 Task: Search one way flight ticket for 2 adults, 2 infants in seat and 1 infant on lap in first from Provo: Provo Municipal Airport to Gillette: Gillette Campbell County Airport on 5-1-2023. Choice of flights is Emirates. Number of bags: 5 checked bags. Price is upto 85000. Outbound departure time preference is 10:00.
Action: Mouse moved to (243, 509)
Screenshot: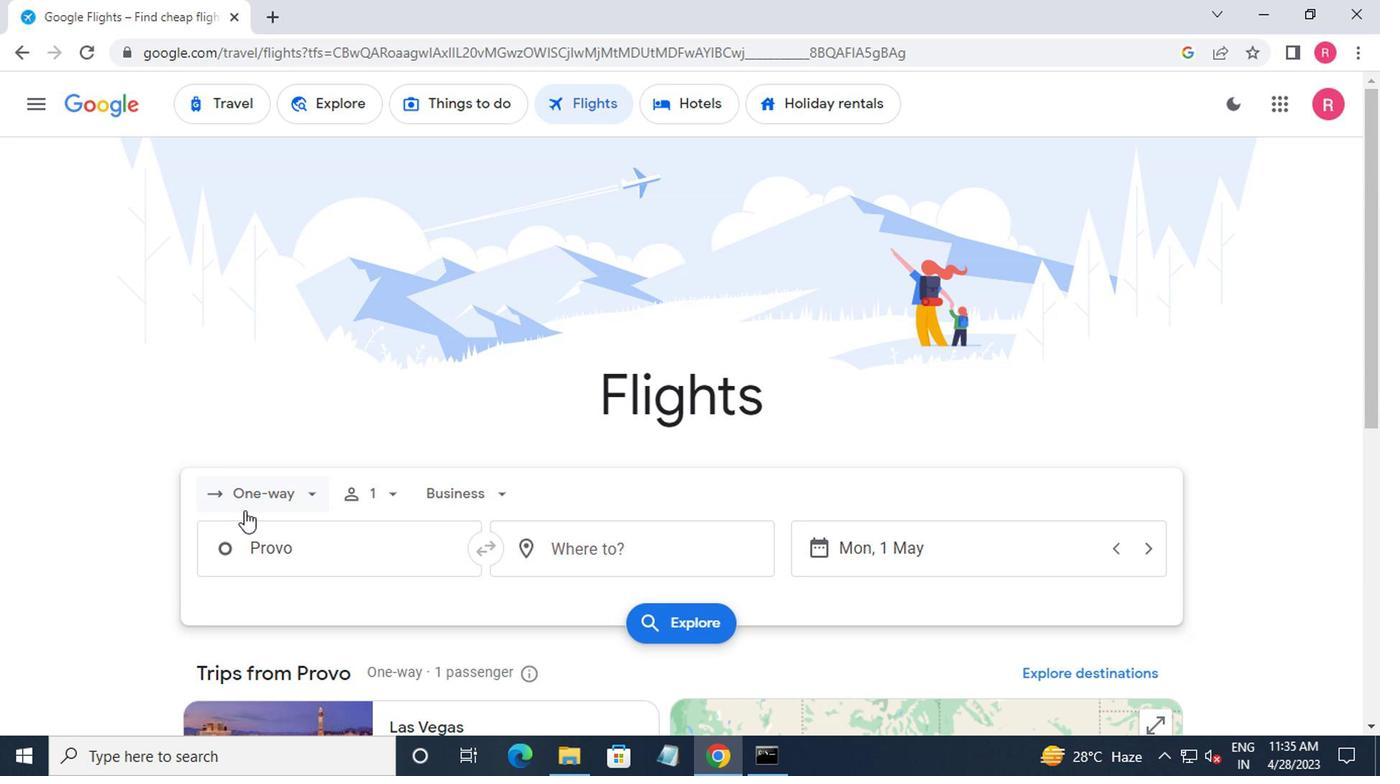 
Action: Mouse pressed left at (243, 509)
Screenshot: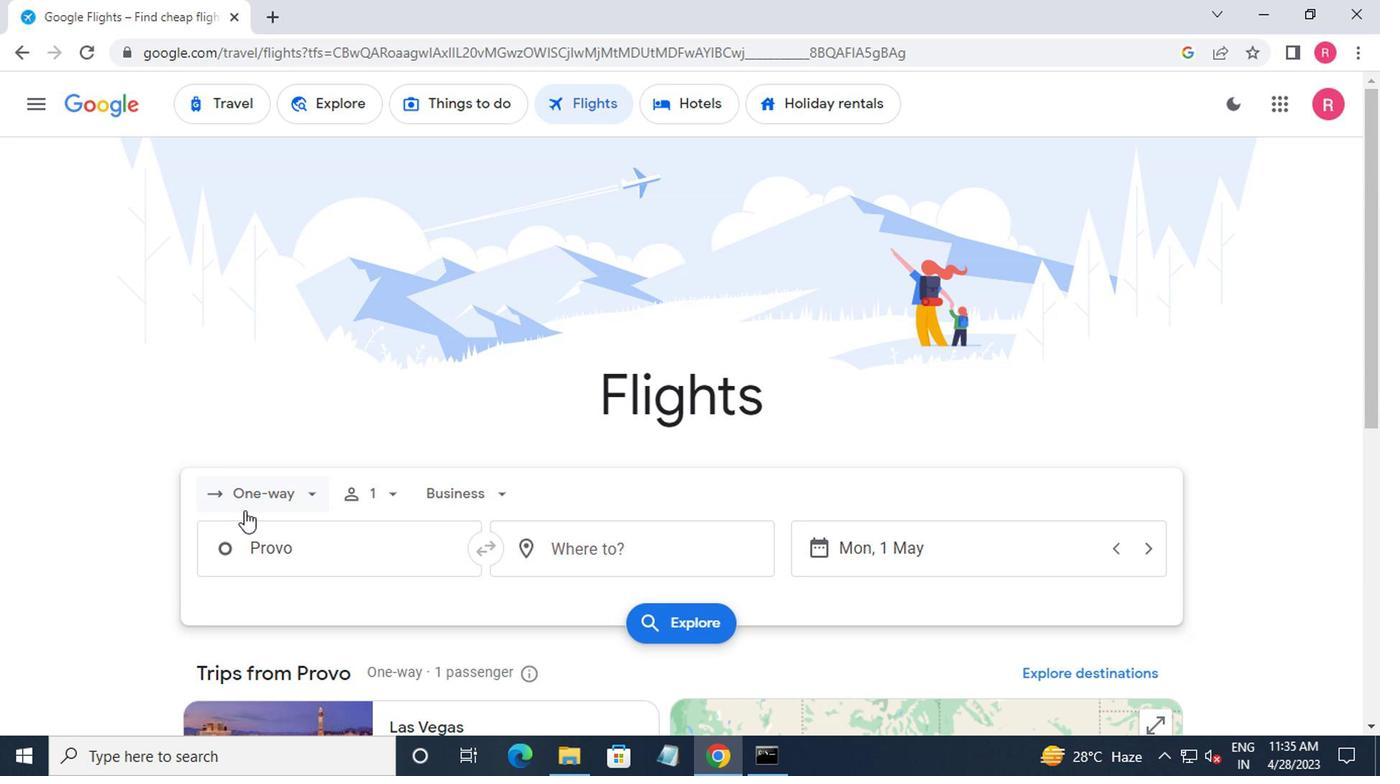 
Action: Mouse moved to (271, 577)
Screenshot: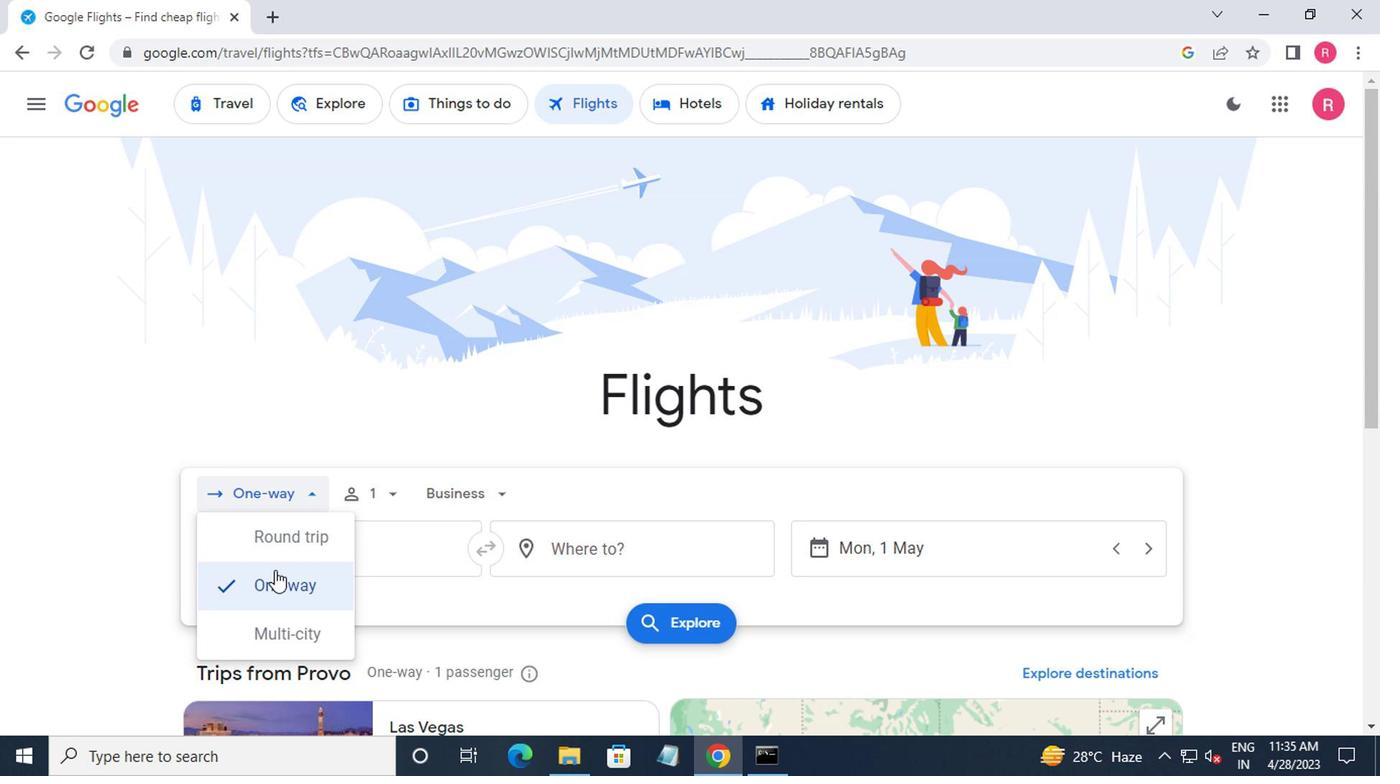 
Action: Mouse pressed left at (271, 577)
Screenshot: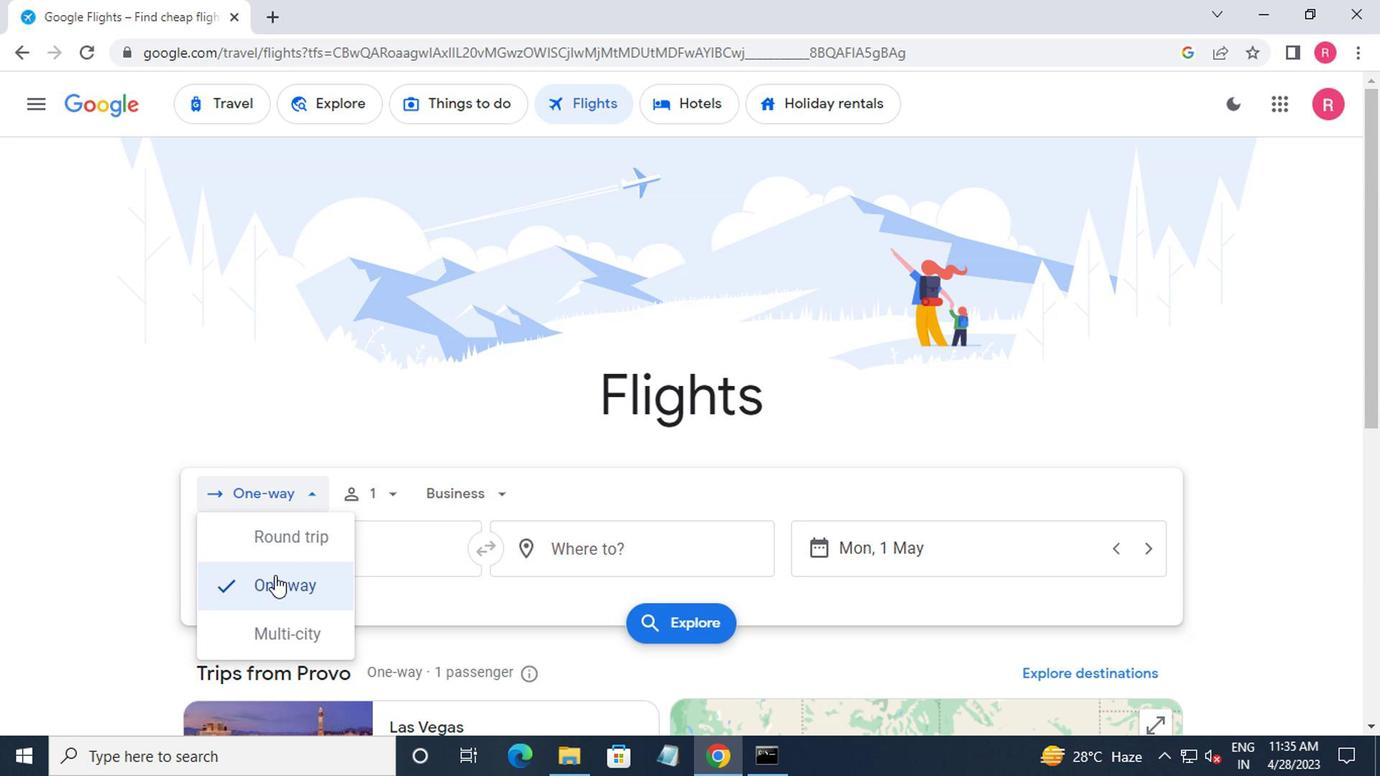 
Action: Mouse moved to (371, 511)
Screenshot: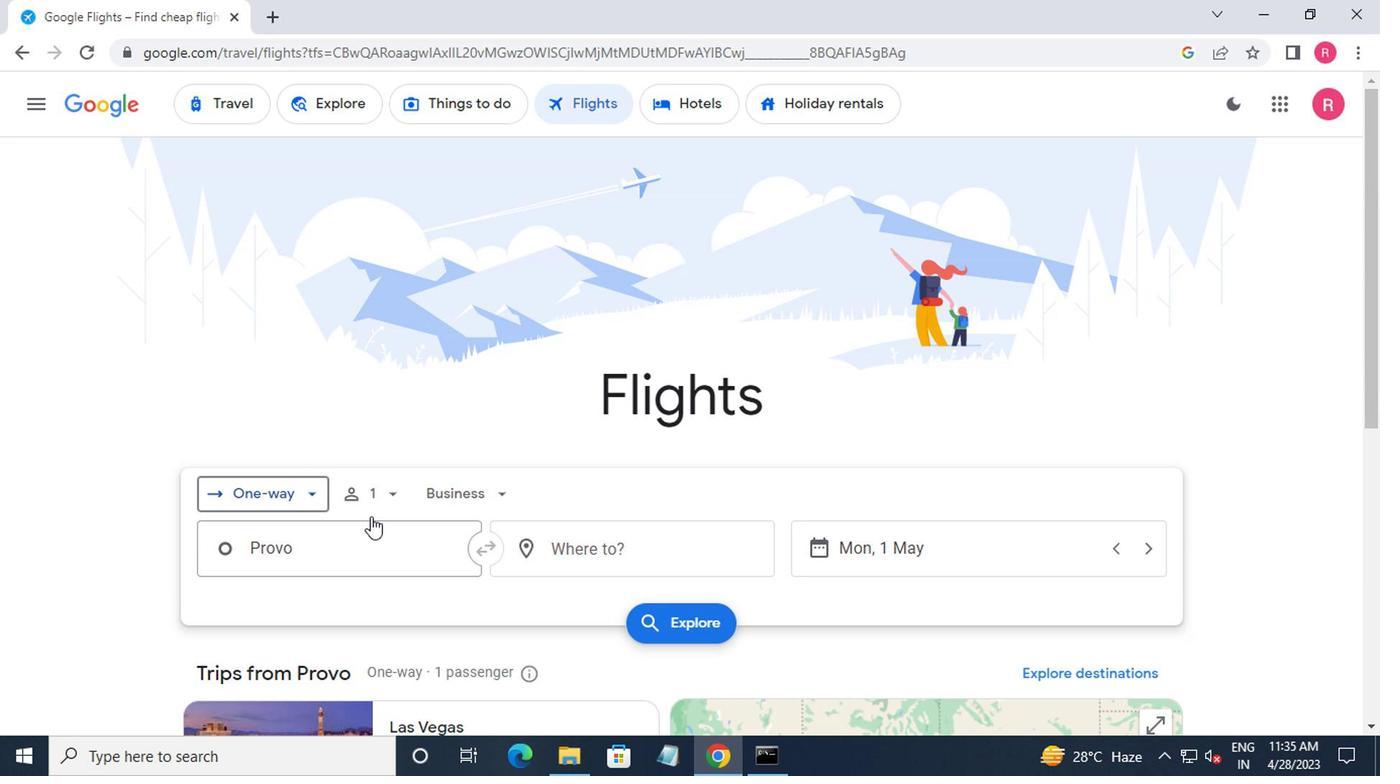 
Action: Mouse pressed left at (371, 511)
Screenshot: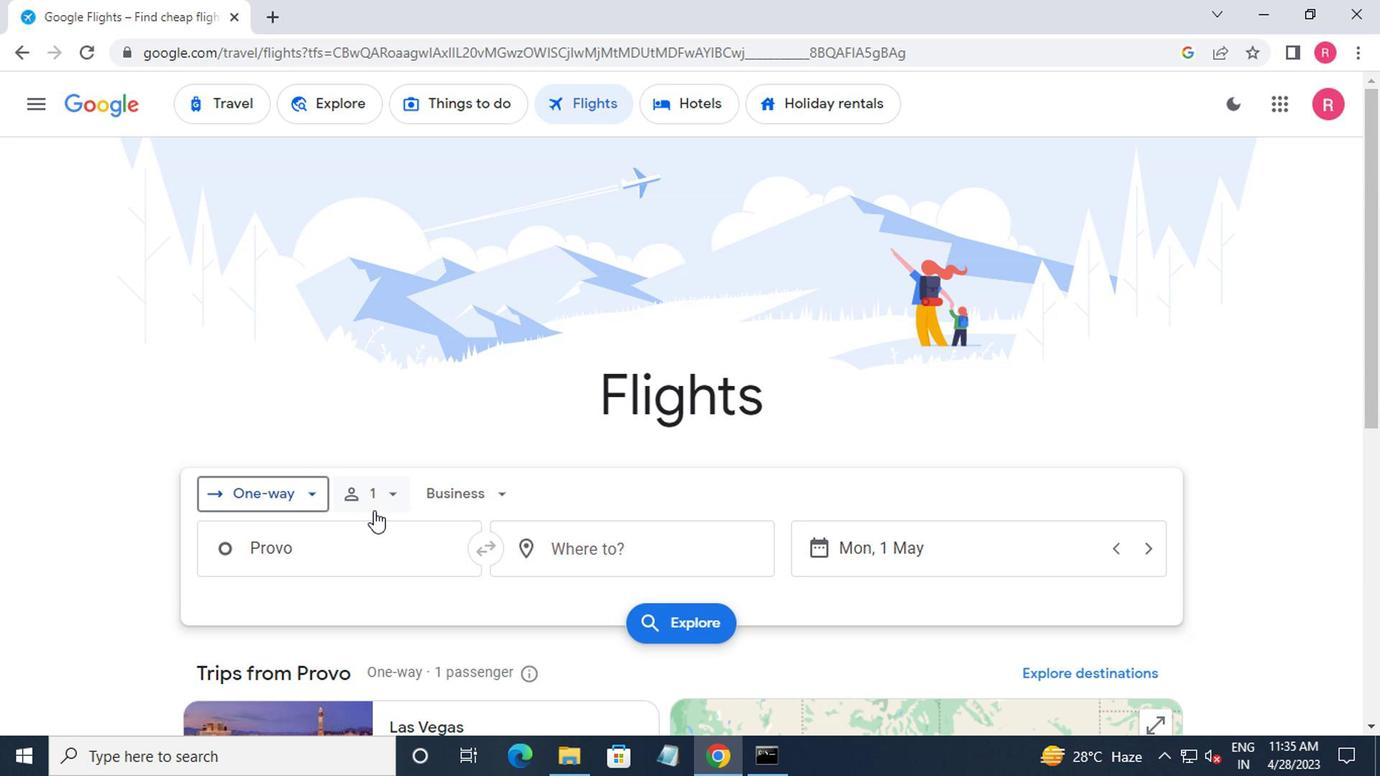 
Action: Mouse moved to (537, 560)
Screenshot: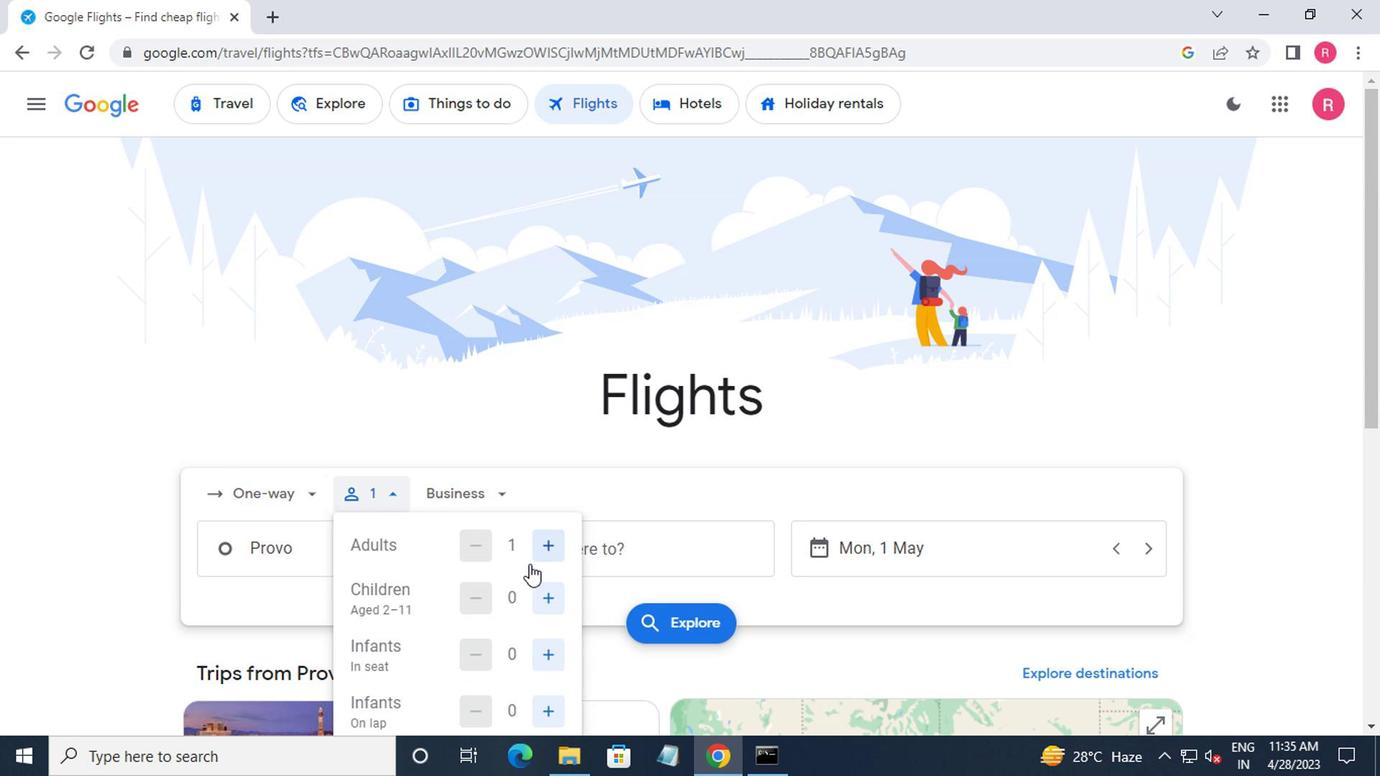 
Action: Mouse pressed left at (537, 560)
Screenshot: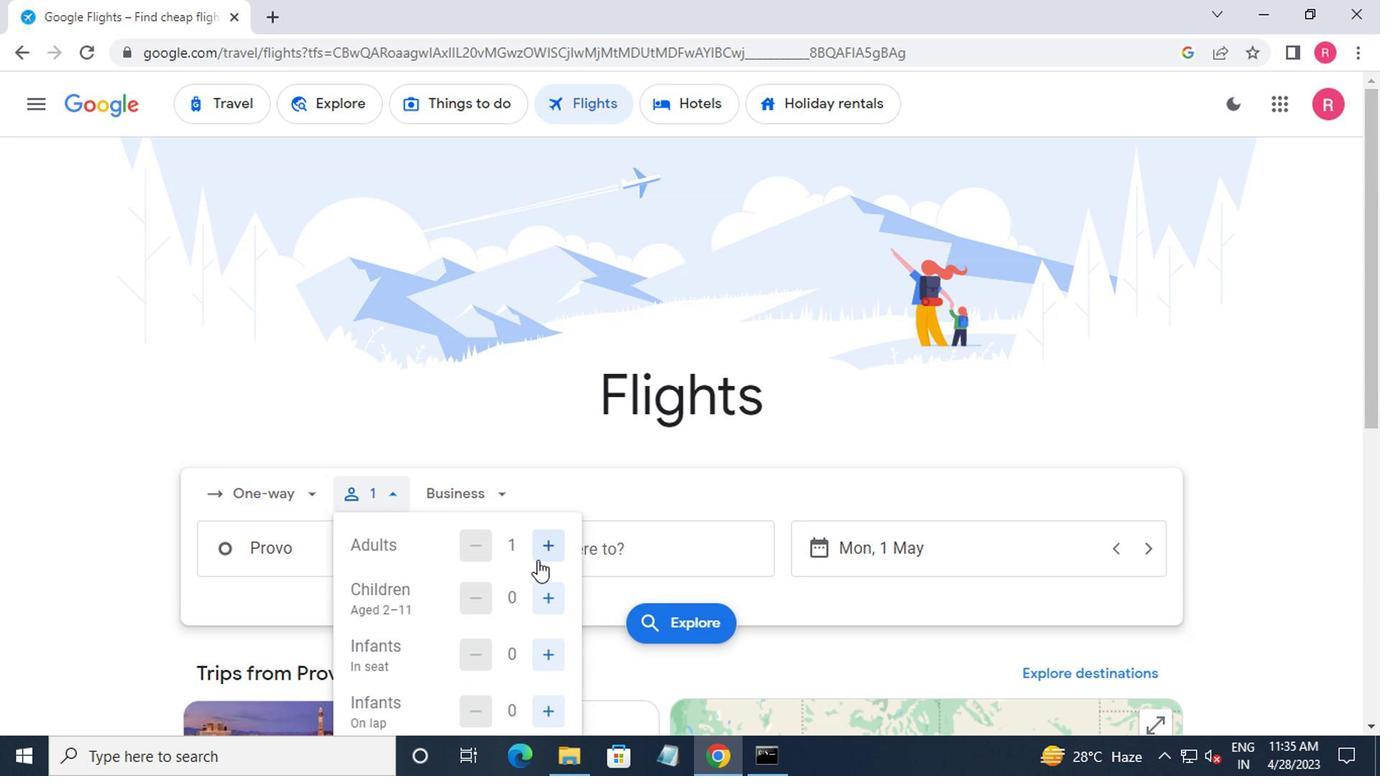 
Action: Mouse pressed left at (537, 560)
Screenshot: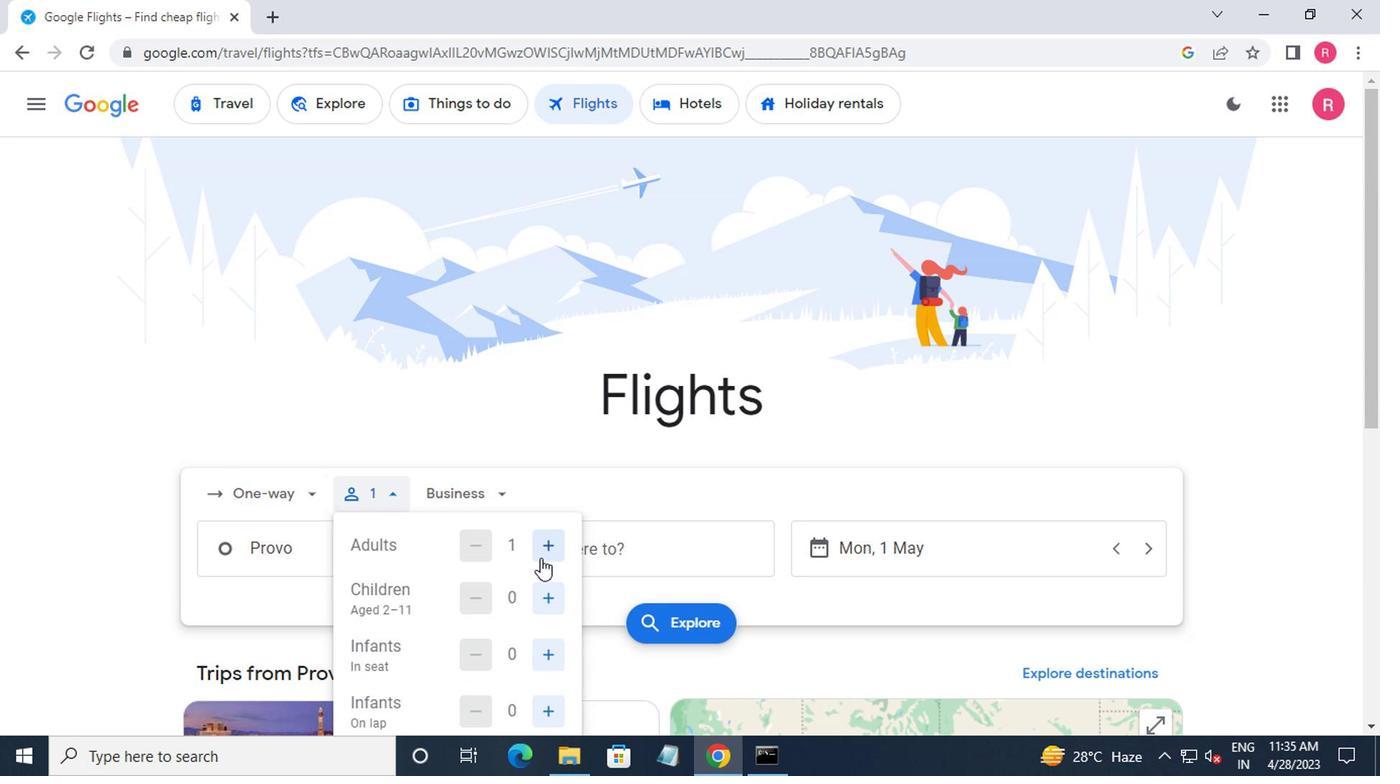 
Action: Mouse moved to (478, 545)
Screenshot: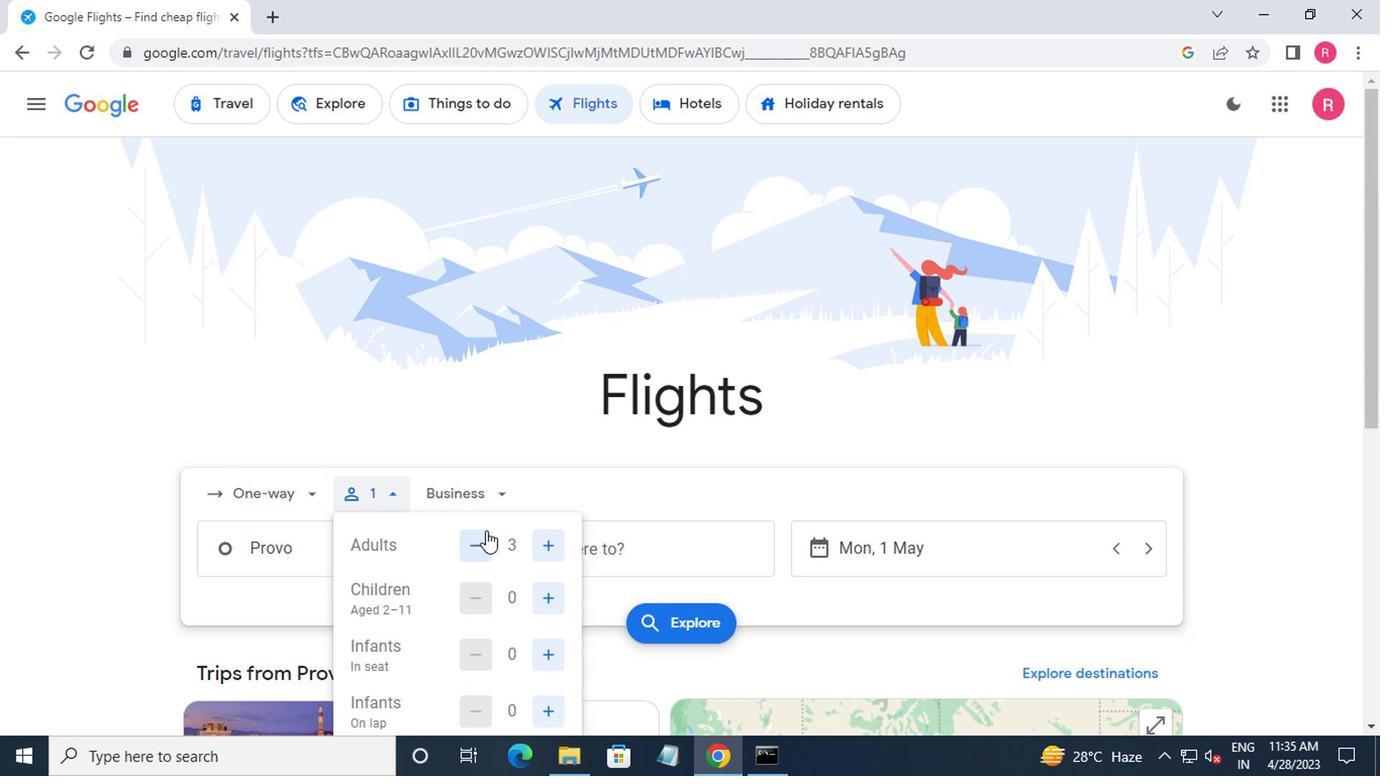 
Action: Mouse pressed left at (478, 545)
Screenshot: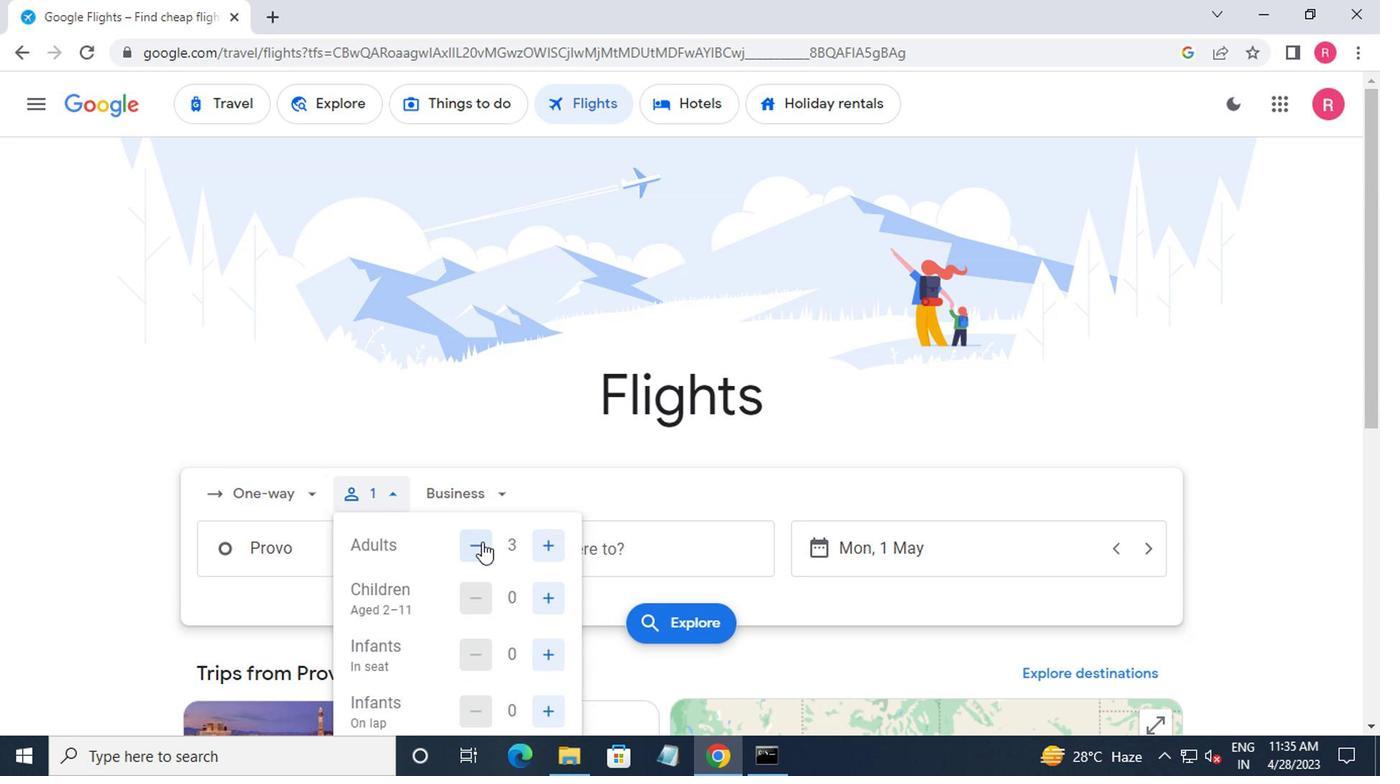 
Action: Mouse moved to (540, 653)
Screenshot: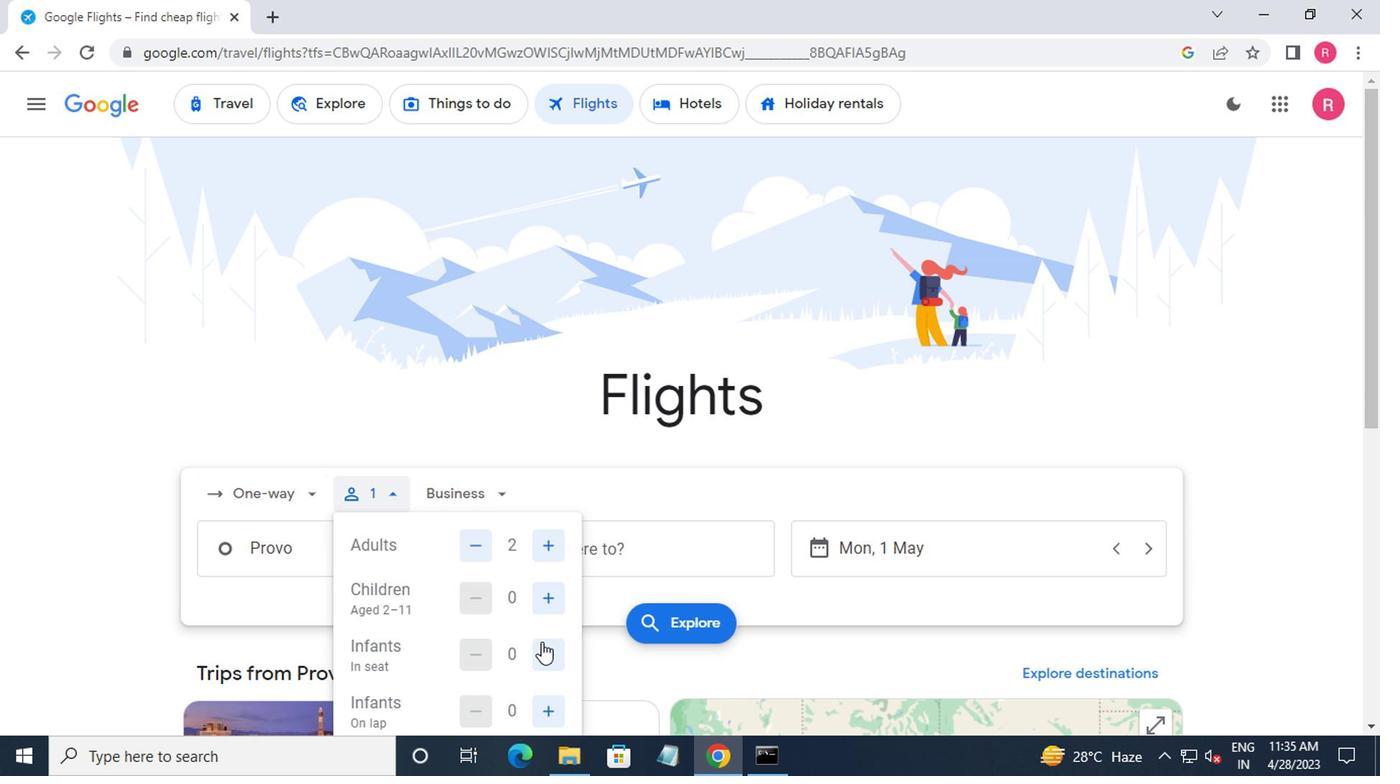 
Action: Mouse pressed left at (540, 653)
Screenshot: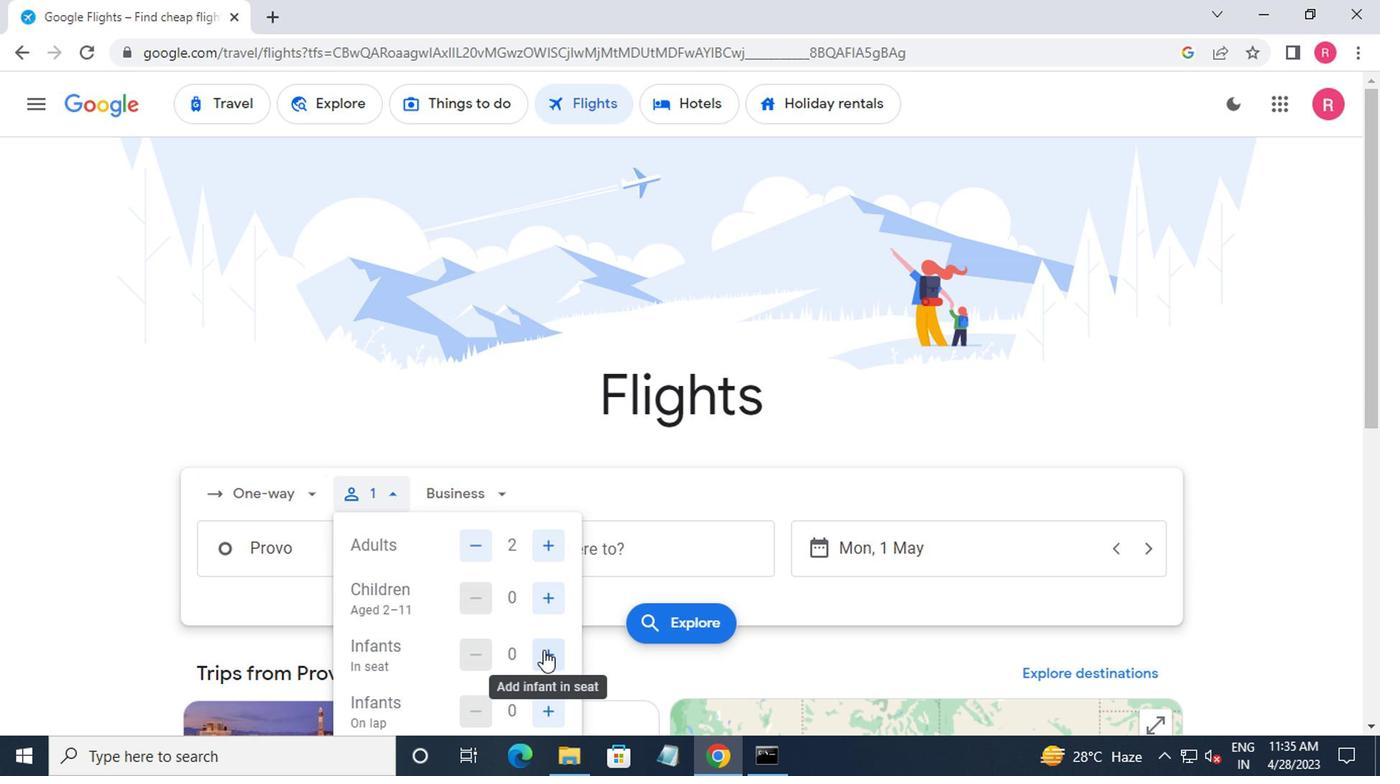 
Action: Mouse moved to (541, 654)
Screenshot: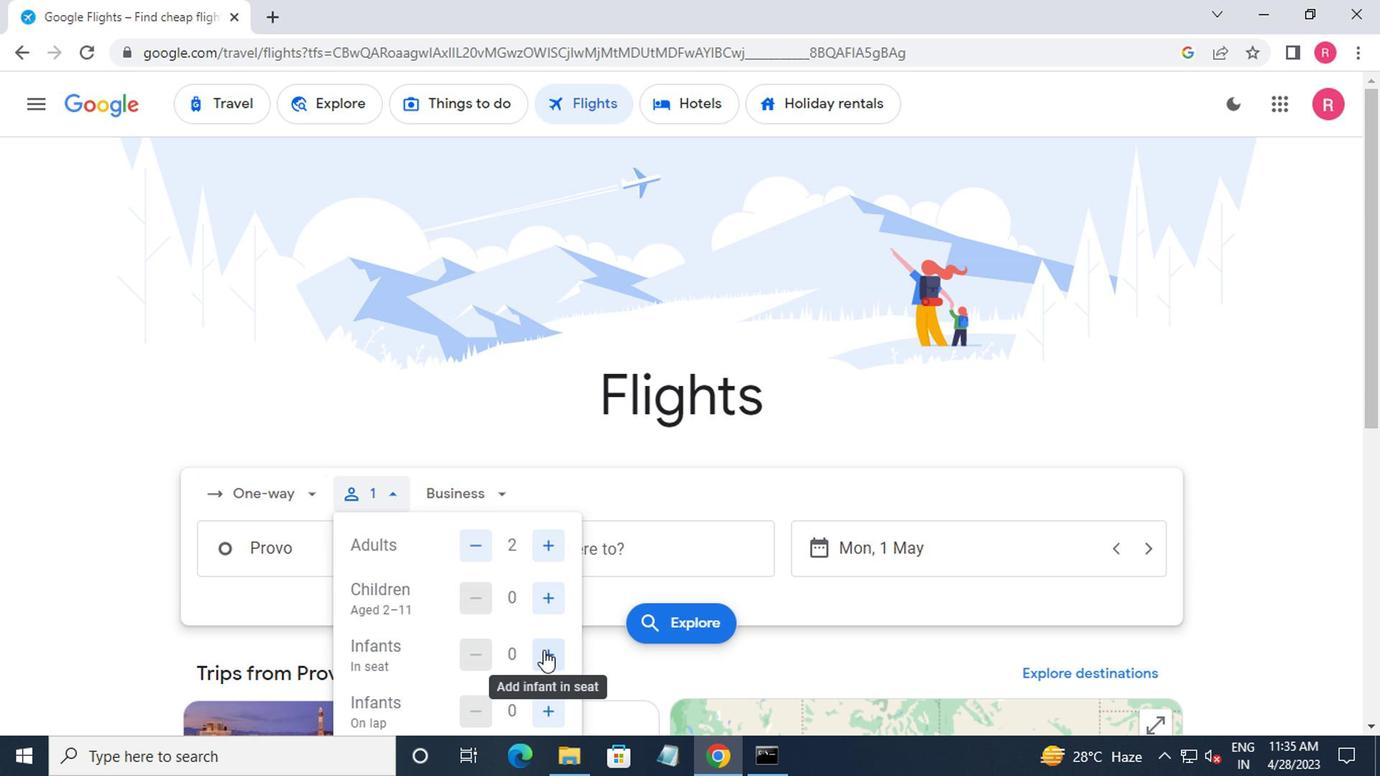 
Action: Mouse pressed left at (541, 654)
Screenshot: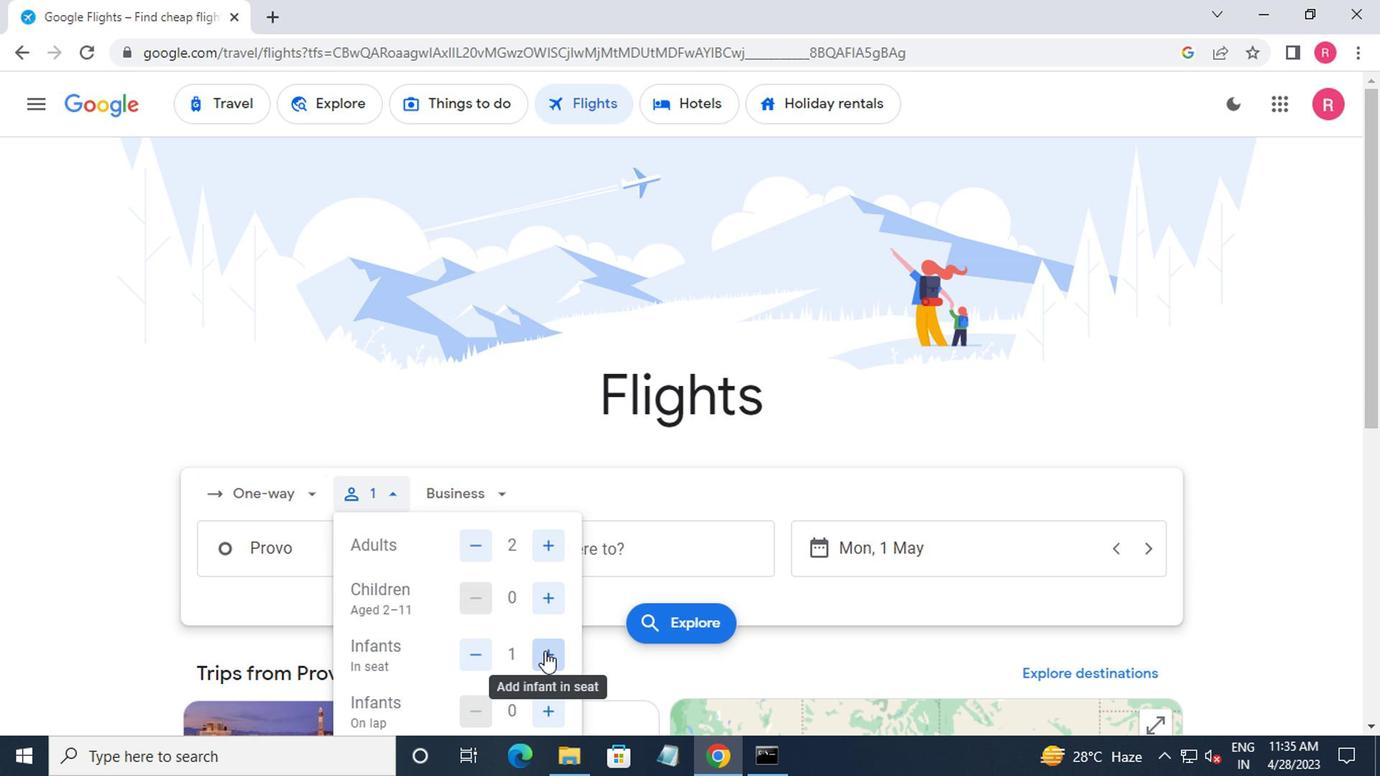 
Action: Mouse moved to (538, 701)
Screenshot: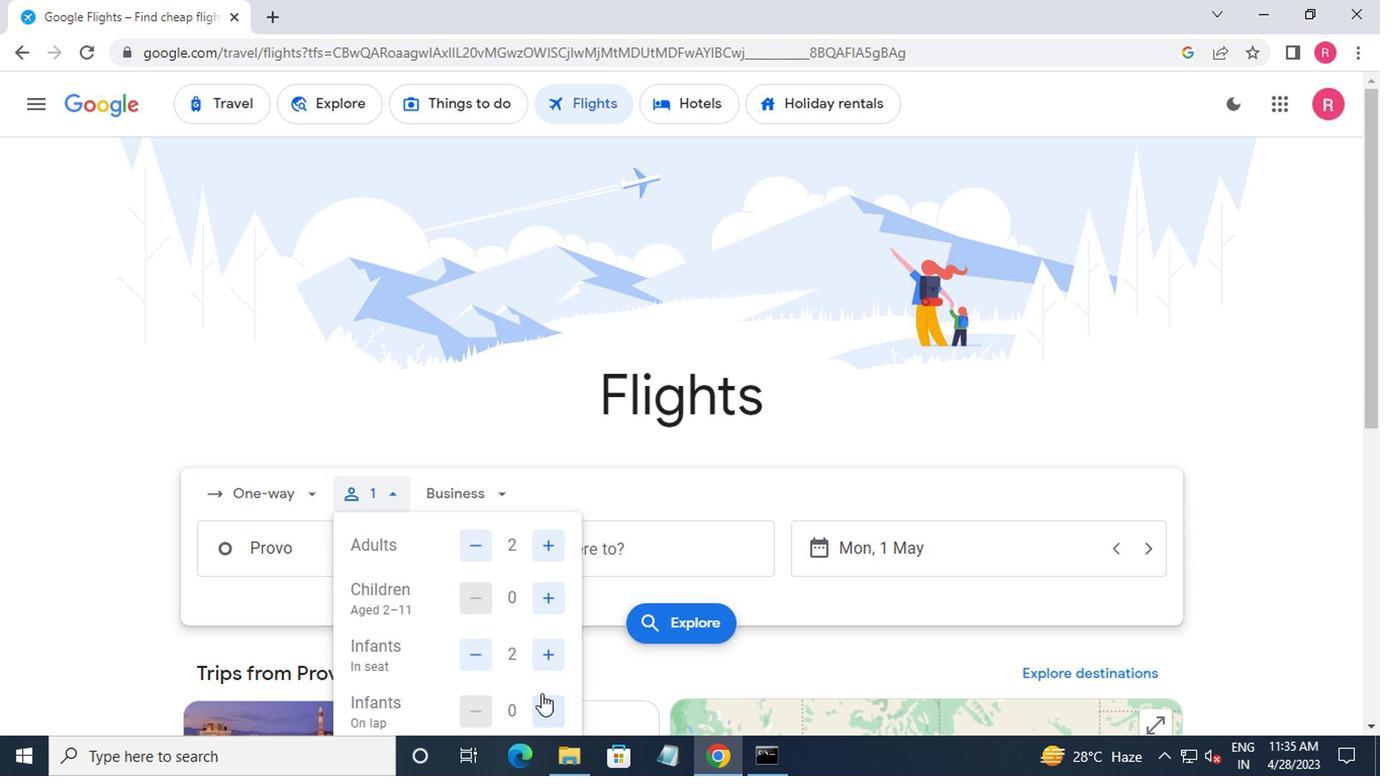 
Action: Mouse pressed left at (538, 701)
Screenshot: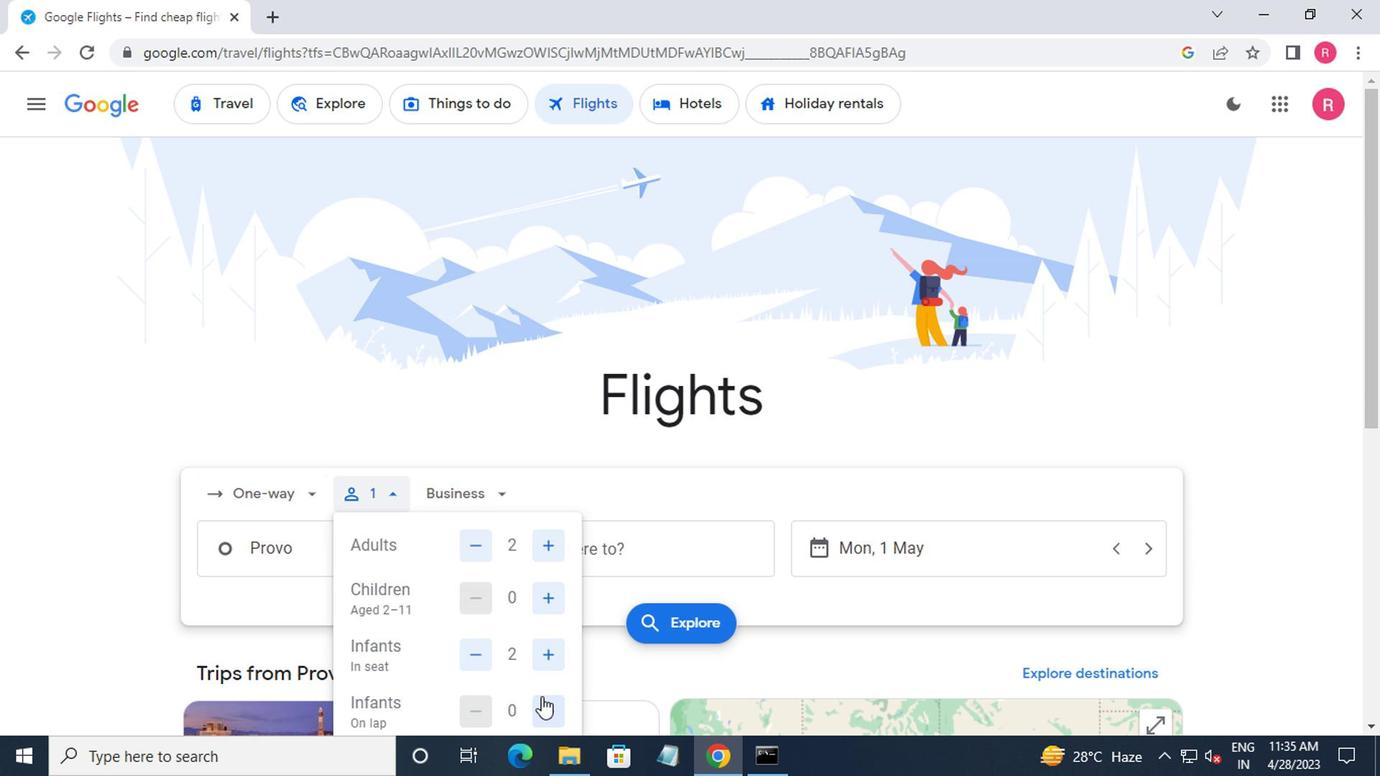 
Action: Mouse moved to (539, 701)
Screenshot: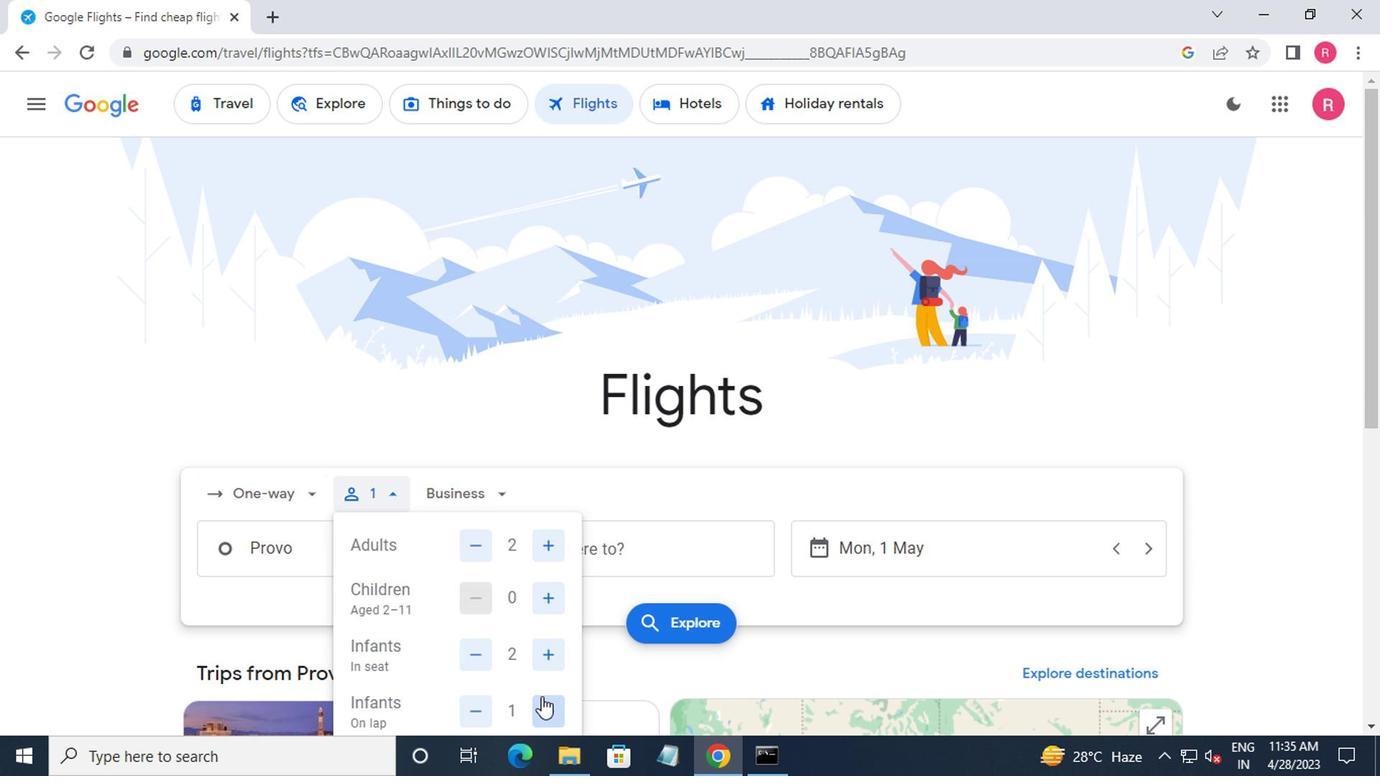 
Action: Mouse scrolled (539, 701) with delta (0, 0)
Screenshot: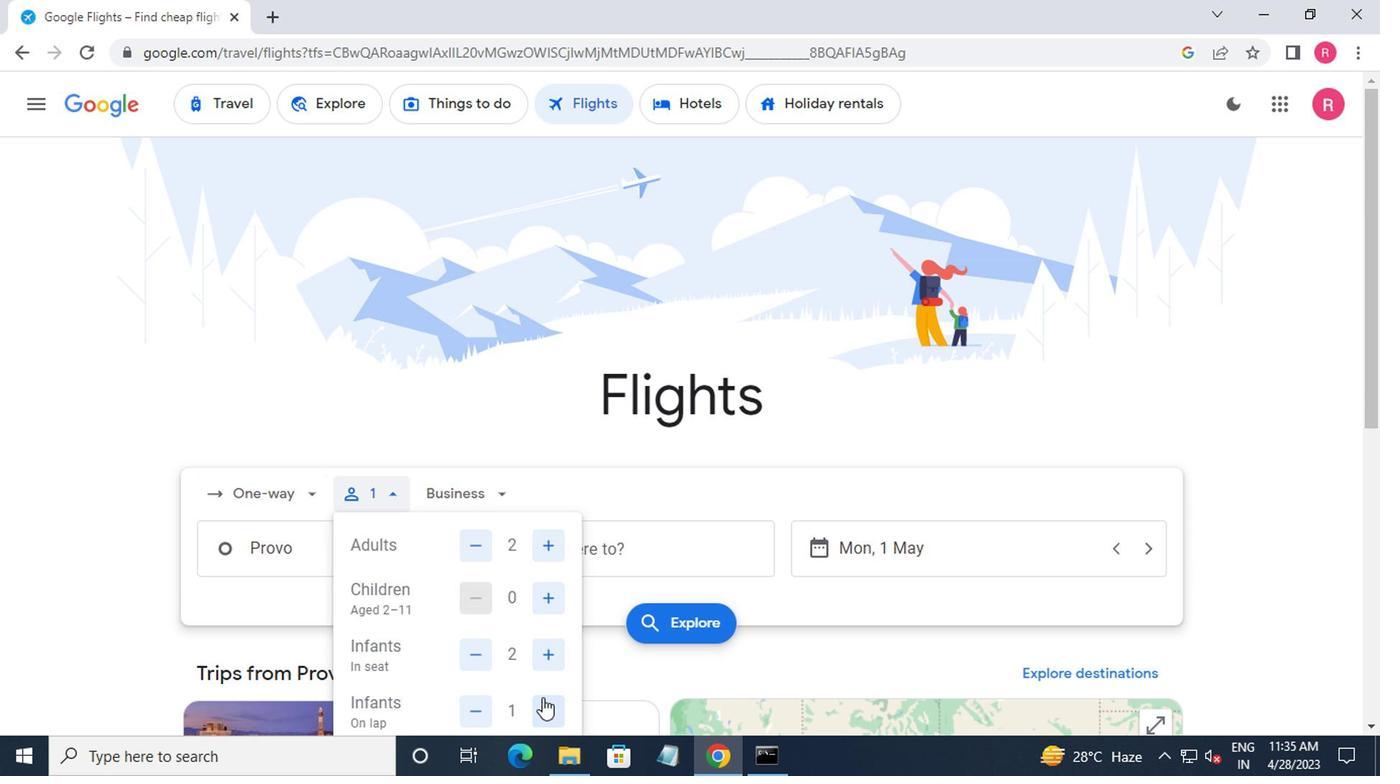 
Action: Mouse moved to (464, 405)
Screenshot: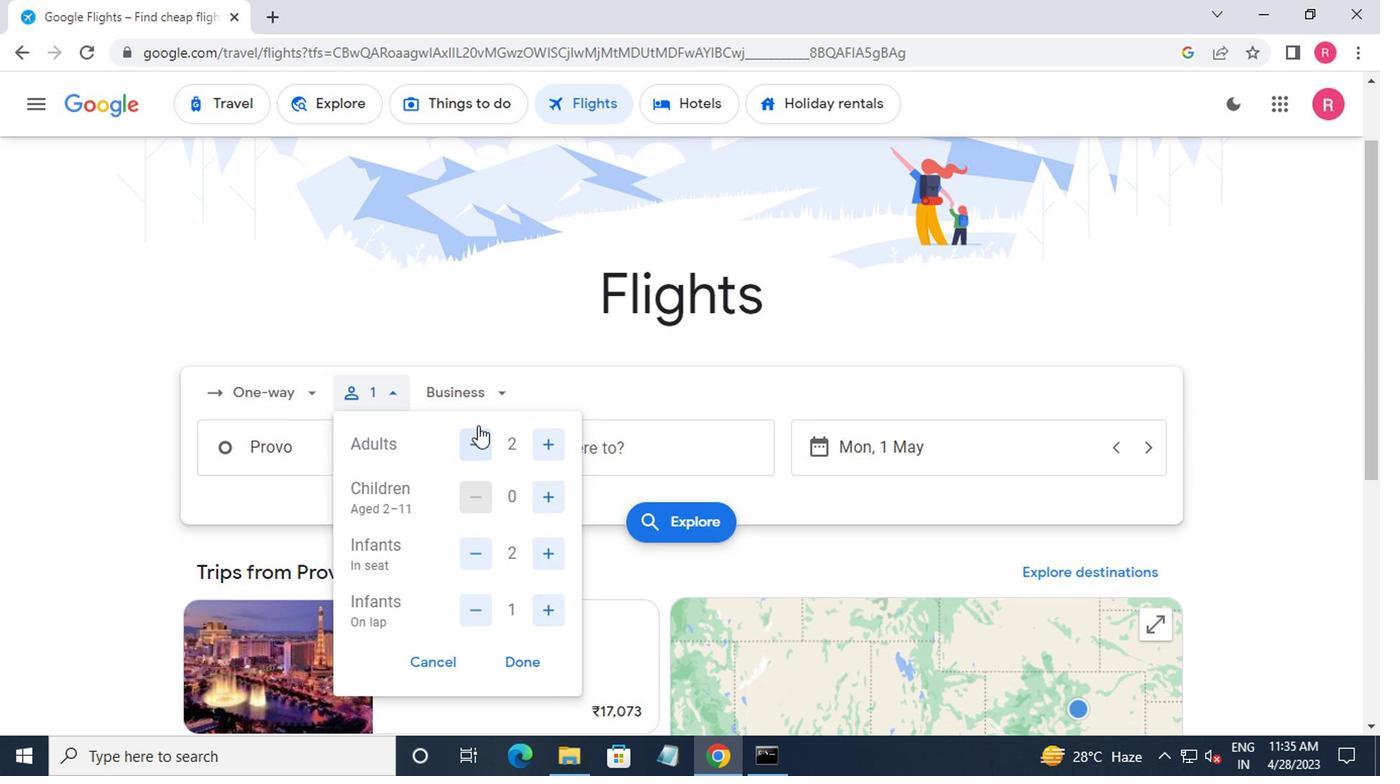 
Action: Mouse pressed left at (464, 405)
Screenshot: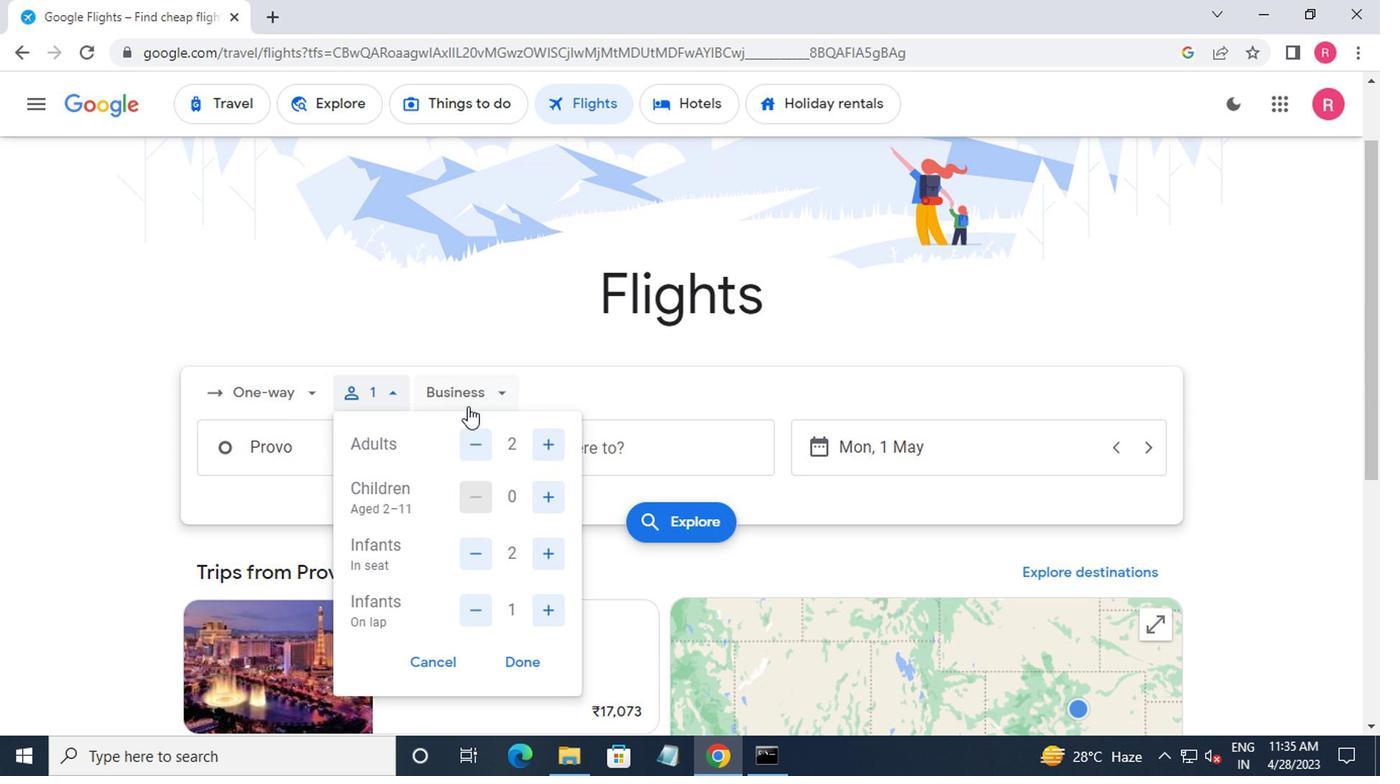 
Action: Mouse moved to (519, 574)
Screenshot: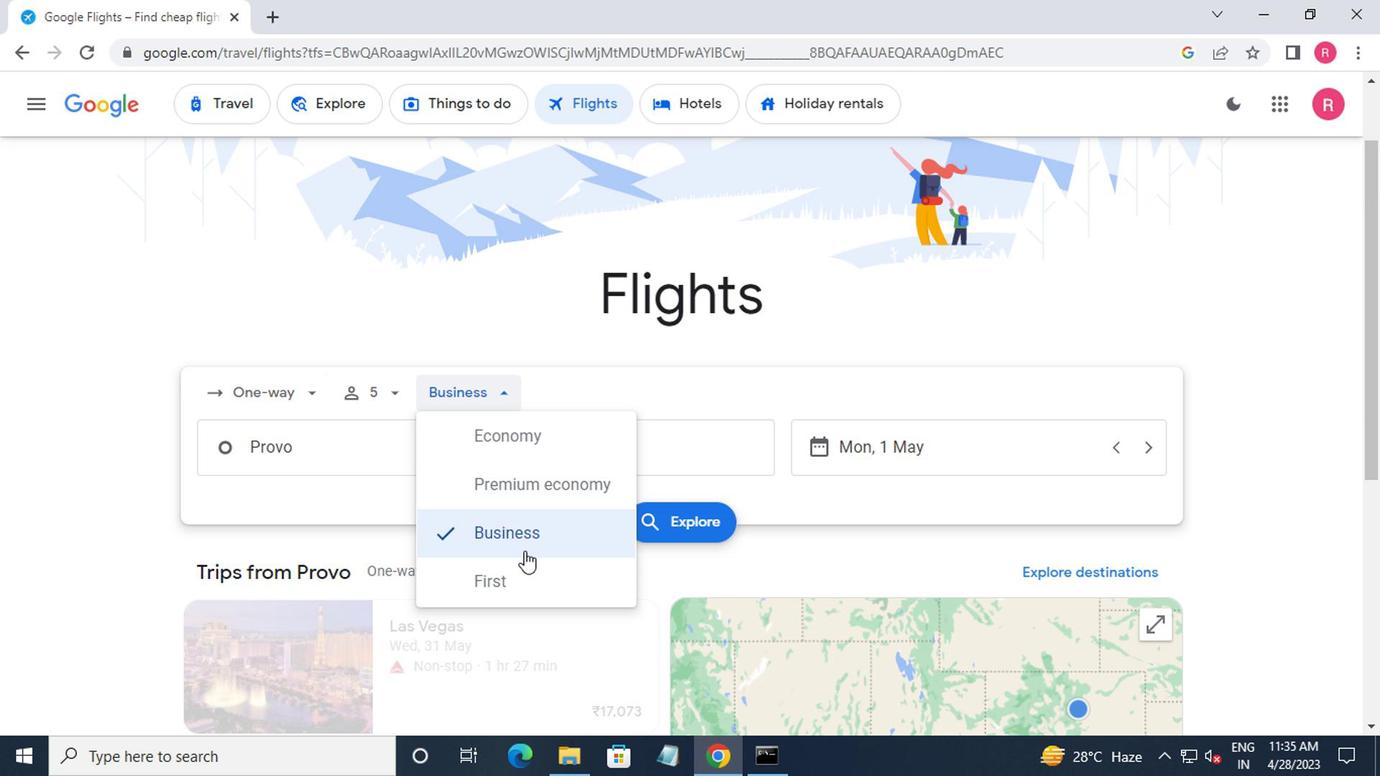 
Action: Mouse pressed left at (519, 574)
Screenshot: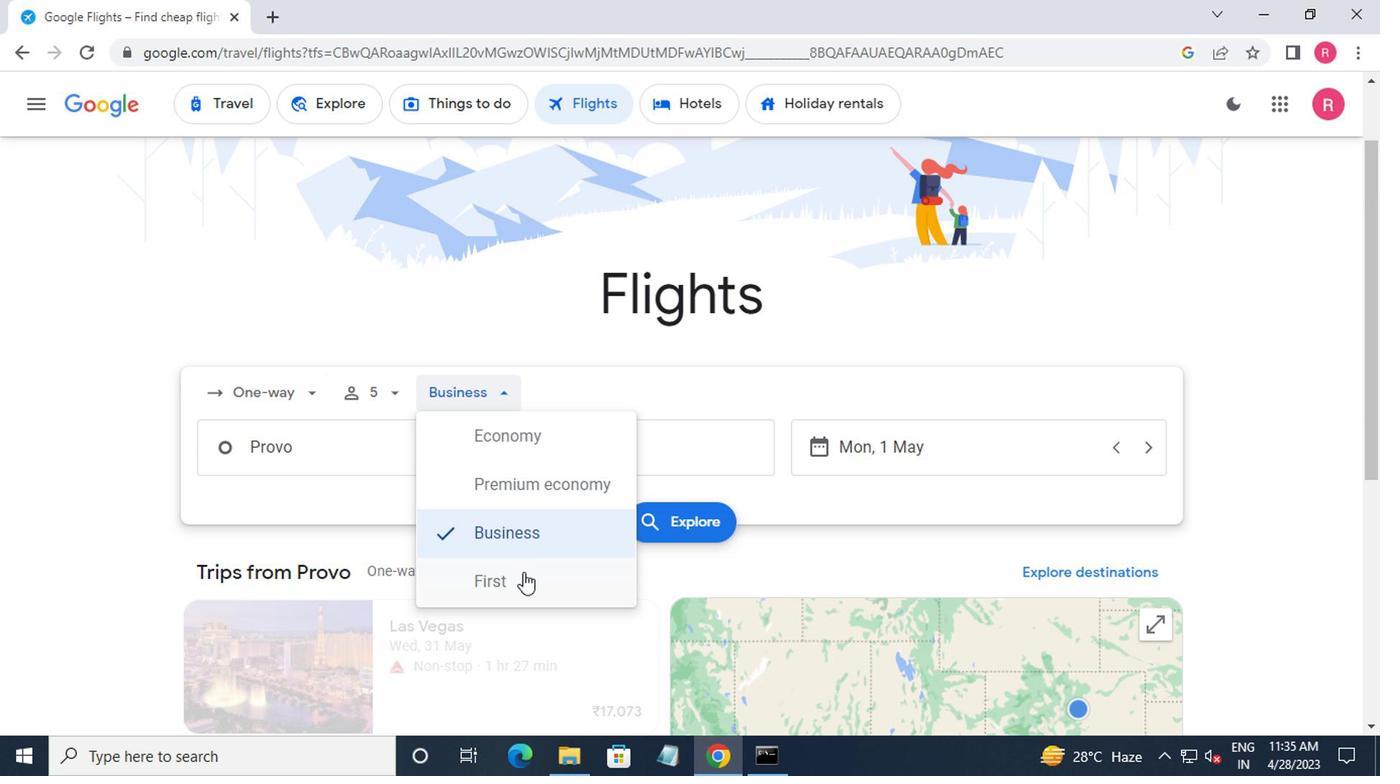 
Action: Mouse moved to (353, 458)
Screenshot: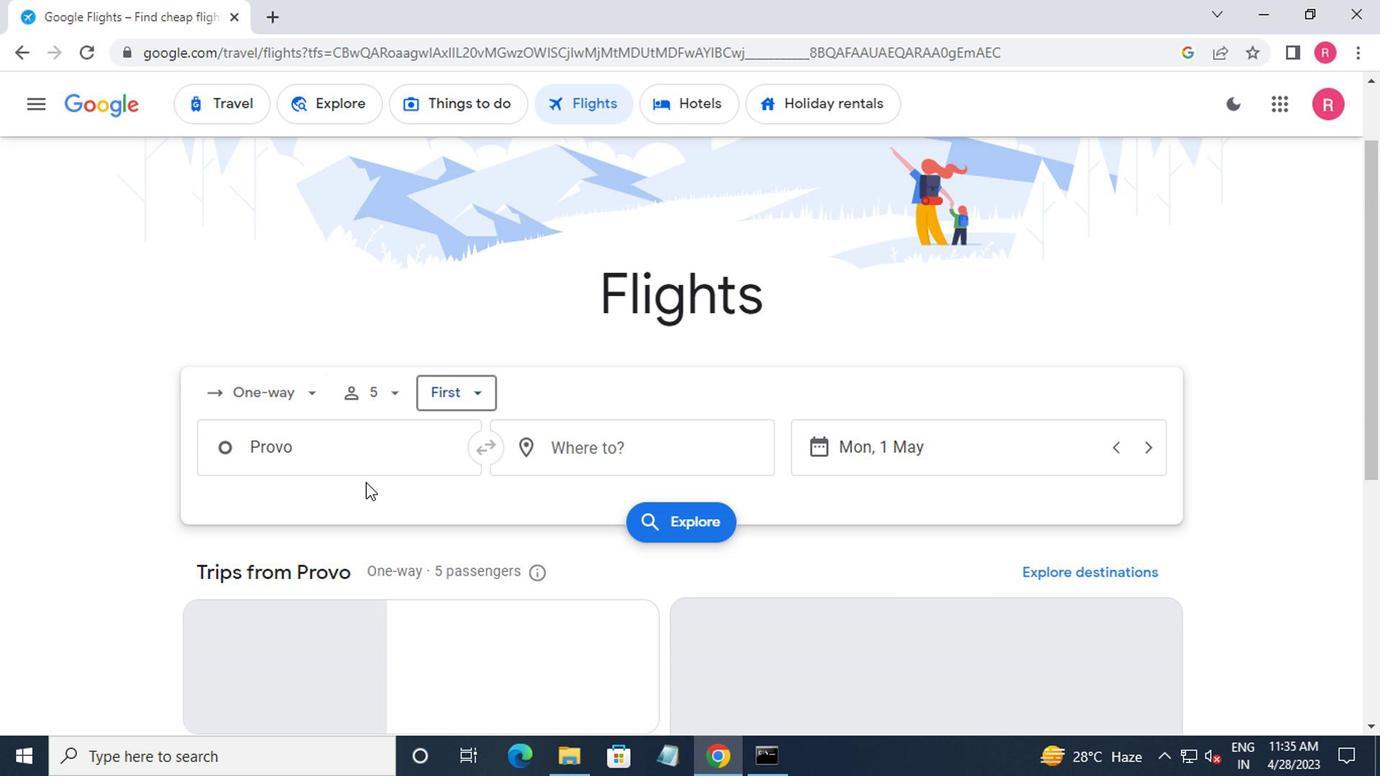 
Action: Mouse pressed left at (353, 458)
Screenshot: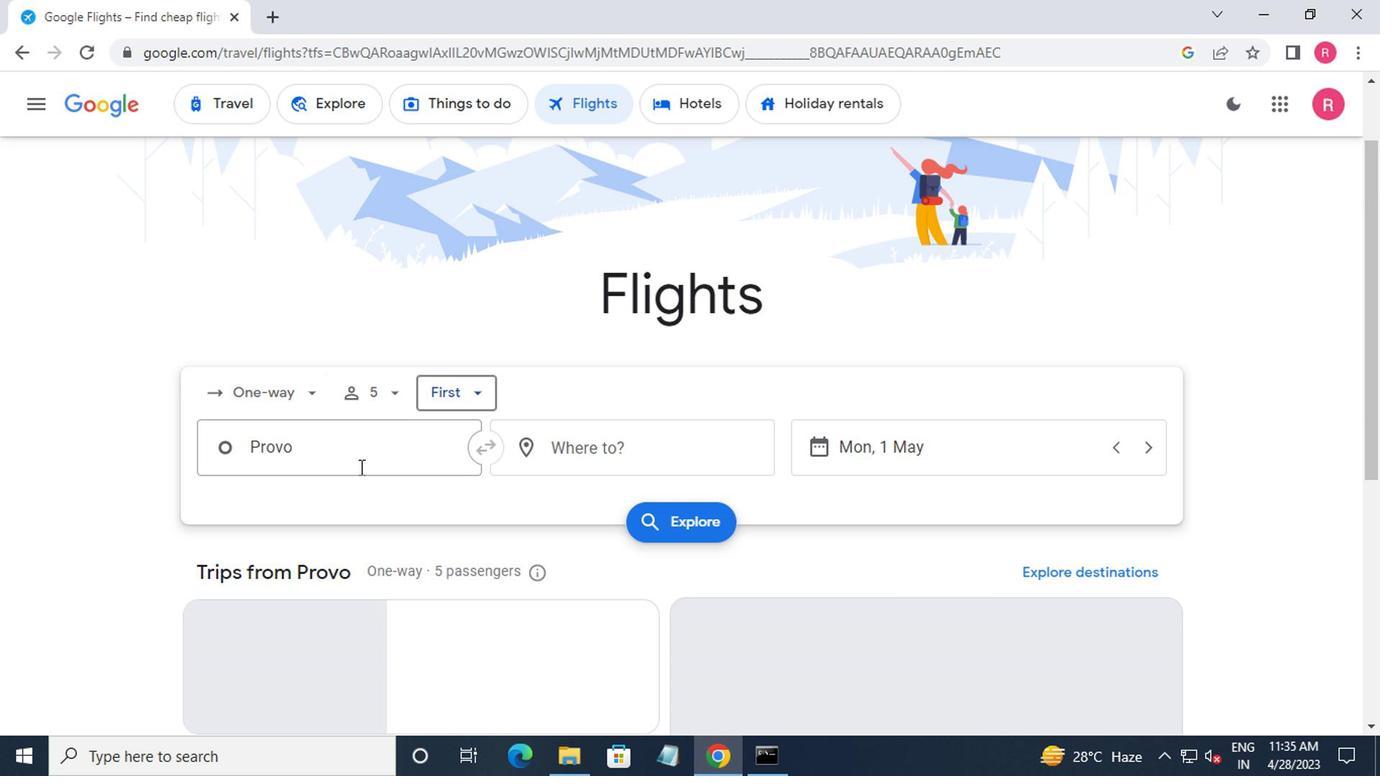 
Action: Mouse moved to (348, 596)
Screenshot: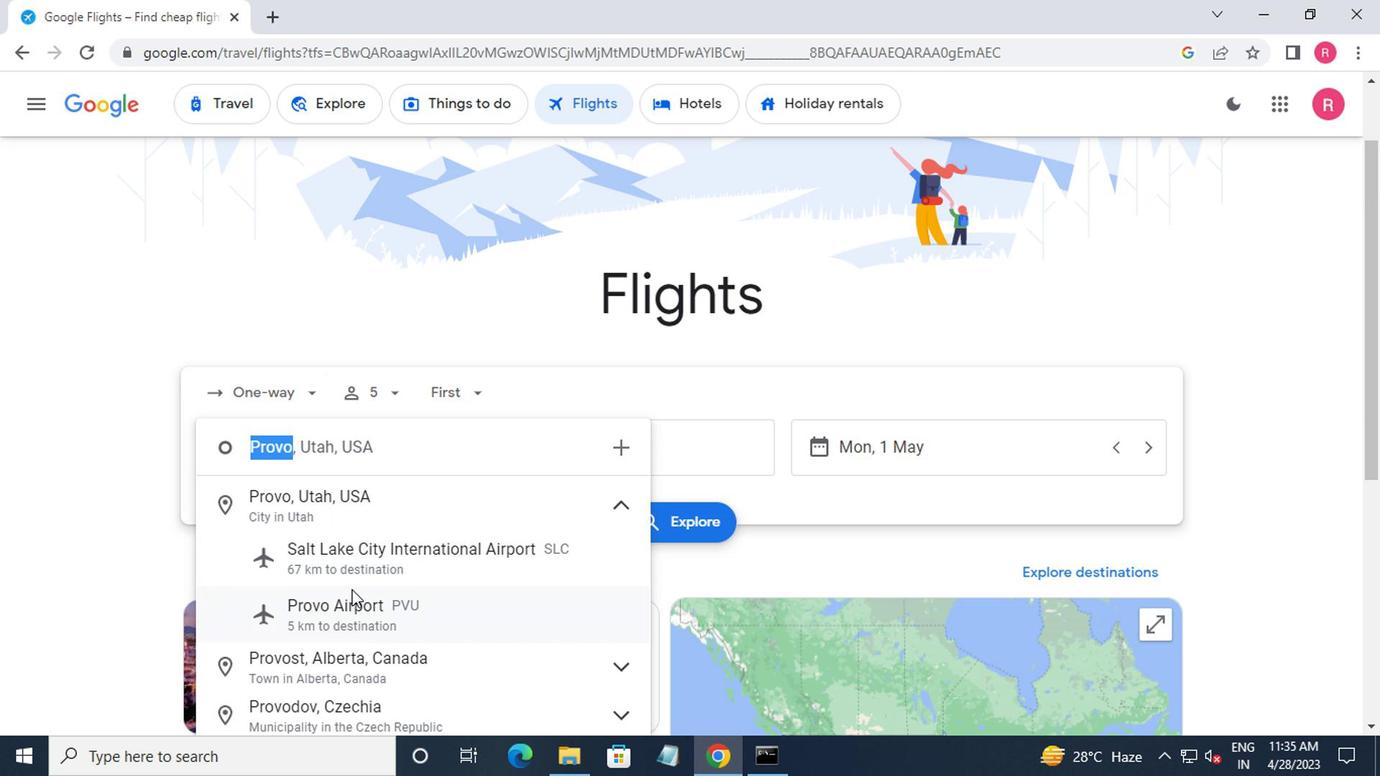 
Action: Mouse pressed left at (348, 596)
Screenshot: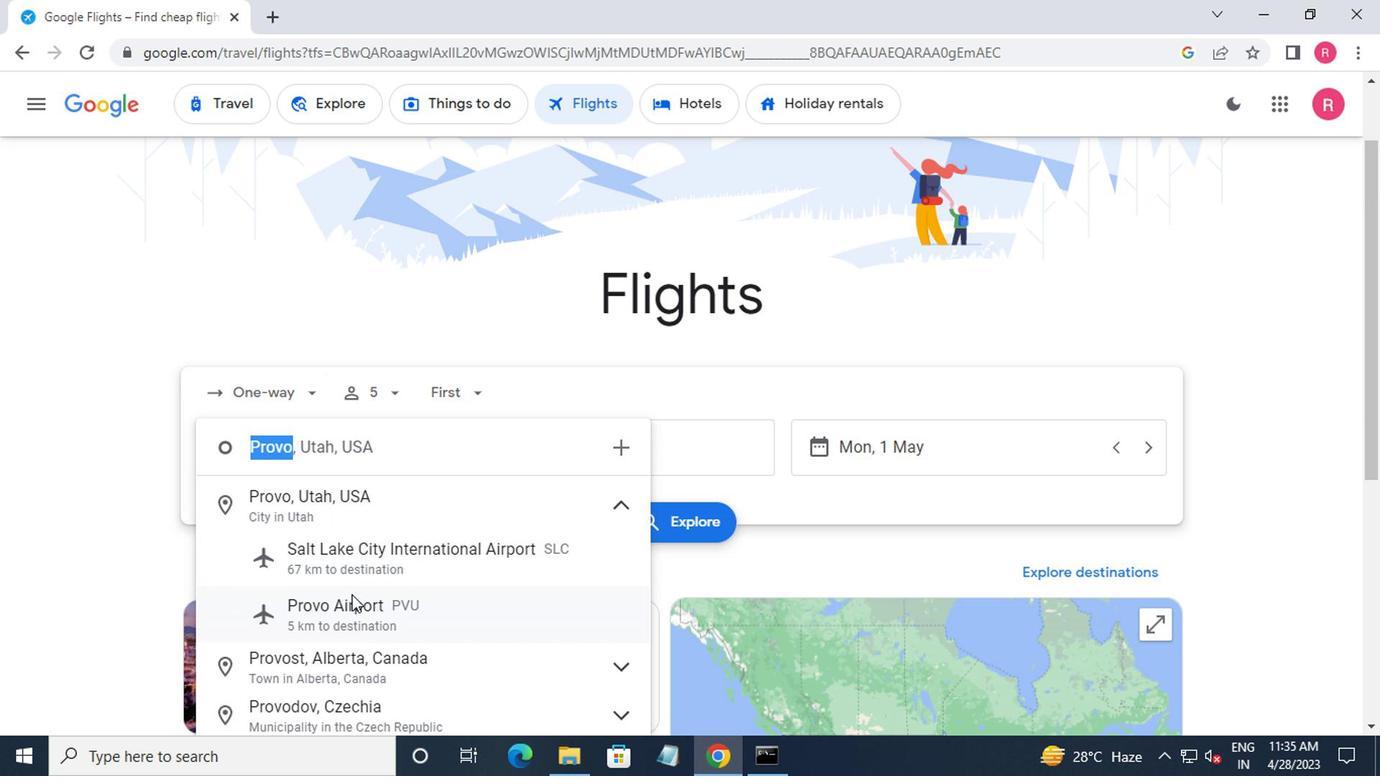 
Action: Mouse moved to (644, 441)
Screenshot: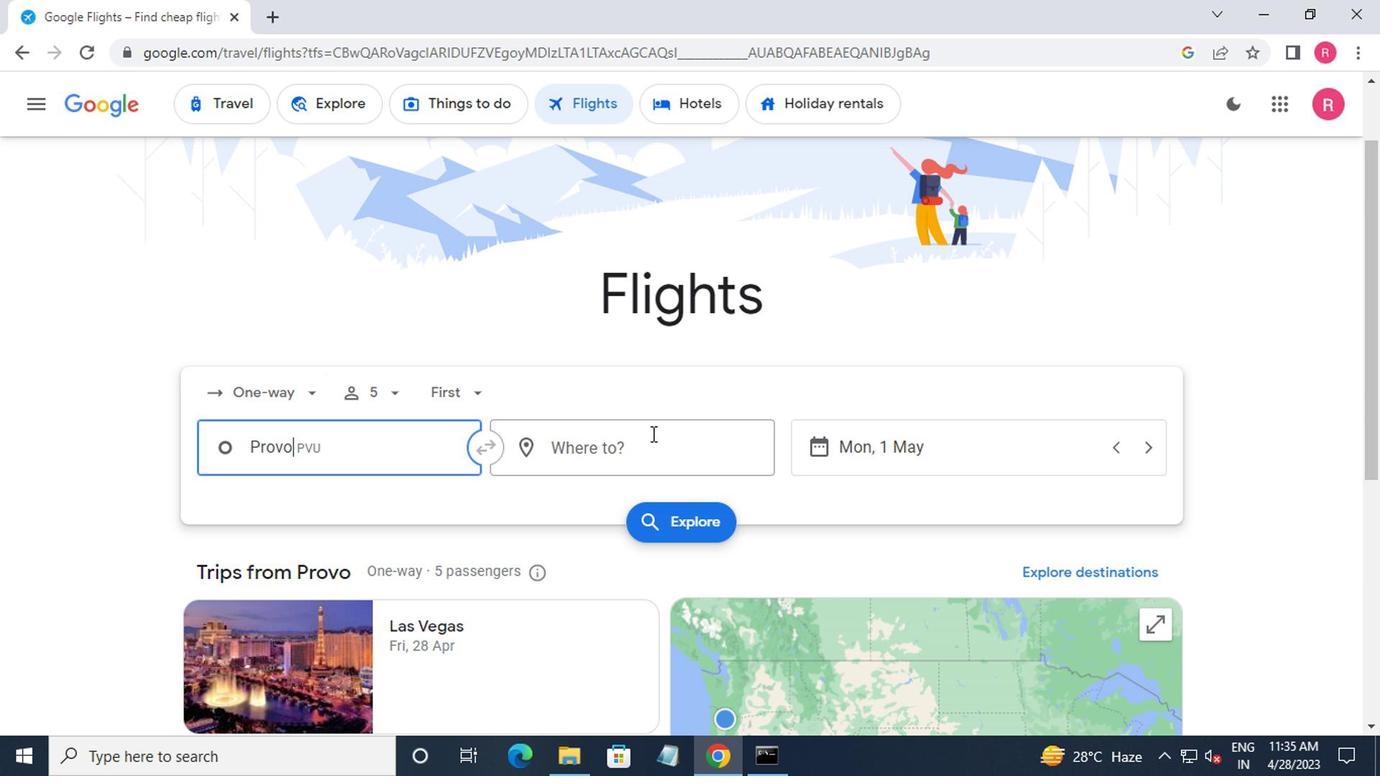 
Action: Mouse pressed left at (644, 441)
Screenshot: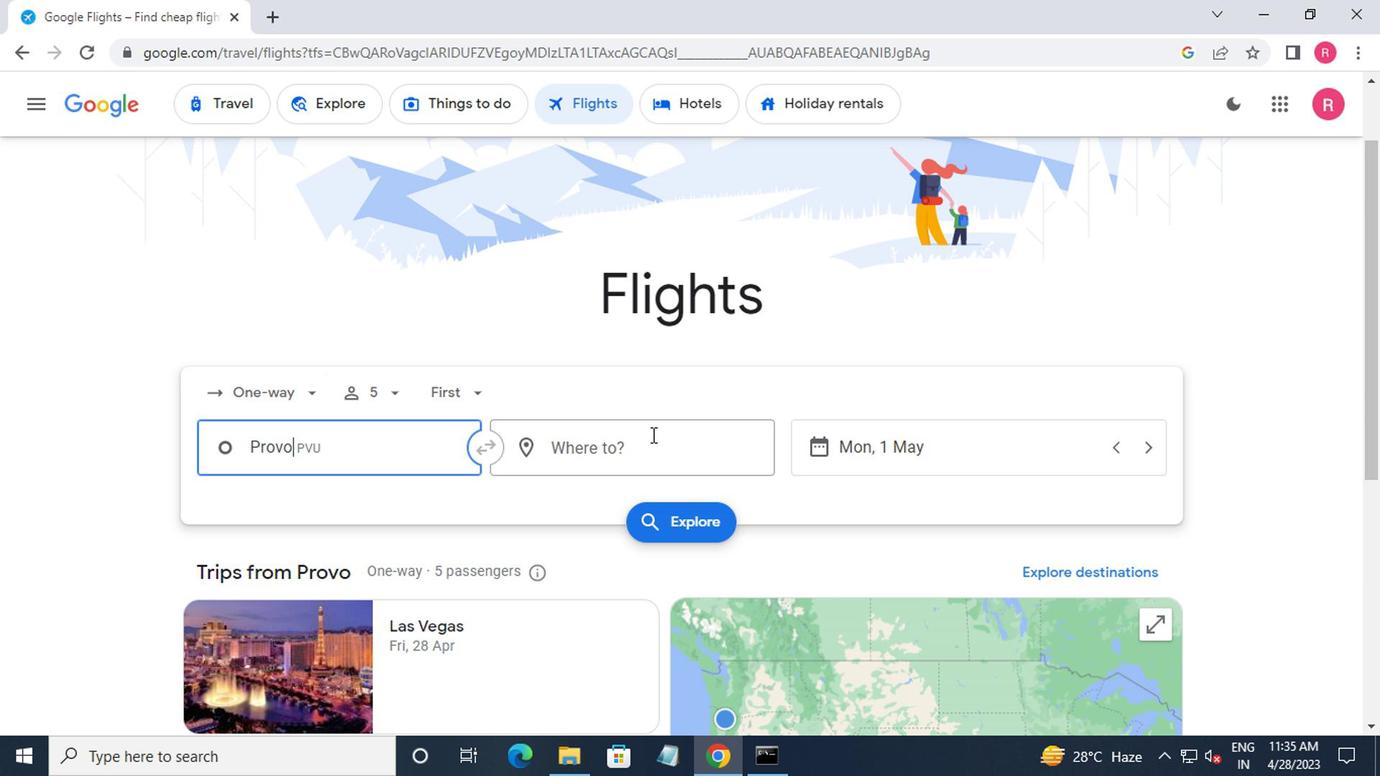 
Action: Mouse moved to (581, 606)
Screenshot: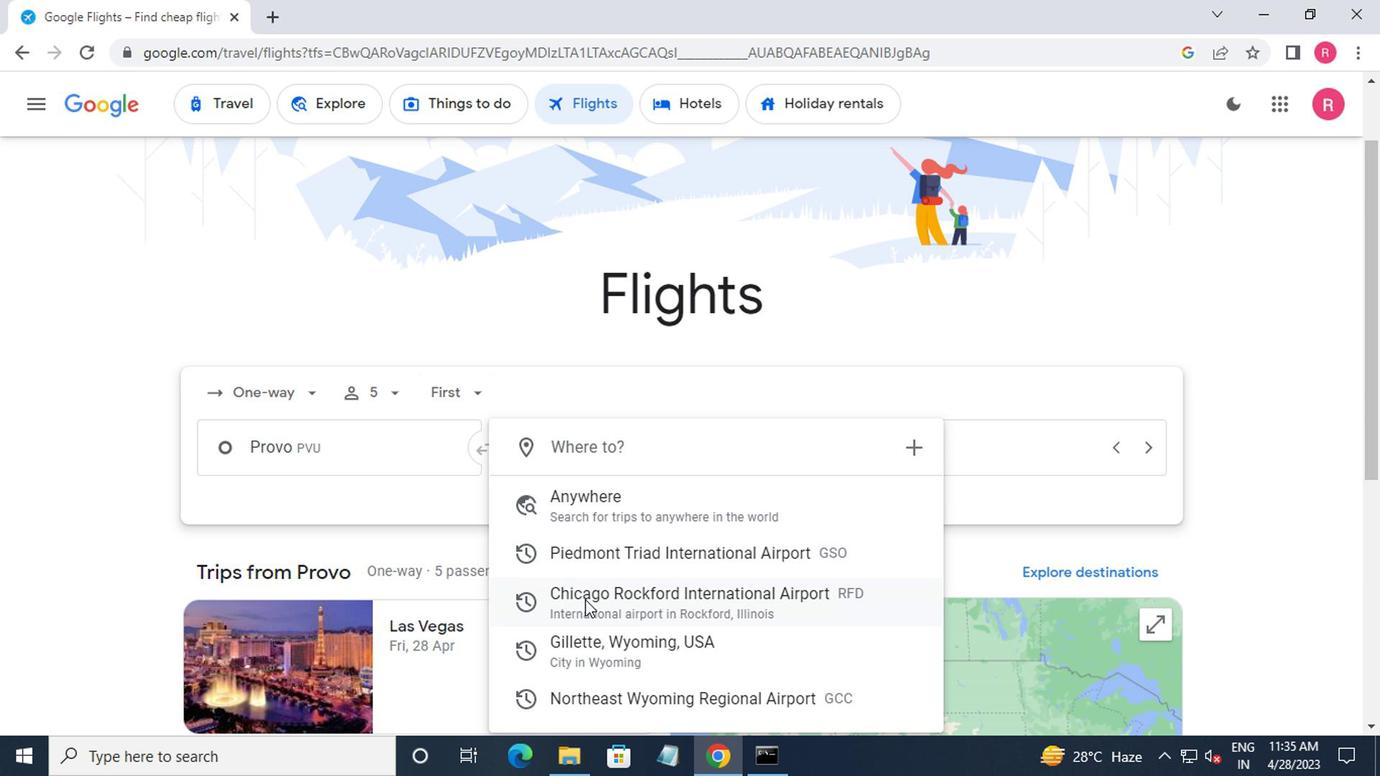 
Action: Mouse scrolled (581, 605) with delta (0, 0)
Screenshot: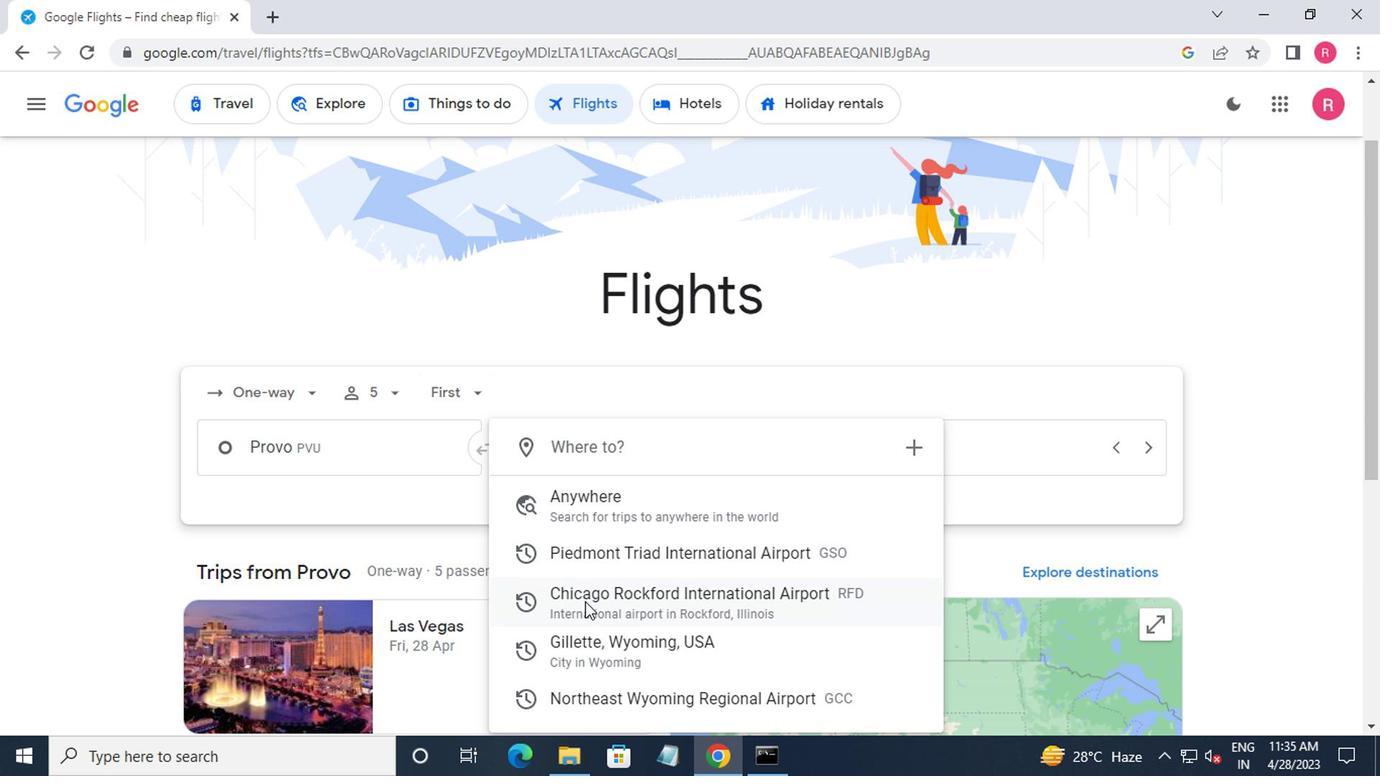 
Action: Mouse moved to (578, 550)
Screenshot: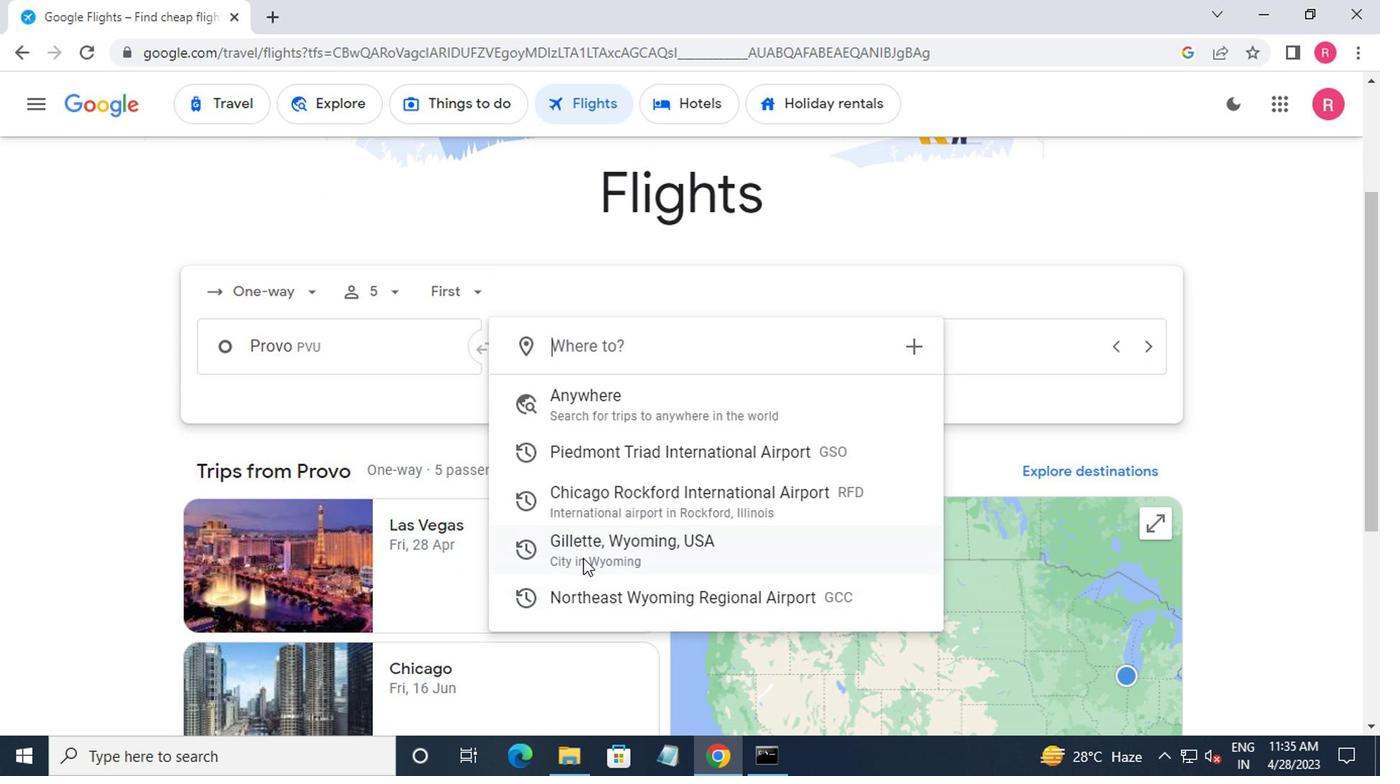 
Action: Mouse pressed left at (578, 550)
Screenshot: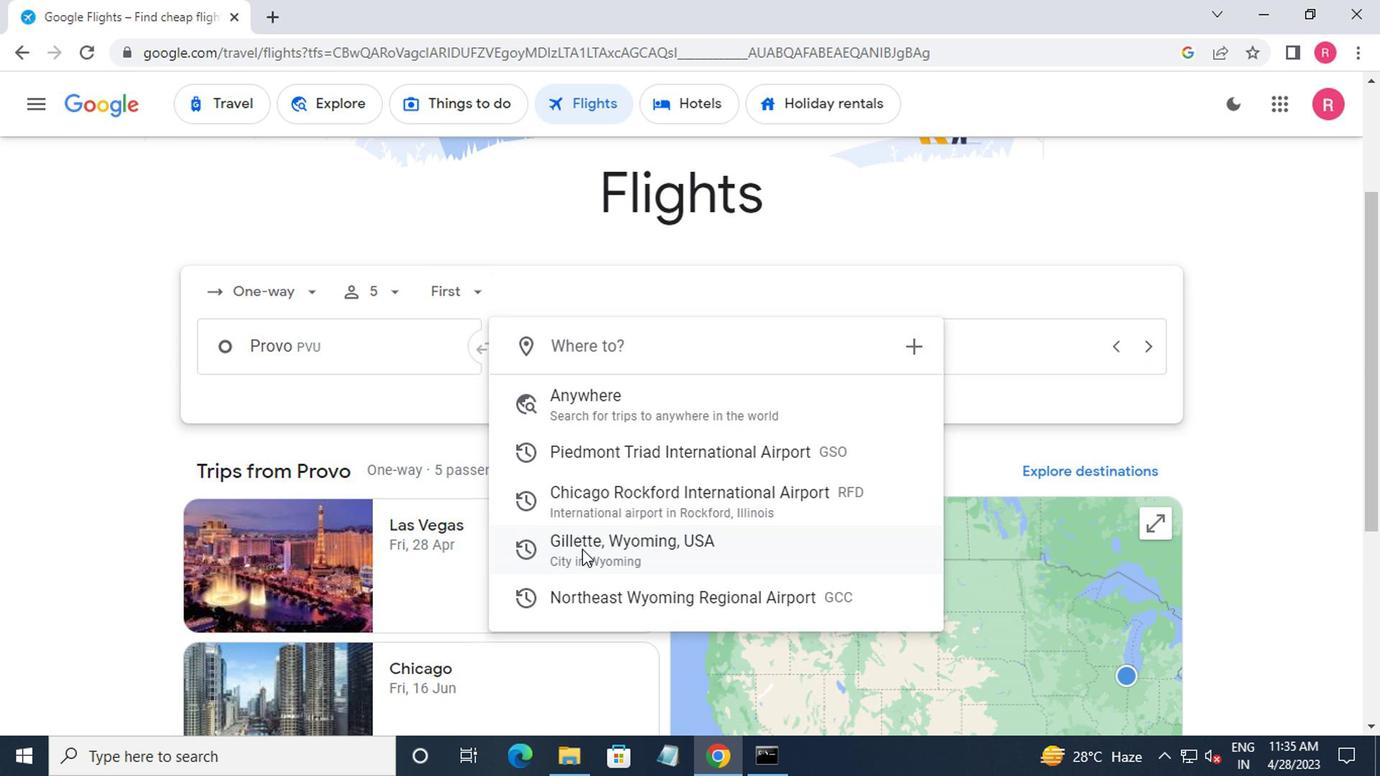 
Action: Mouse moved to (937, 355)
Screenshot: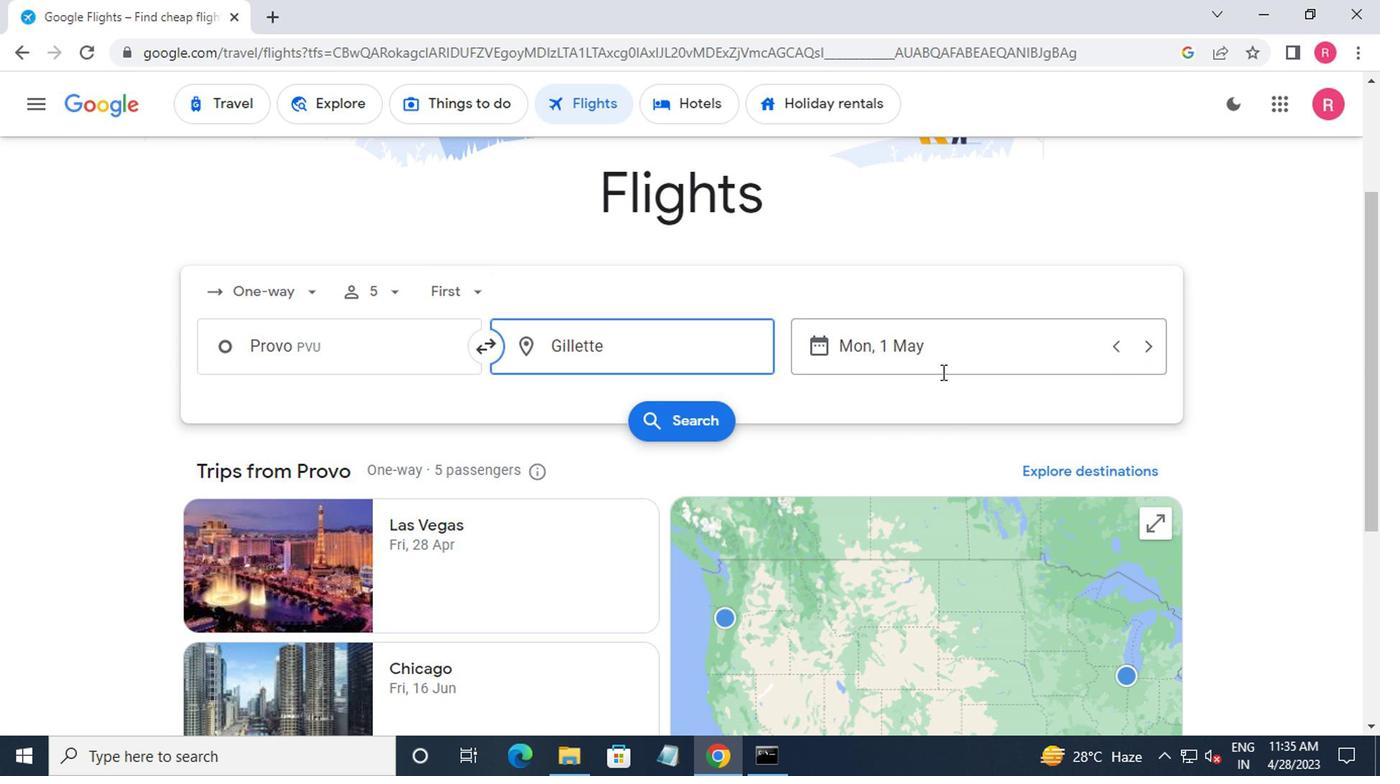 
Action: Mouse pressed left at (937, 355)
Screenshot: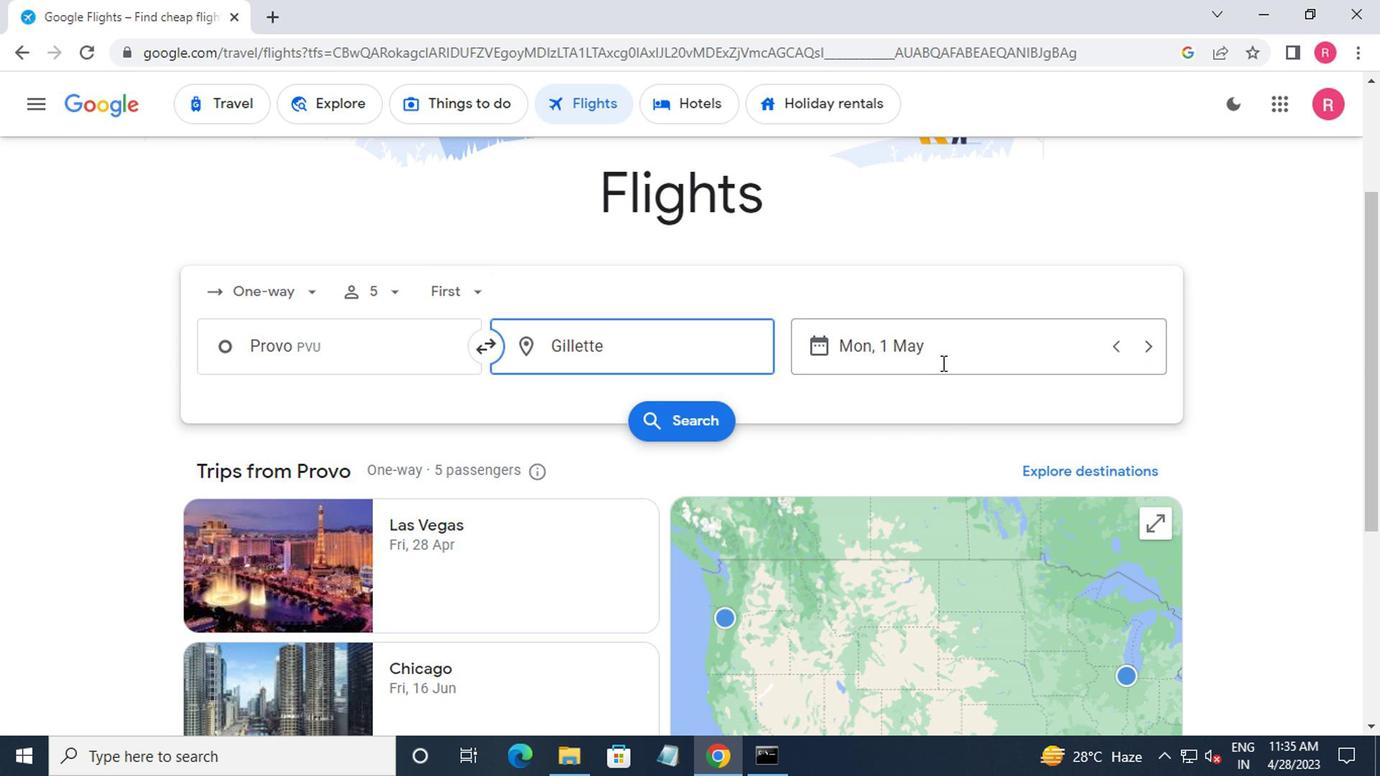 
Action: Mouse moved to (889, 367)
Screenshot: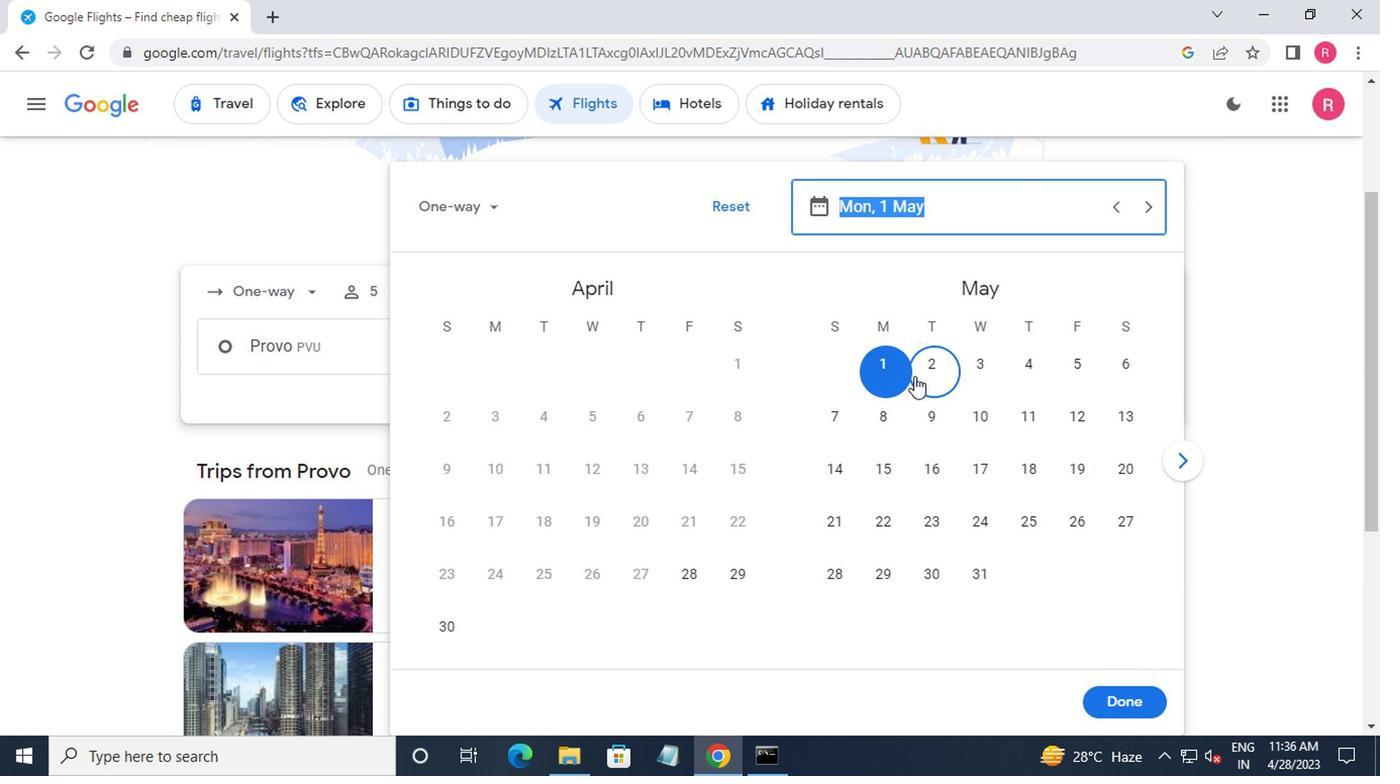 
Action: Mouse pressed left at (889, 367)
Screenshot: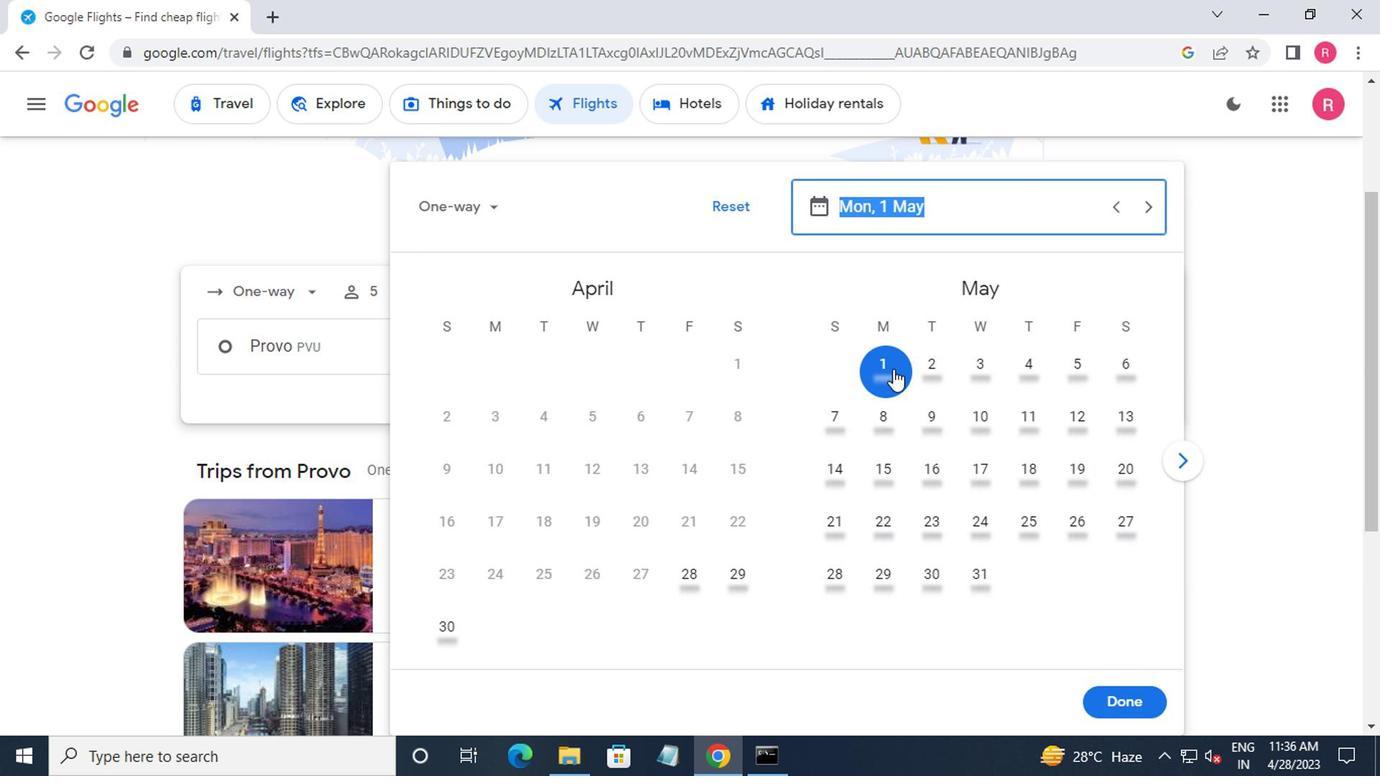 
Action: Mouse moved to (1121, 699)
Screenshot: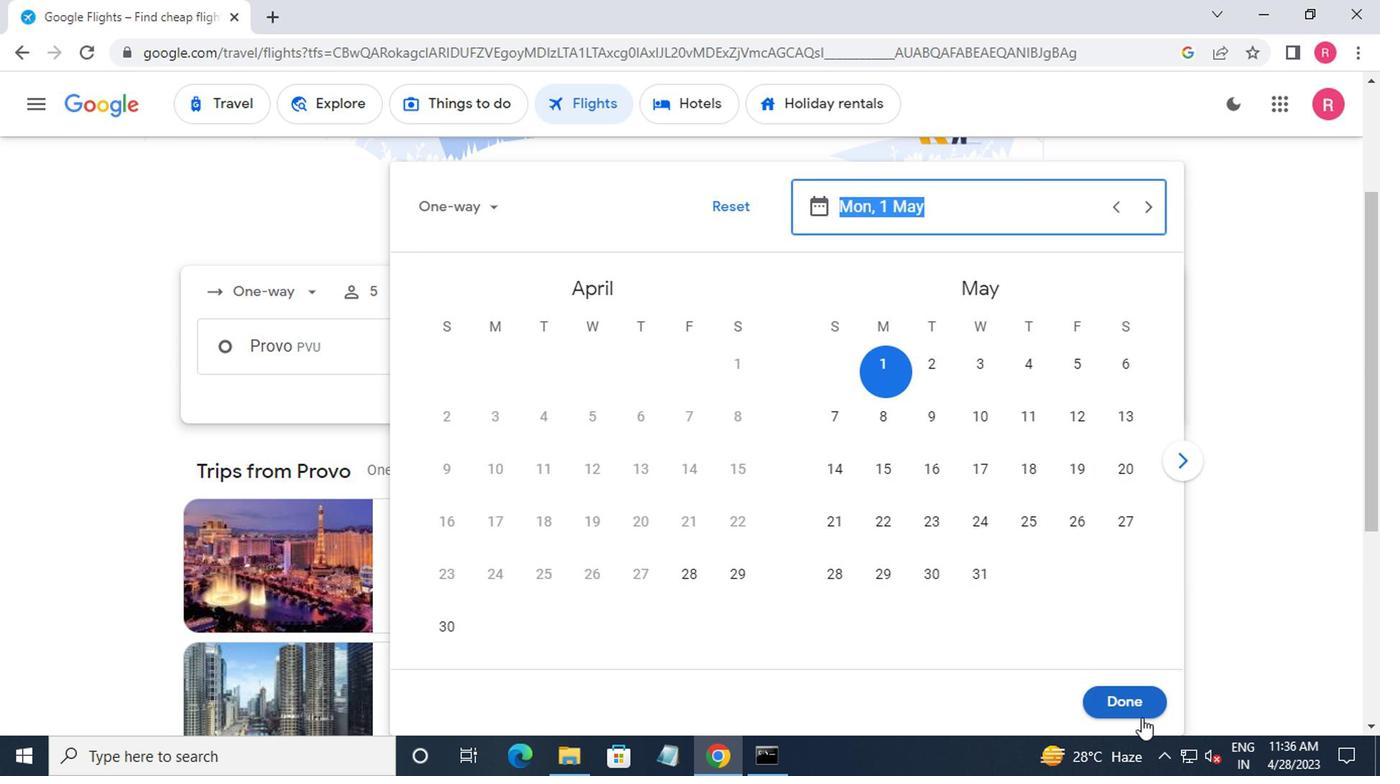 
Action: Mouse pressed left at (1121, 699)
Screenshot: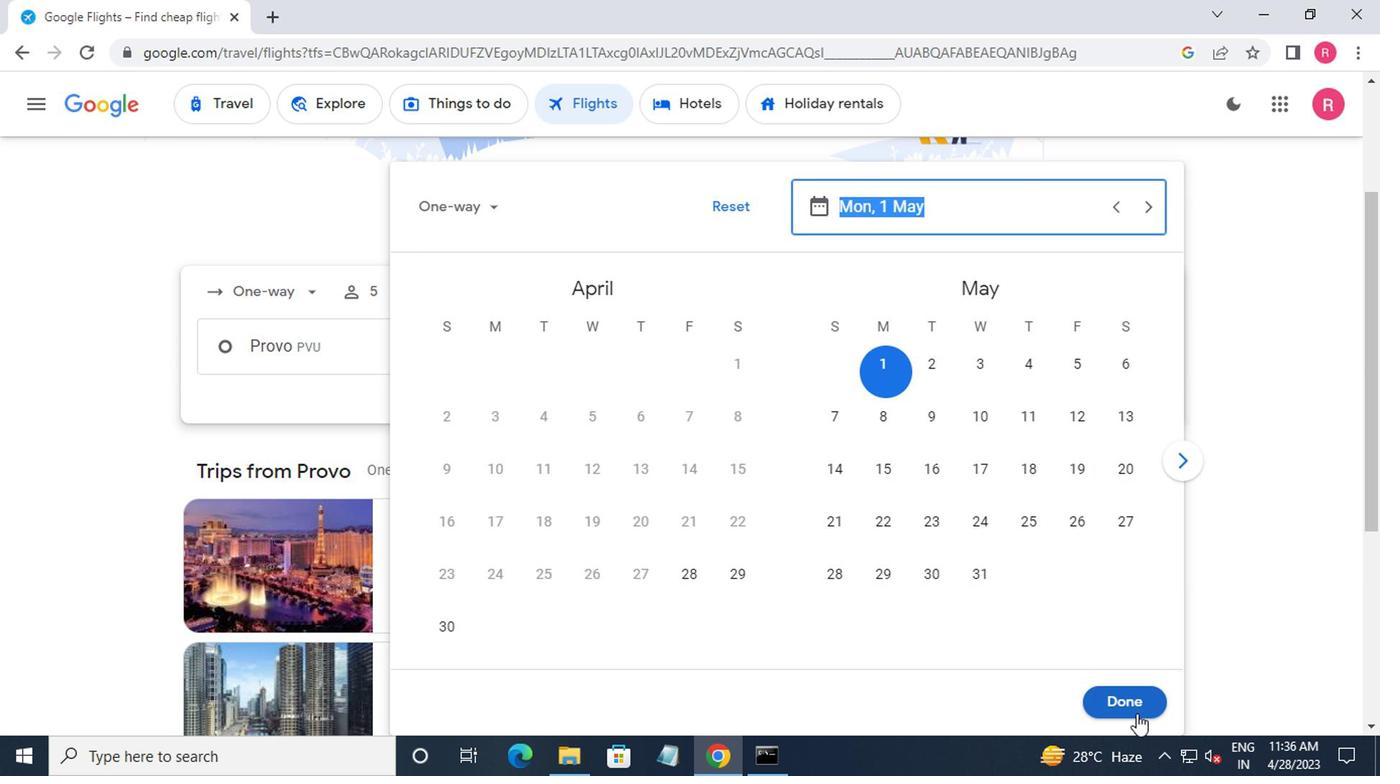 
Action: Mouse moved to (698, 434)
Screenshot: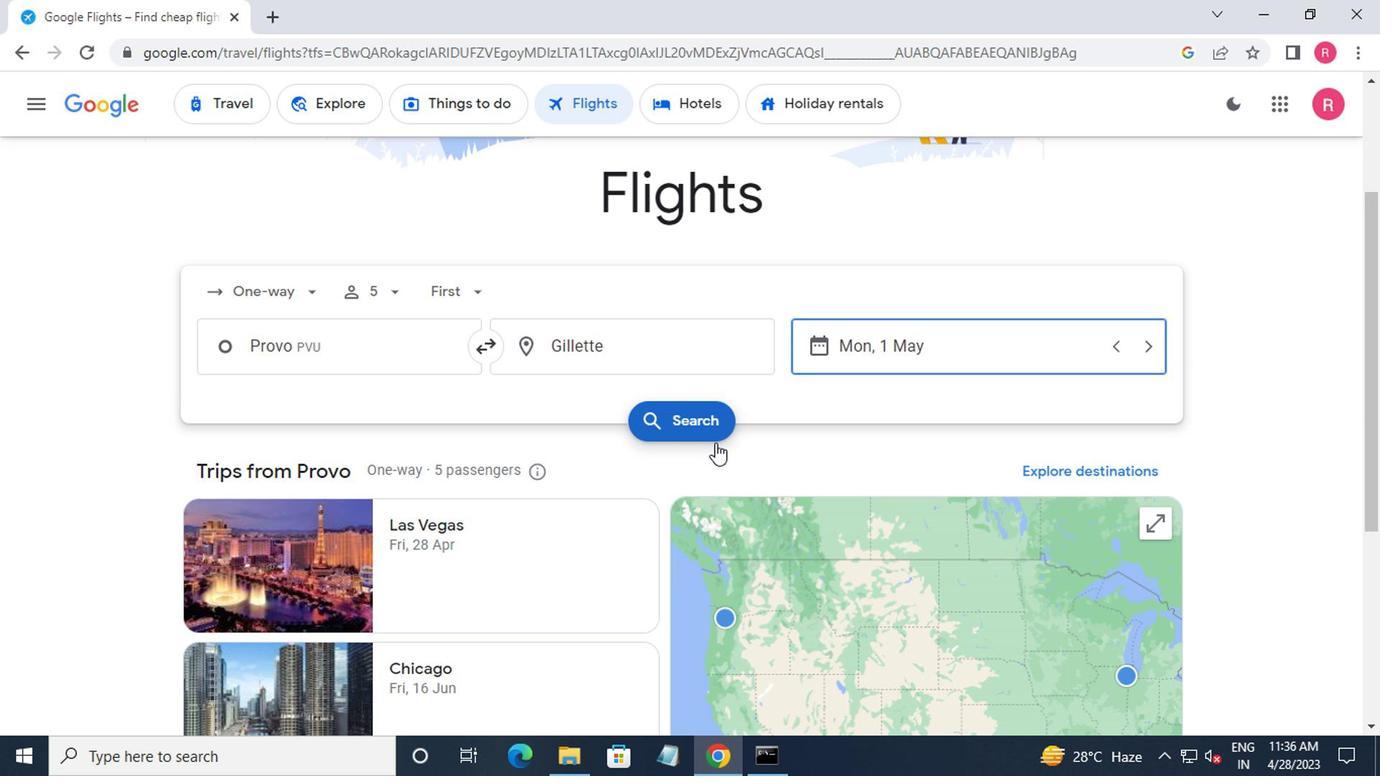 
Action: Mouse pressed left at (698, 434)
Screenshot: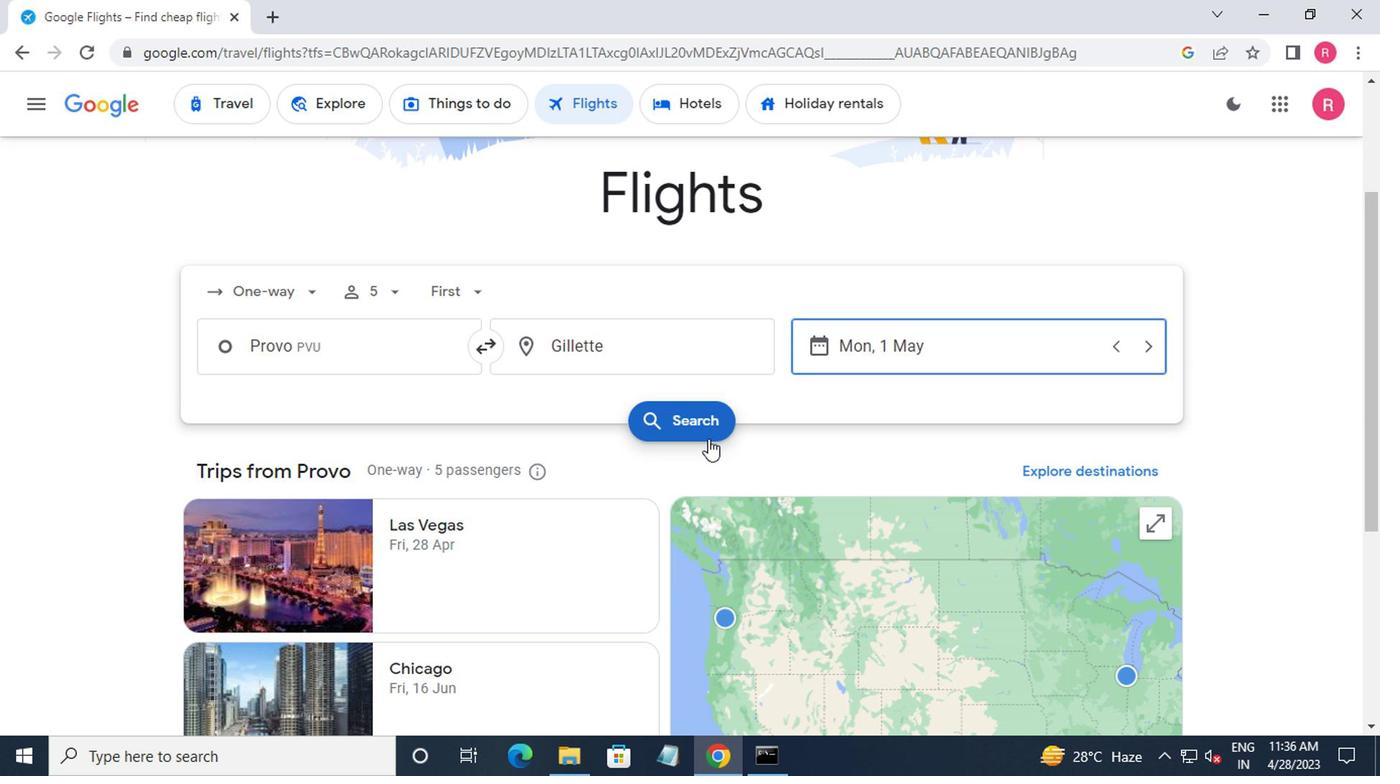 
Action: Mouse moved to (186, 284)
Screenshot: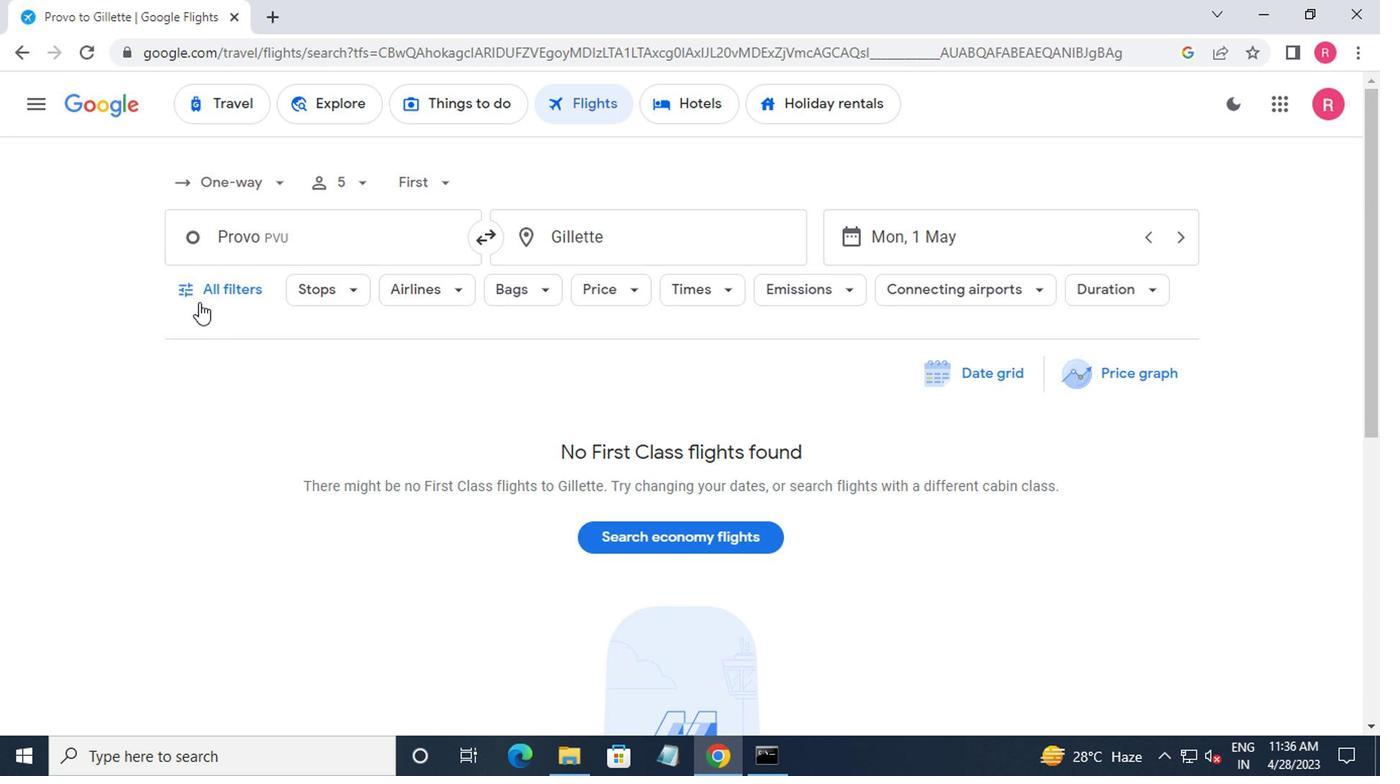 
Action: Mouse pressed left at (186, 284)
Screenshot: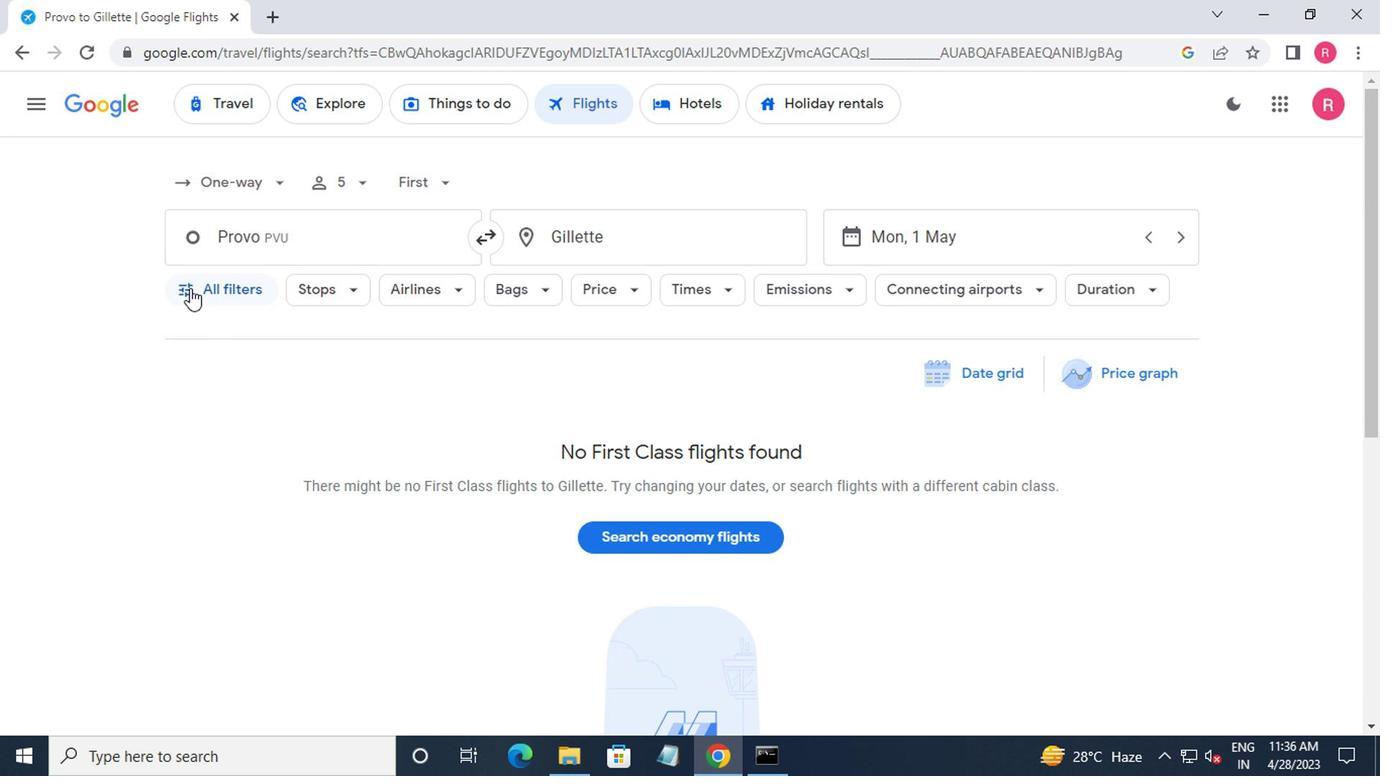 
Action: Mouse moved to (212, 444)
Screenshot: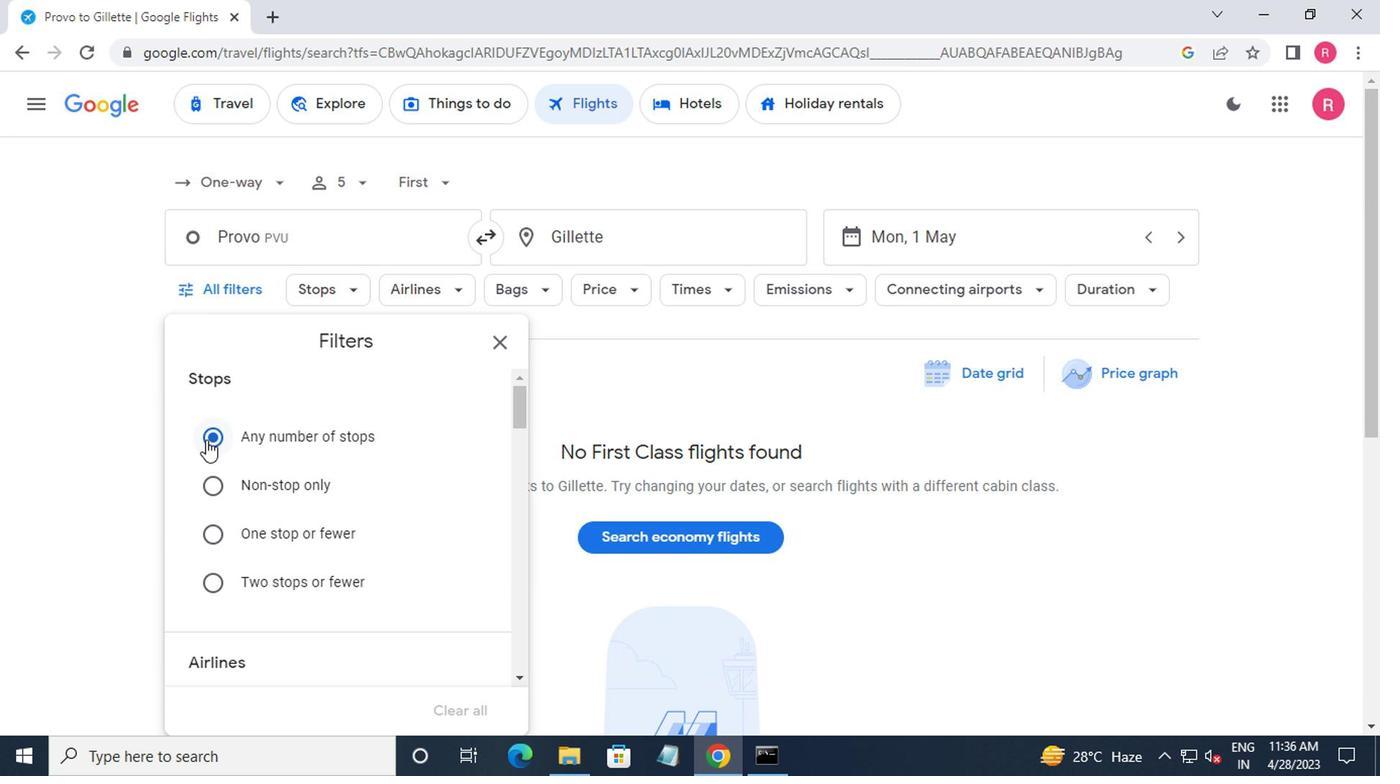 
Action: Mouse scrolled (212, 443) with delta (0, 0)
Screenshot: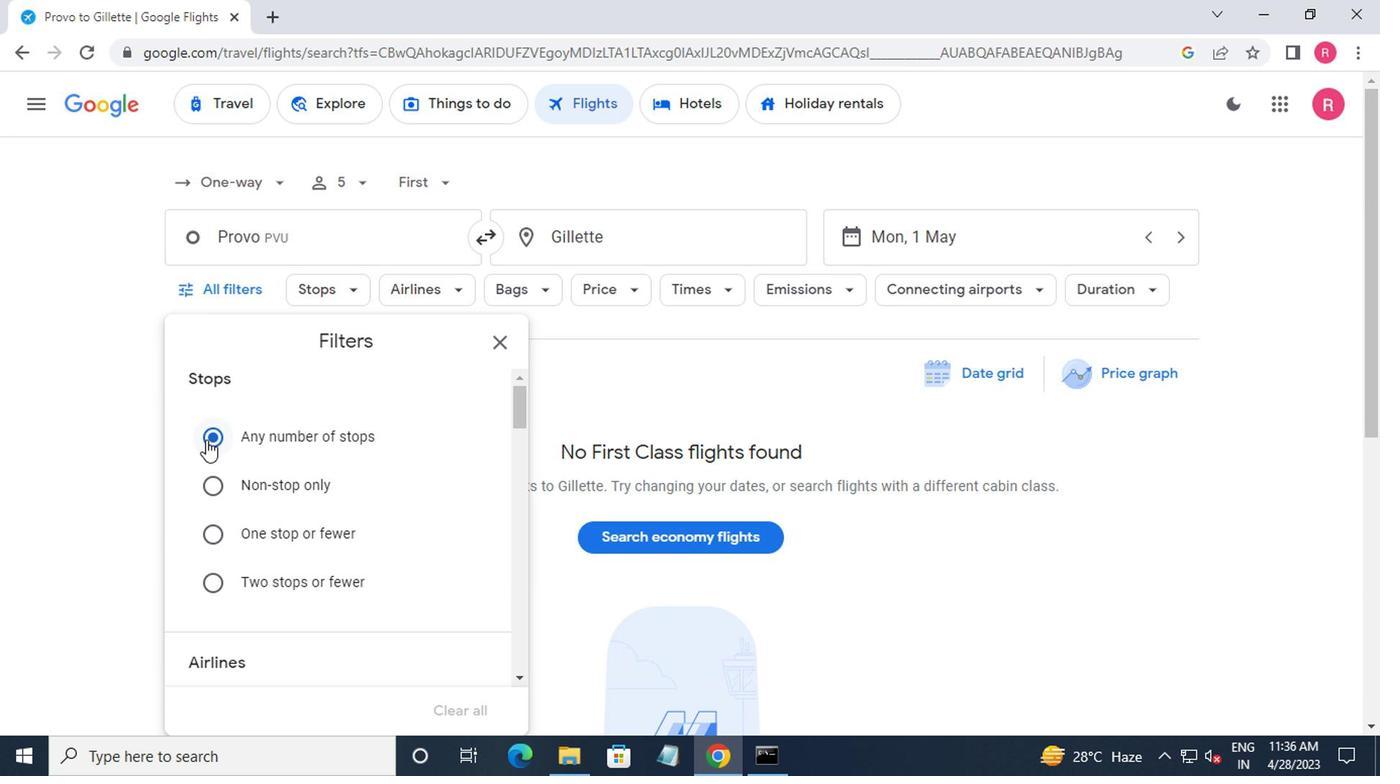 
Action: Mouse scrolled (212, 443) with delta (0, 0)
Screenshot: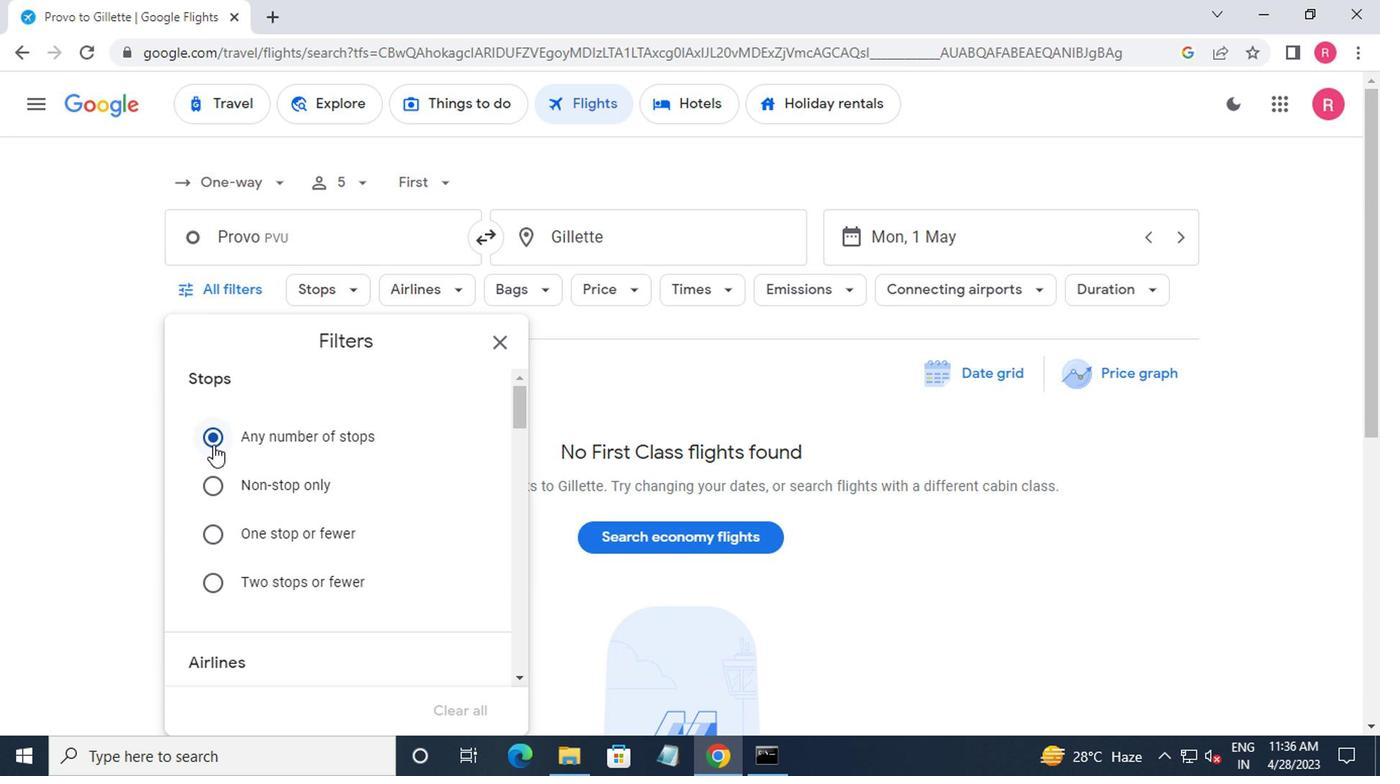 
Action: Mouse moved to (213, 443)
Screenshot: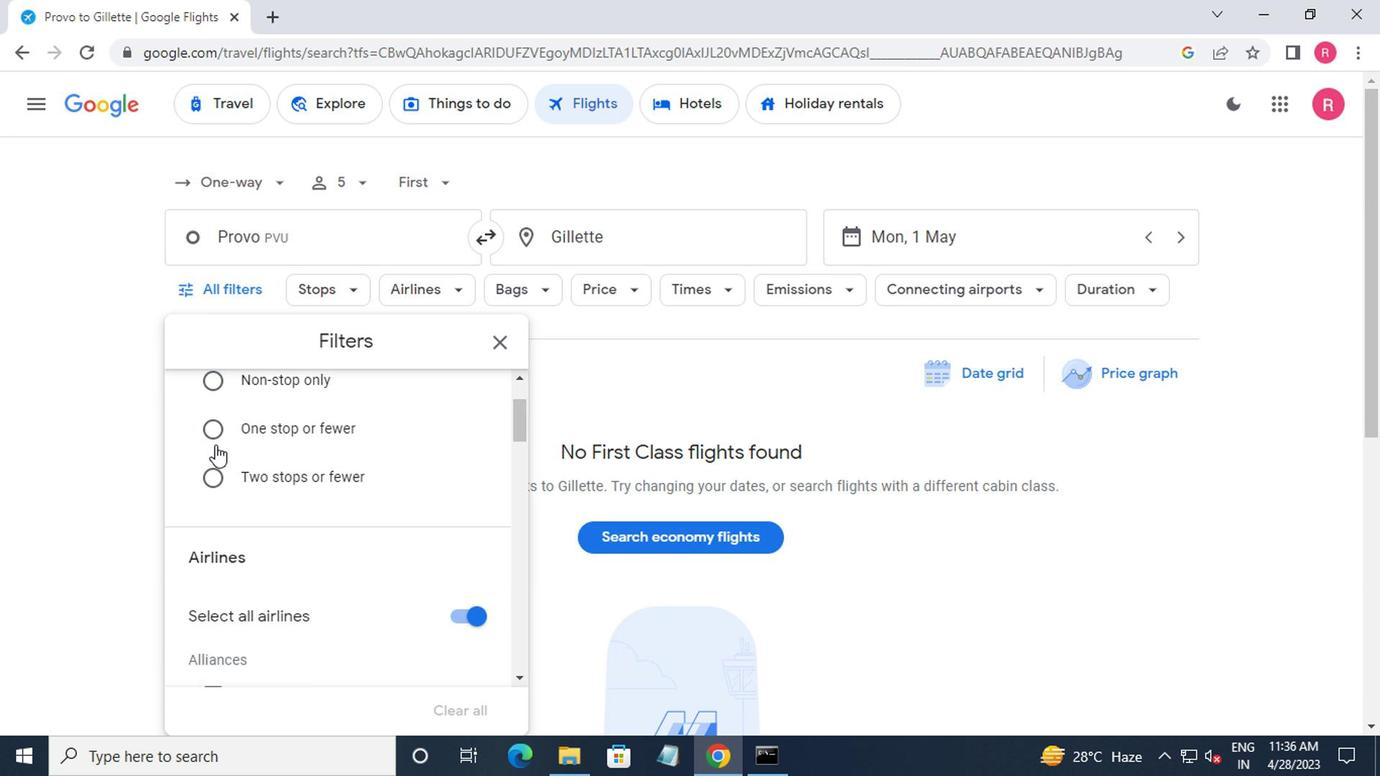 
Action: Mouse scrolled (213, 442) with delta (0, -1)
Screenshot: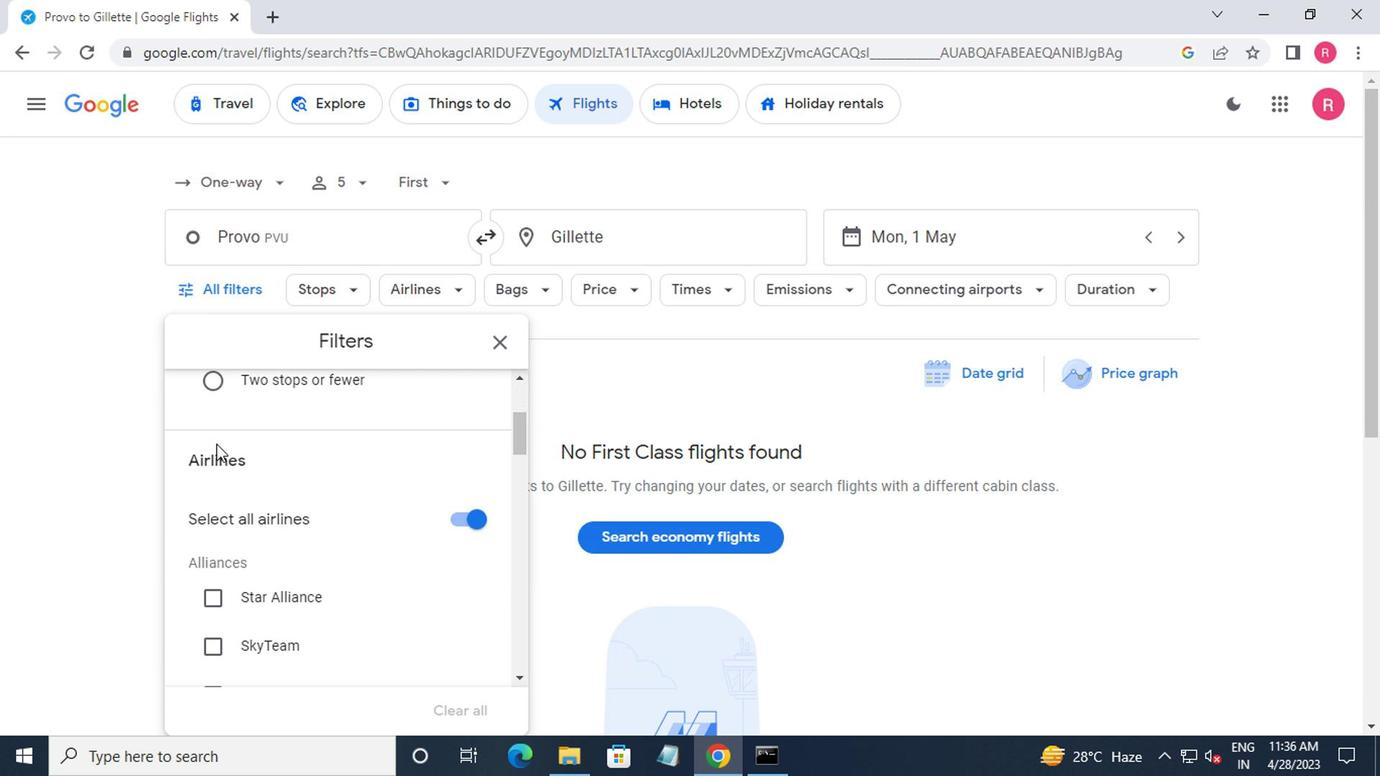 
Action: Mouse scrolled (213, 442) with delta (0, -1)
Screenshot: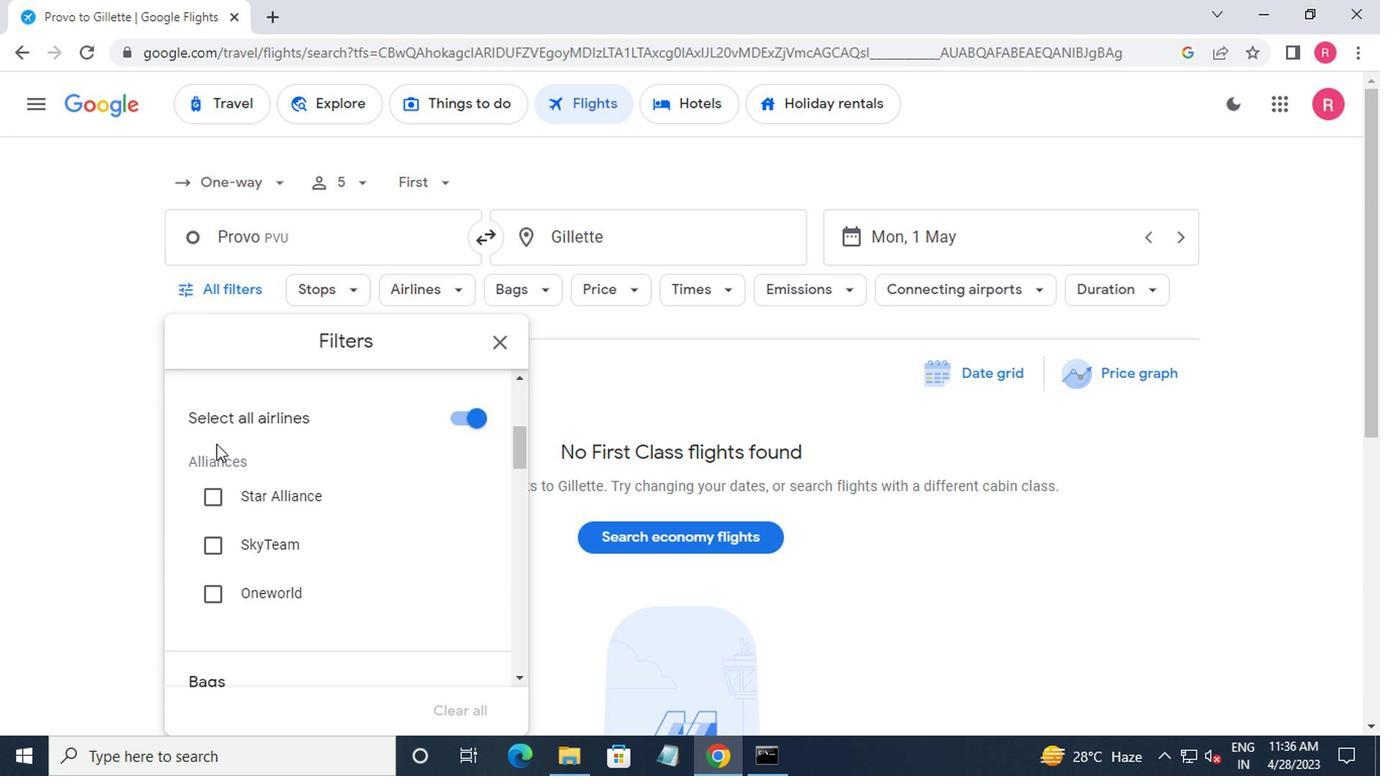 
Action: Mouse scrolled (213, 442) with delta (0, -1)
Screenshot: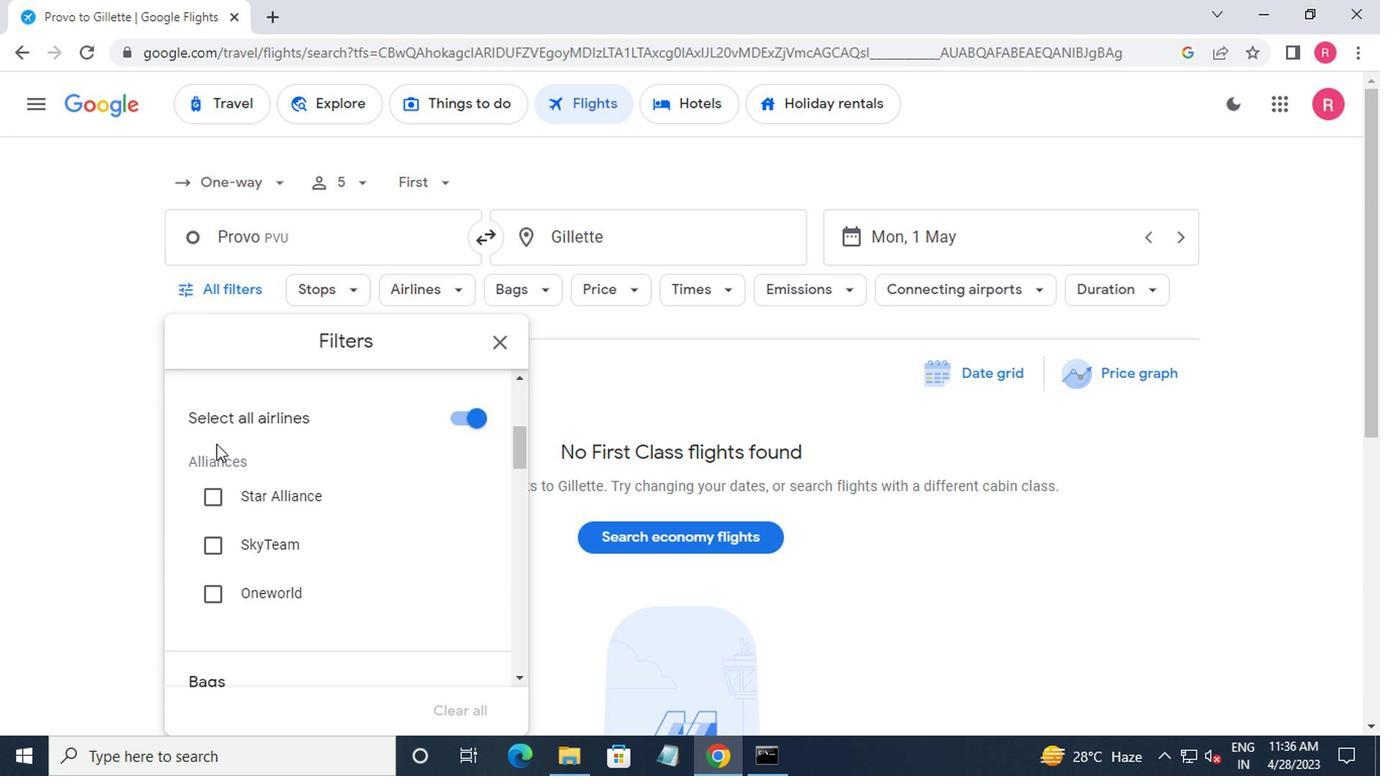 
Action: Mouse scrolled (213, 444) with delta (0, 0)
Screenshot: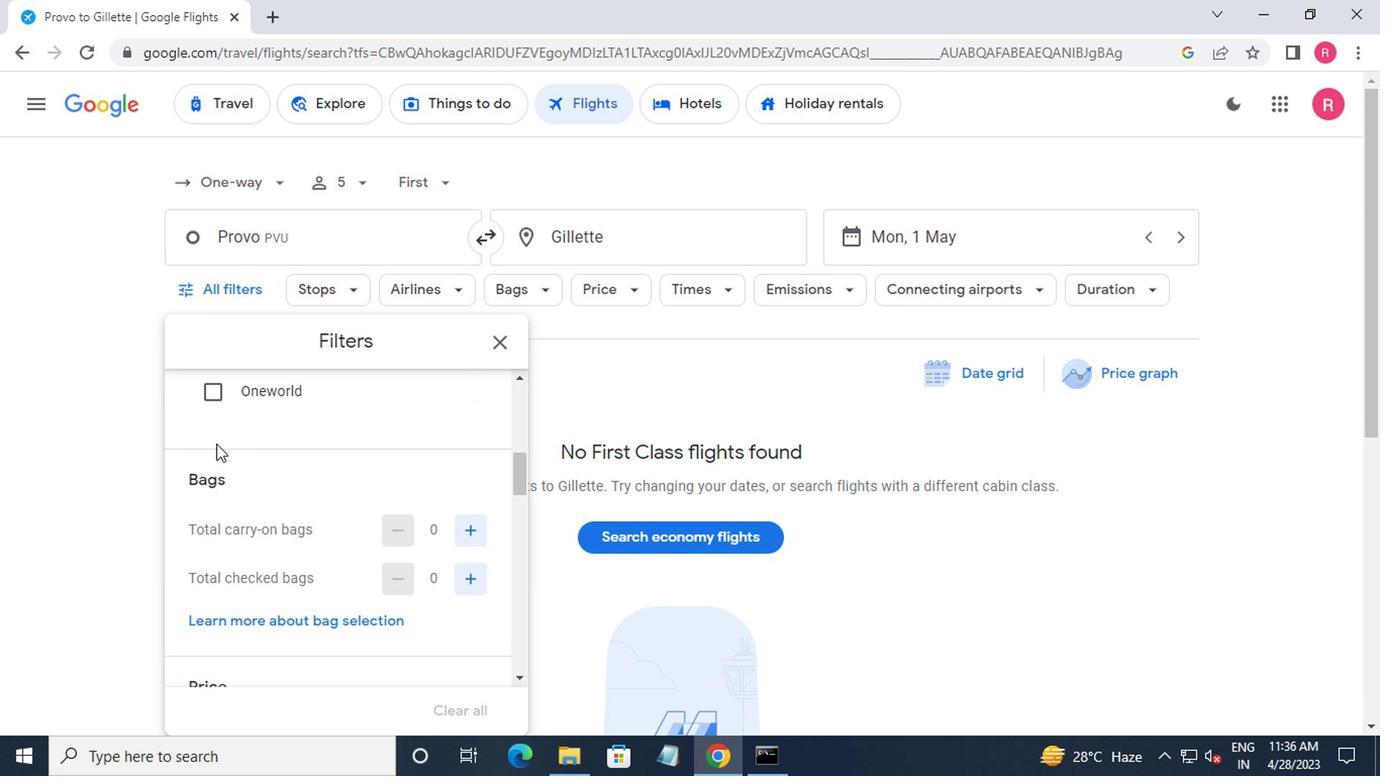 
Action: Mouse scrolled (213, 444) with delta (0, 0)
Screenshot: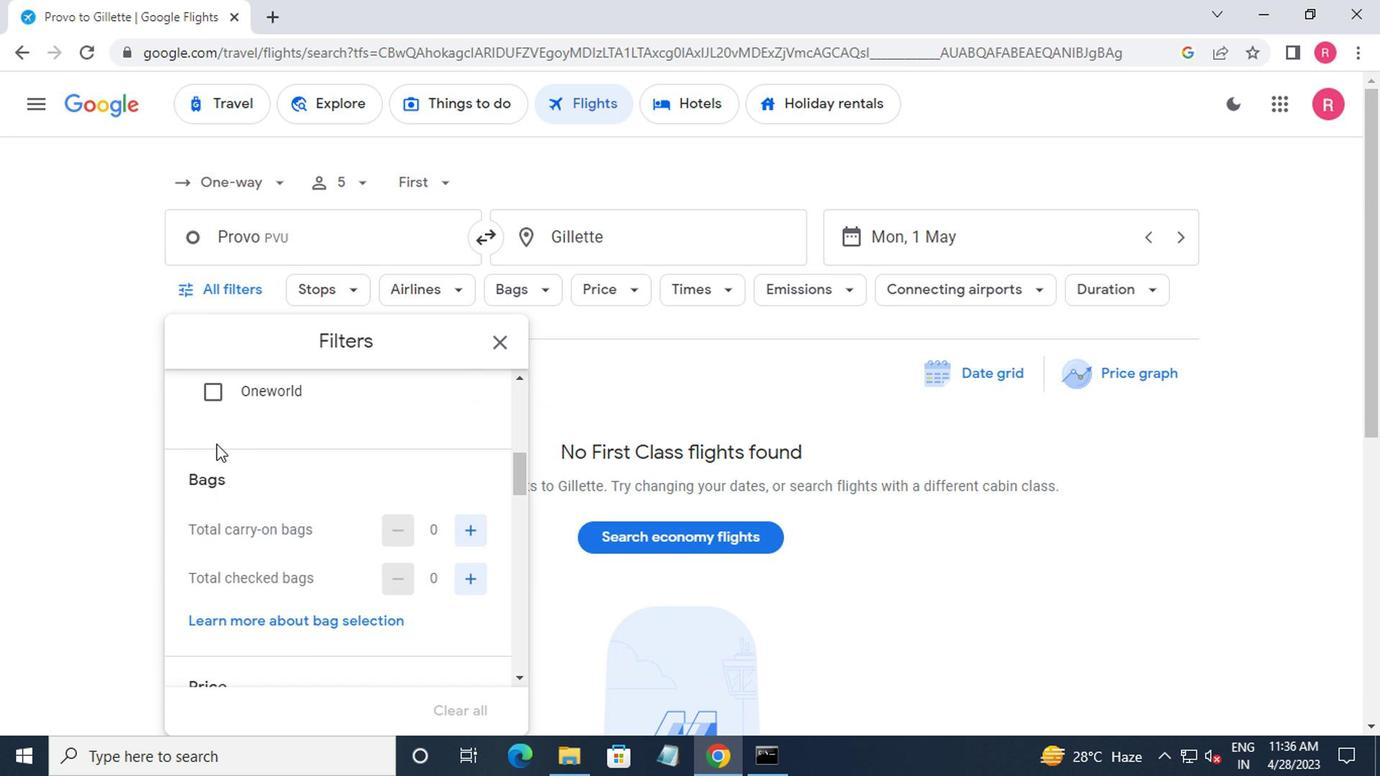 
Action: Mouse scrolled (213, 444) with delta (0, 0)
Screenshot: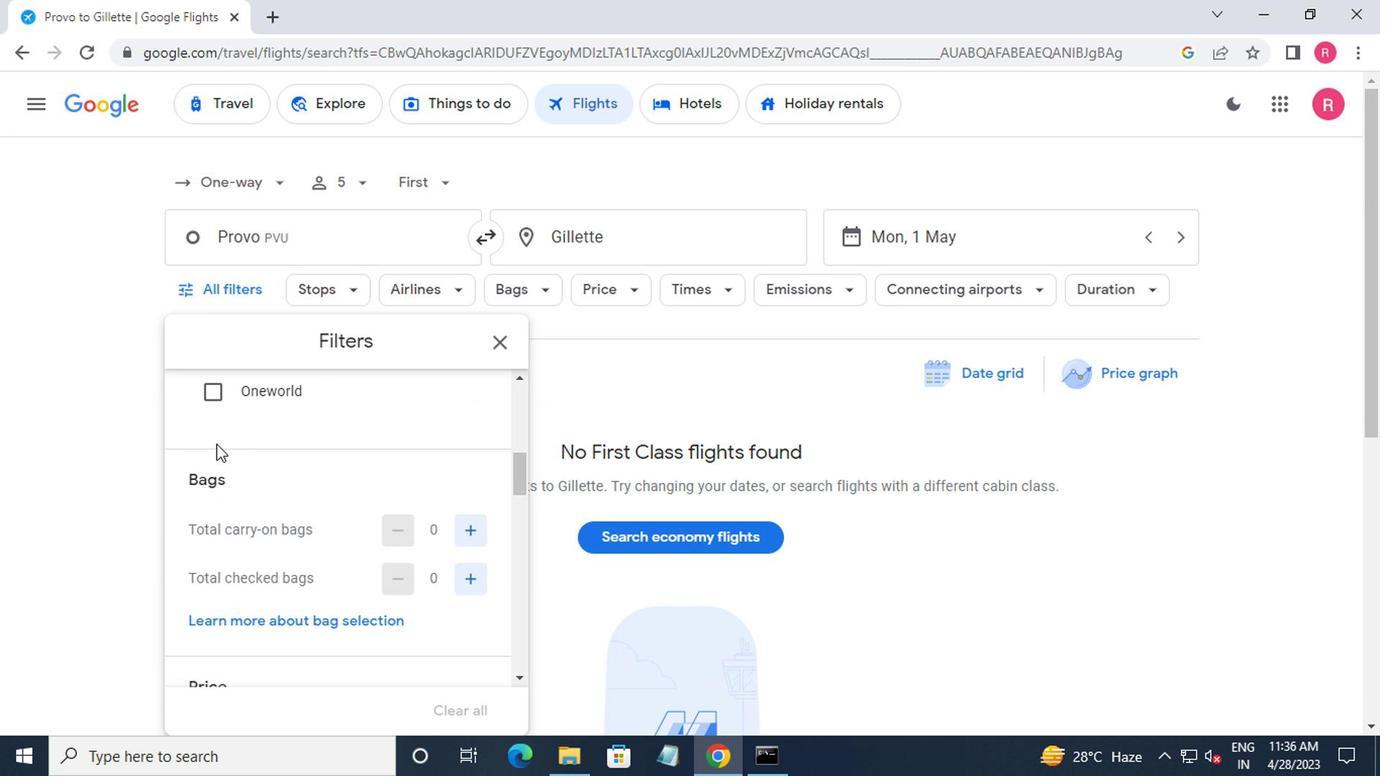 
Action: Mouse moved to (341, 437)
Screenshot: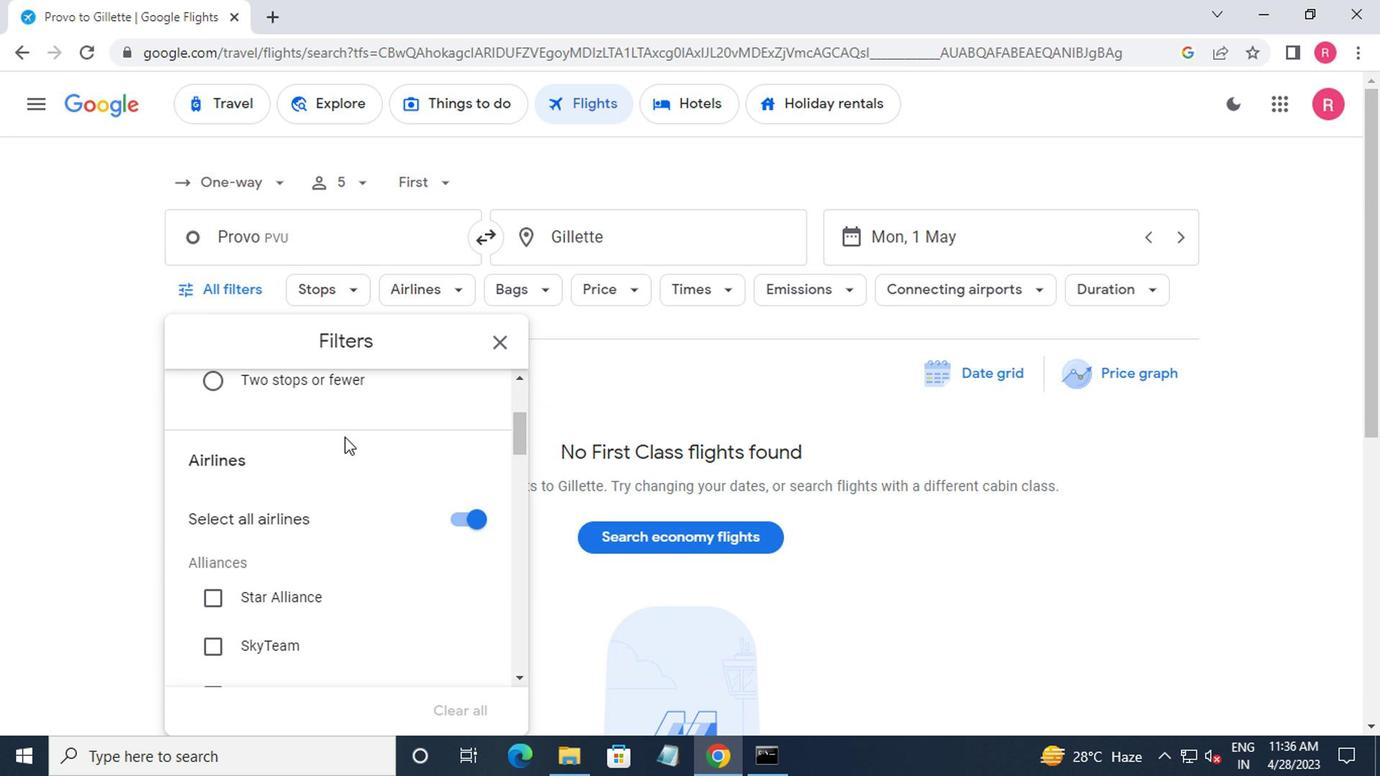 
Action: Mouse scrolled (341, 436) with delta (0, 0)
Screenshot: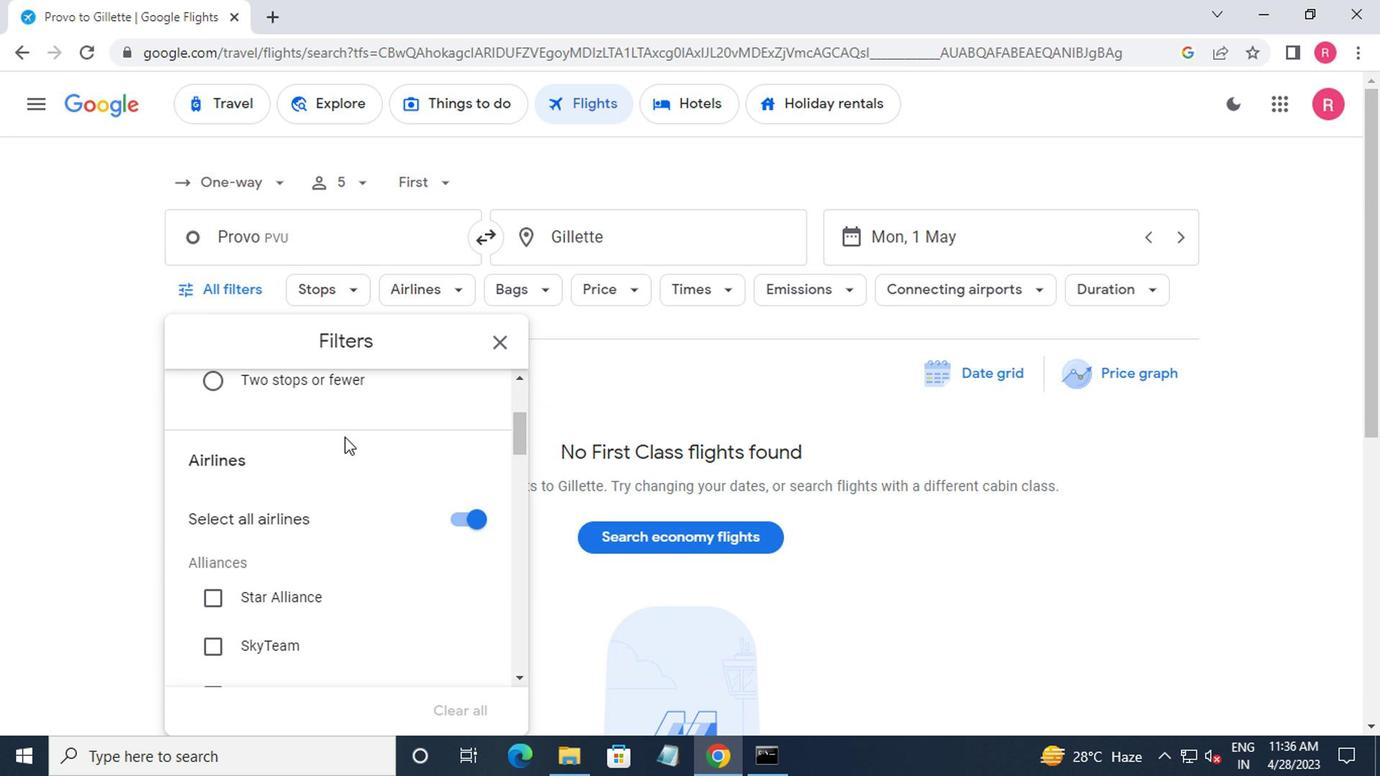 
Action: Mouse scrolled (341, 436) with delta (0, 0)
Screenshot: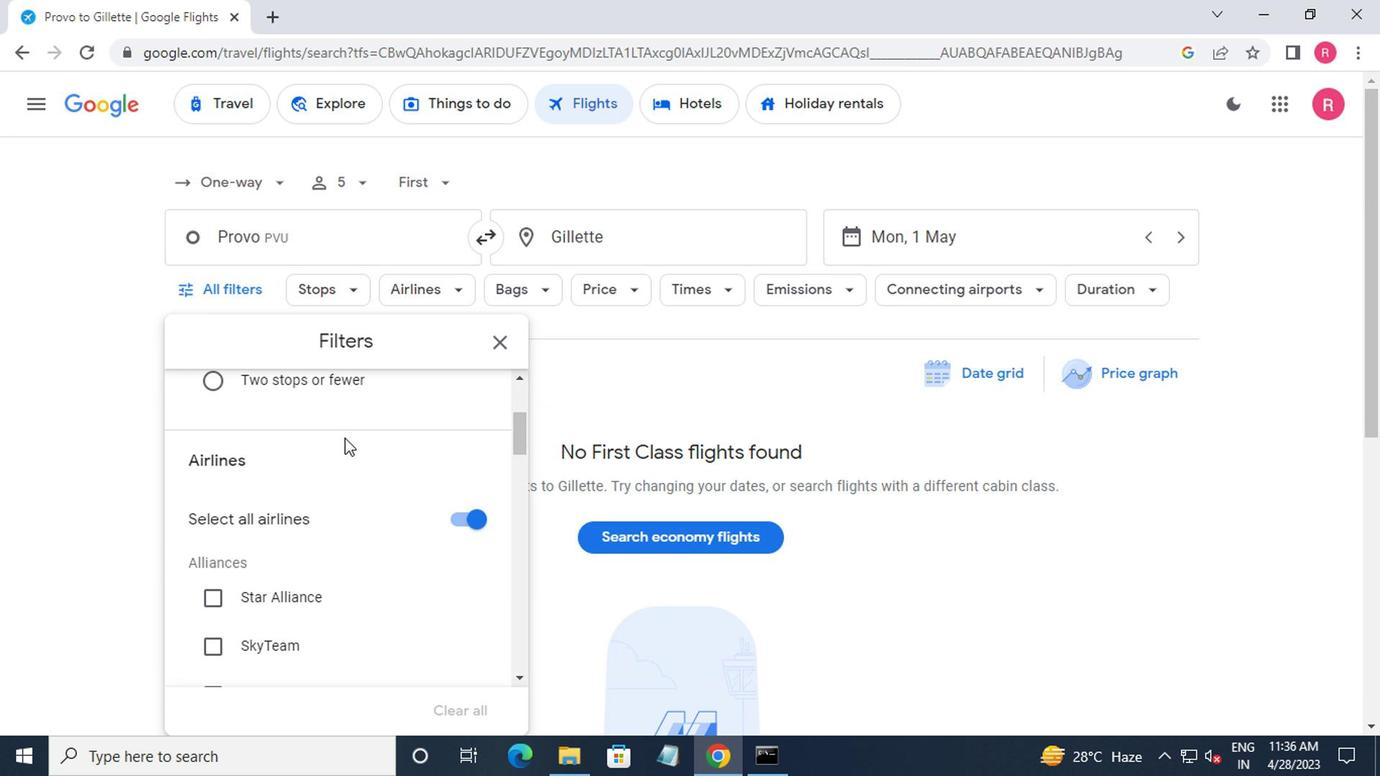 
Action: Mouse moved to (341, 437)
Screenshot: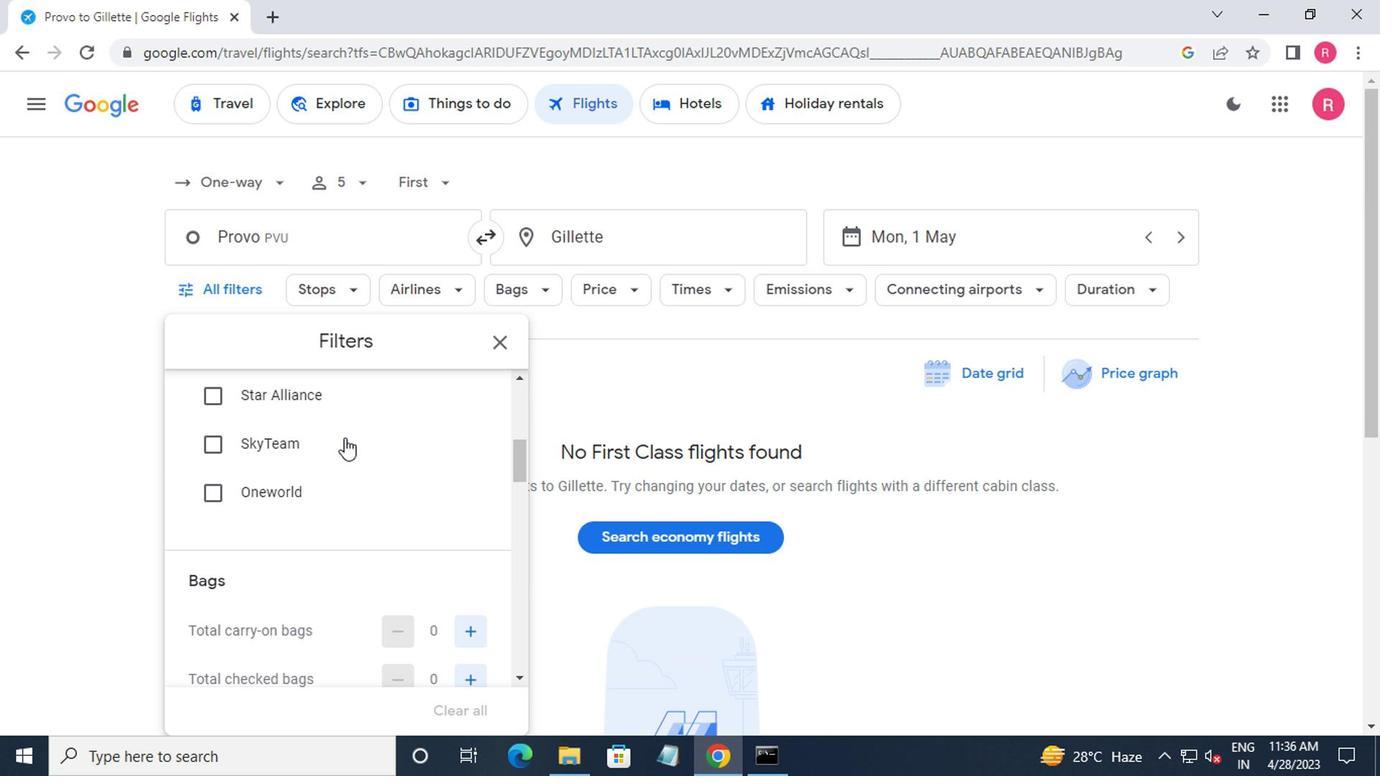
Action: Mouse scrolled (341, 436) with delta (0, 0)
Screenshot: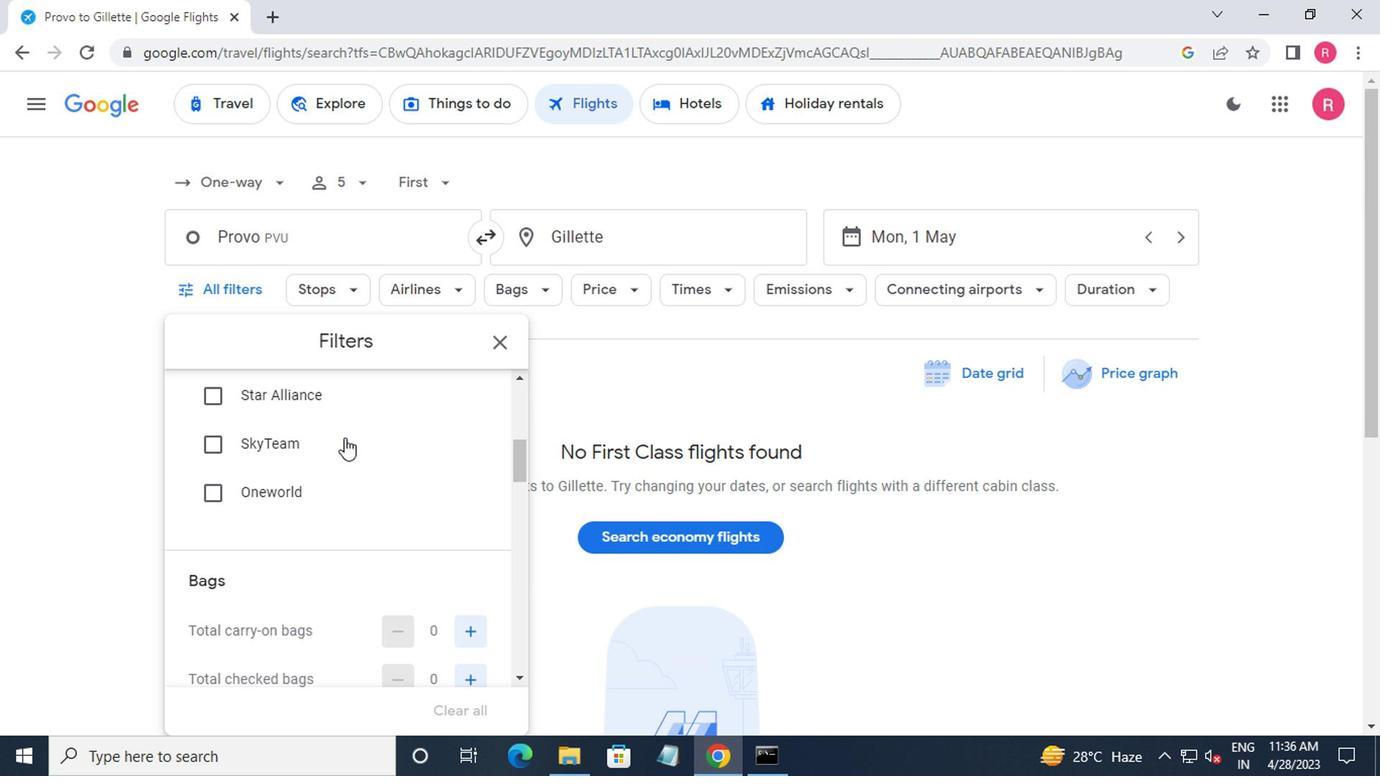
Action: Mouse scrolled (341, 436) with delta (0, 0)
Screenshot: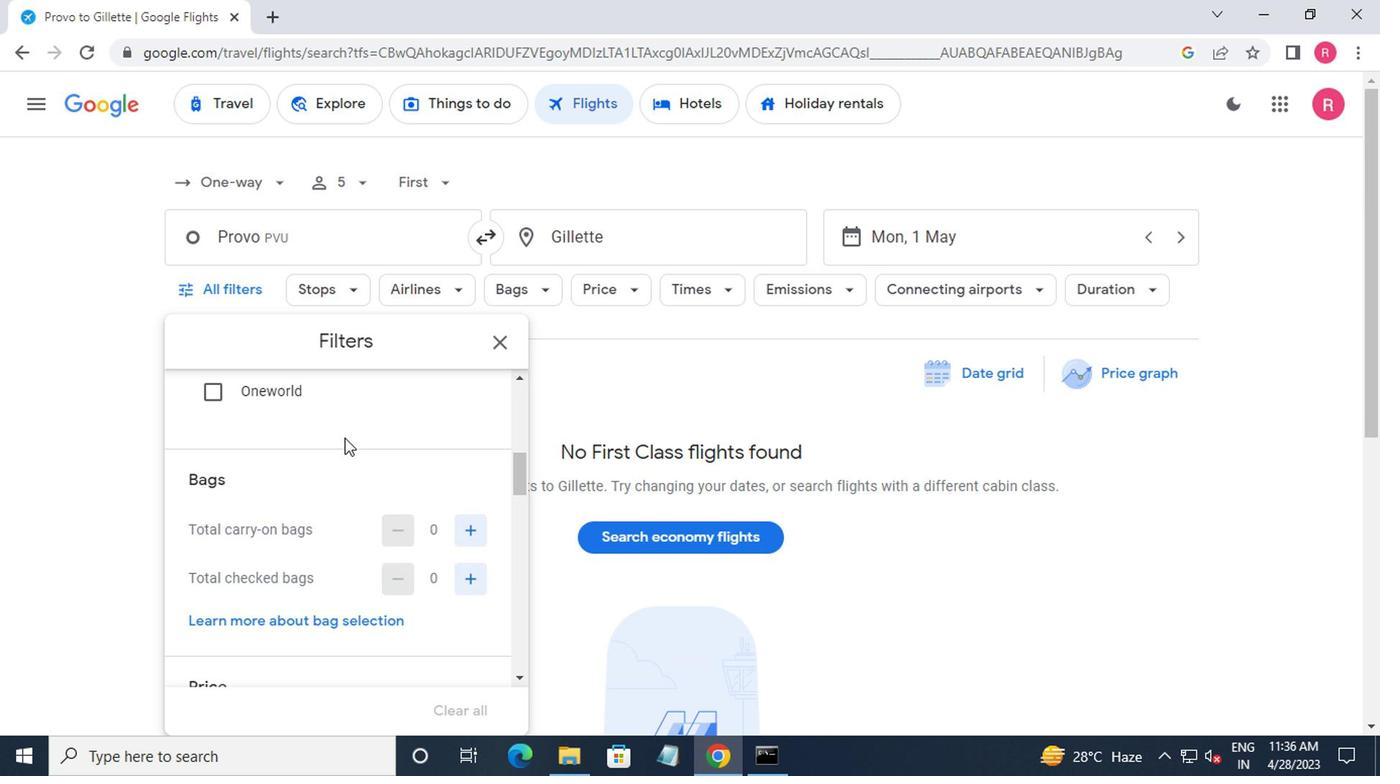 
Action: Mouse scrolled (341, 436) with delta (0, 0)
Screenshot: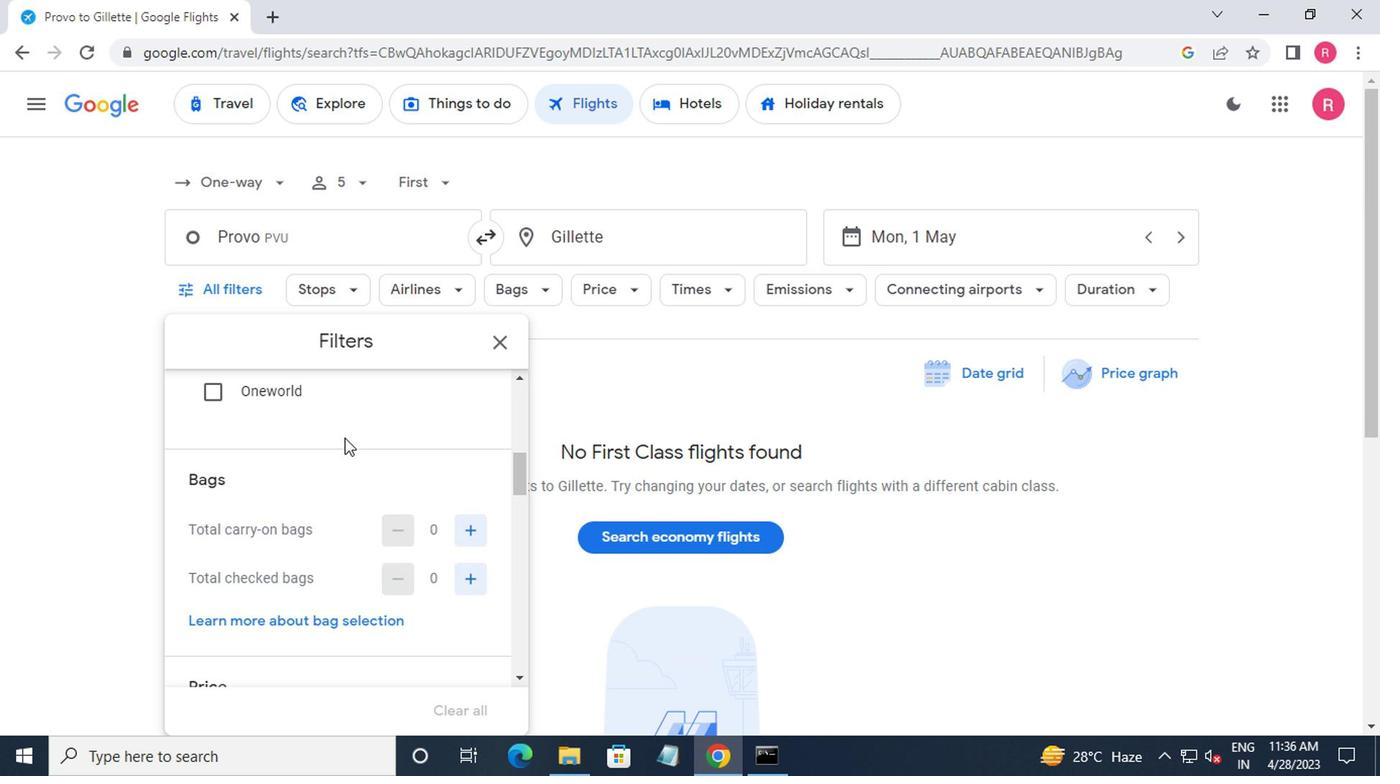 
Action: Mouse scrolled (341, 438) with delta (0, 1)
Screenshot: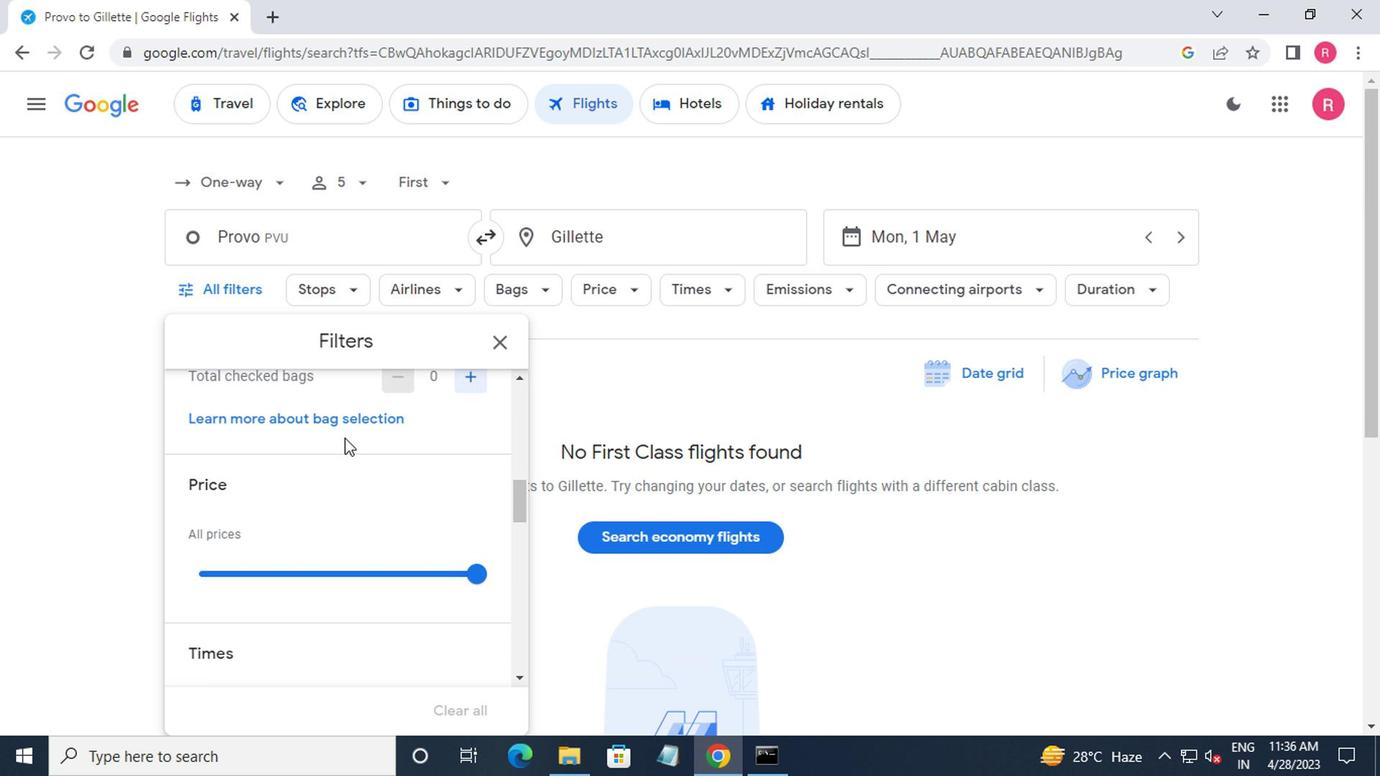 
Action: Mouse moved to (457, 480)
Screenshot: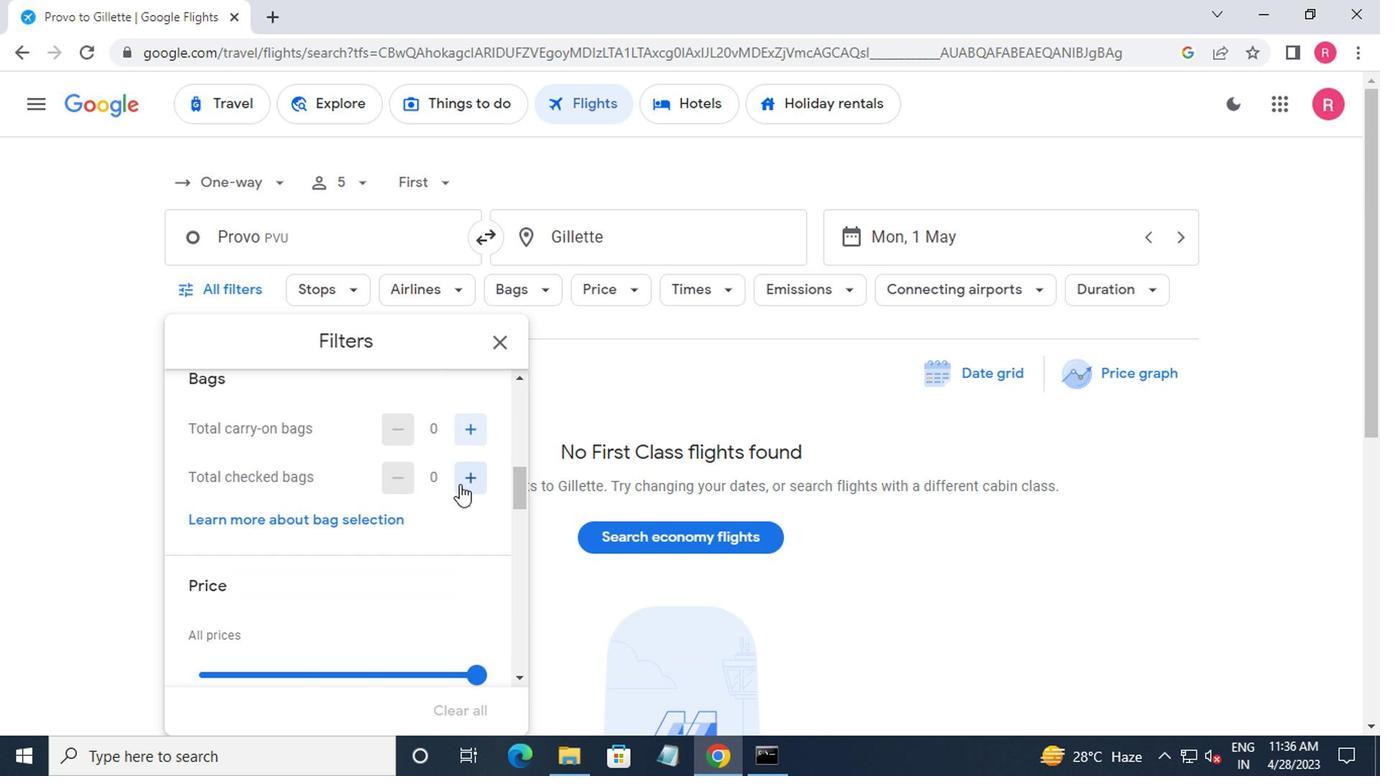 
Action: Mouse pressed left at (457, 480)
Screenshot: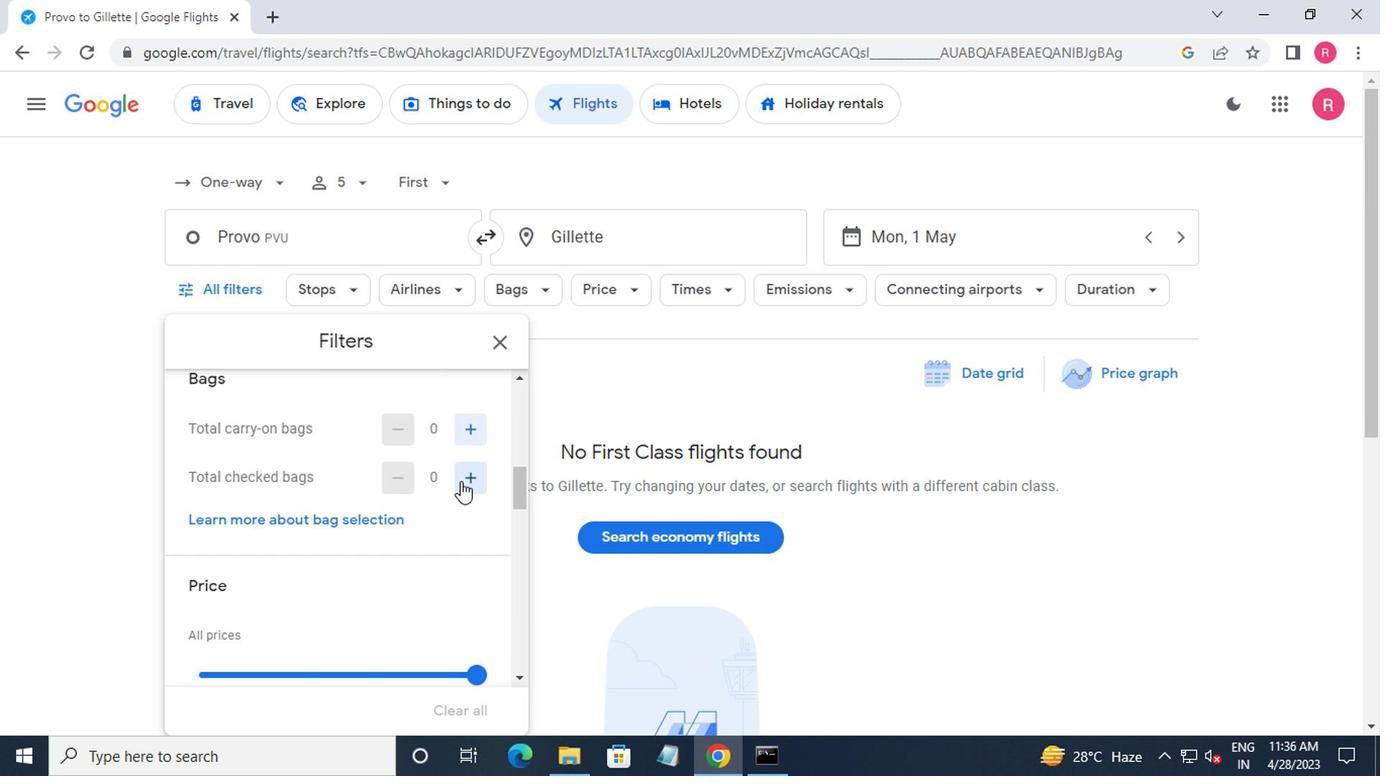 
Action: Mouse pressed left at (457, 480)
Screenshot: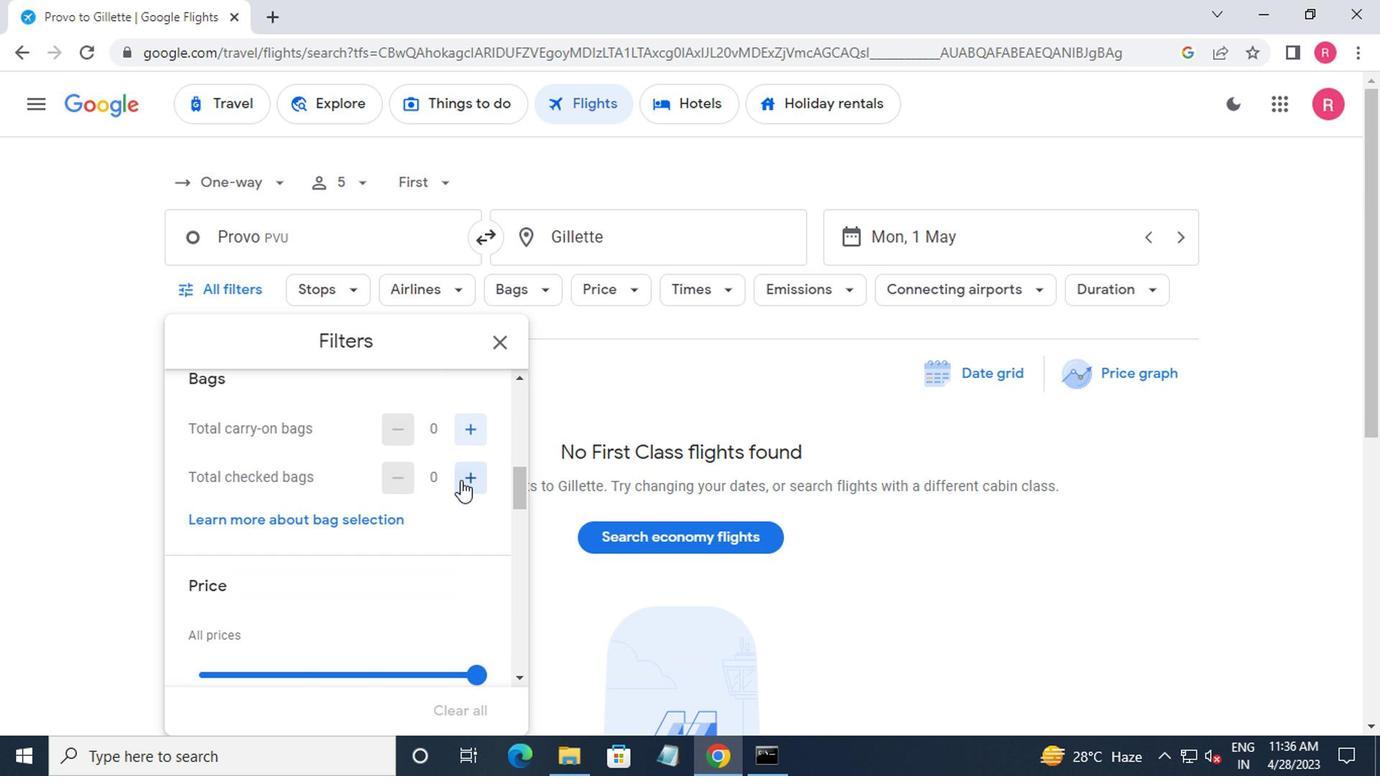 
Action: Mouse pressed left at (457, 480)
Screenshot: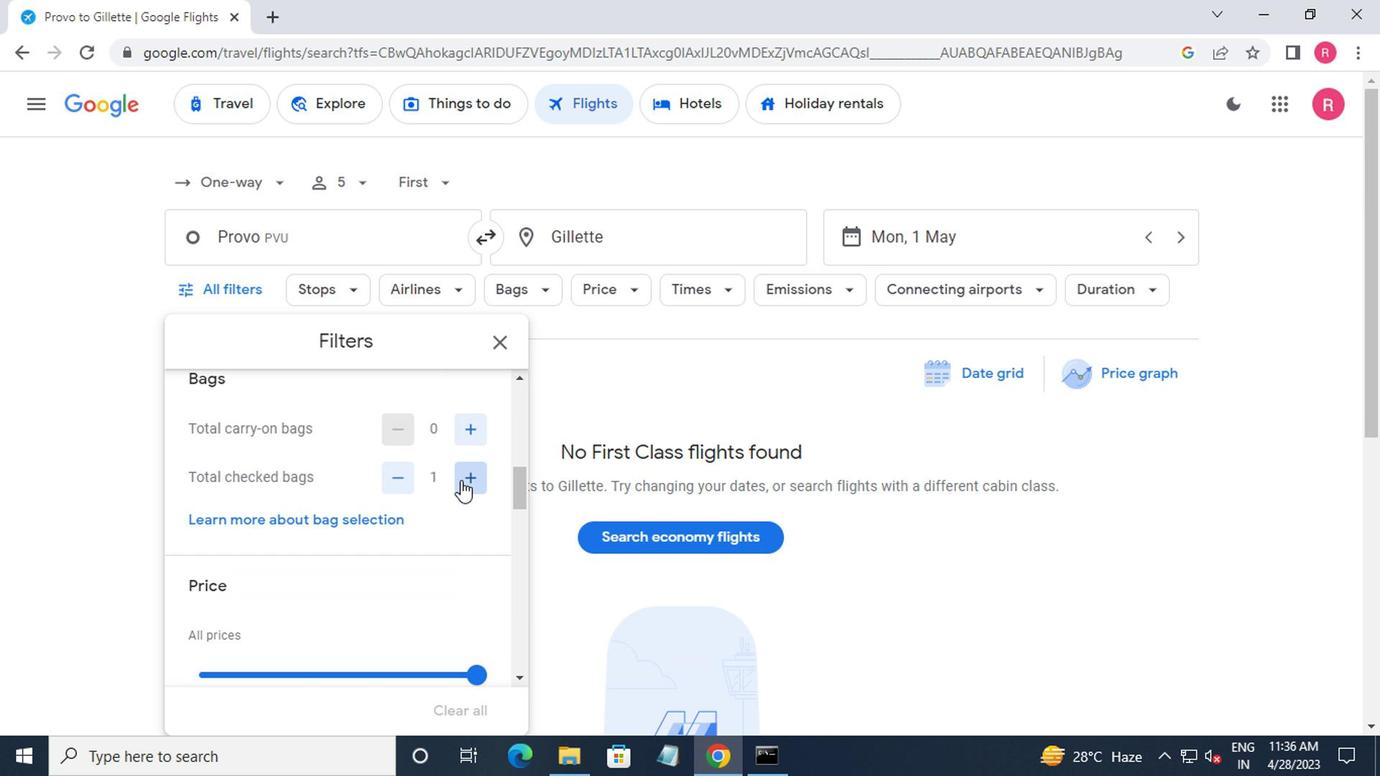 
Action: Mouse pressed left at (457, 480)
Screenshot: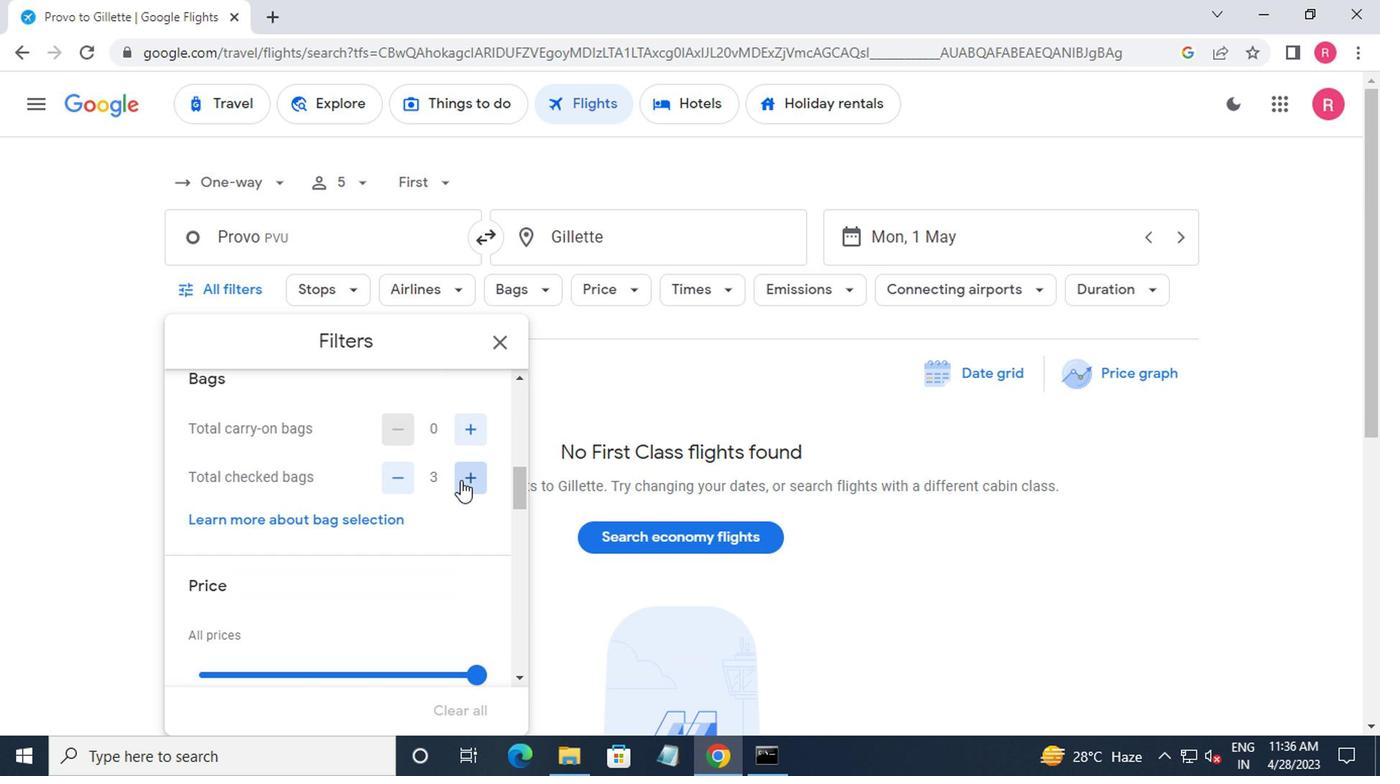 
Action: Mouse pressed left at (457, 480)
Screenshot: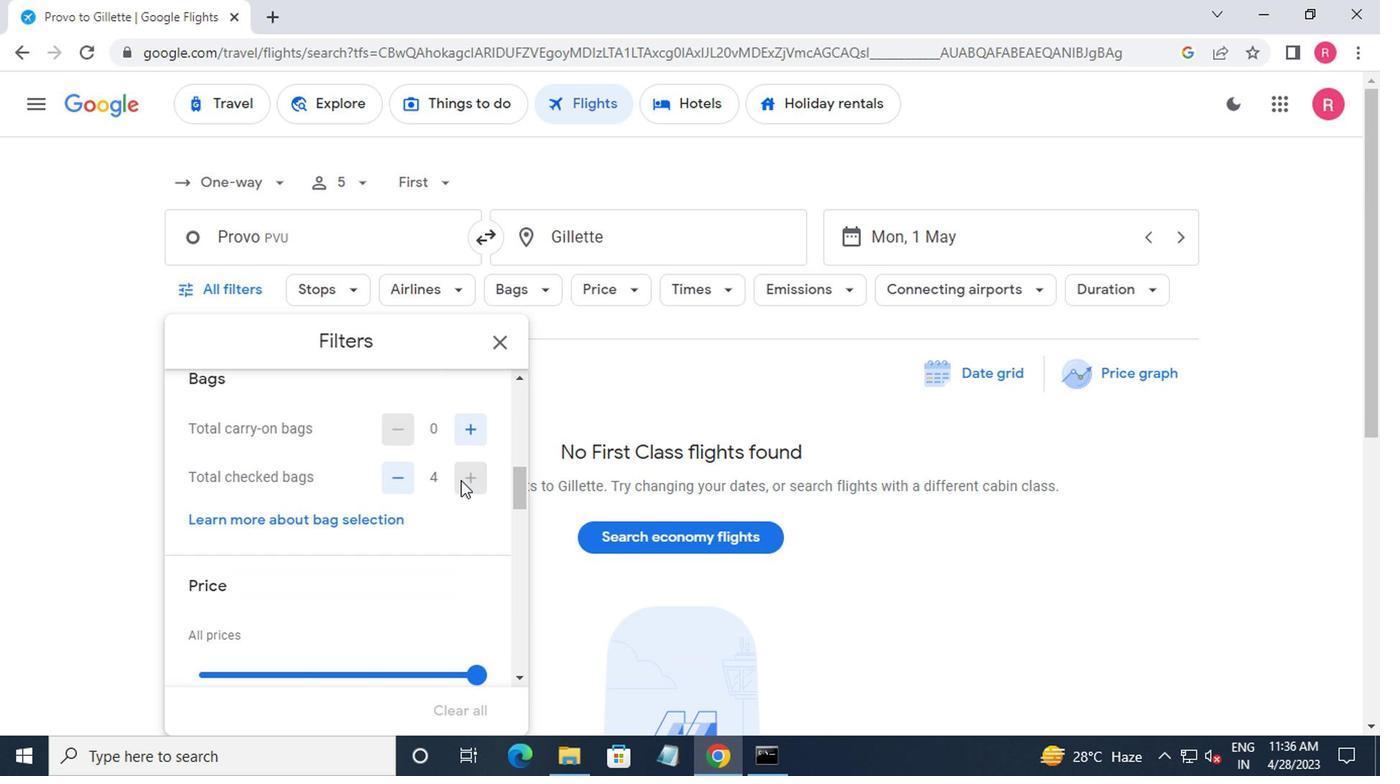 
Action: Mouse moved to (457, 479)
Screenshot: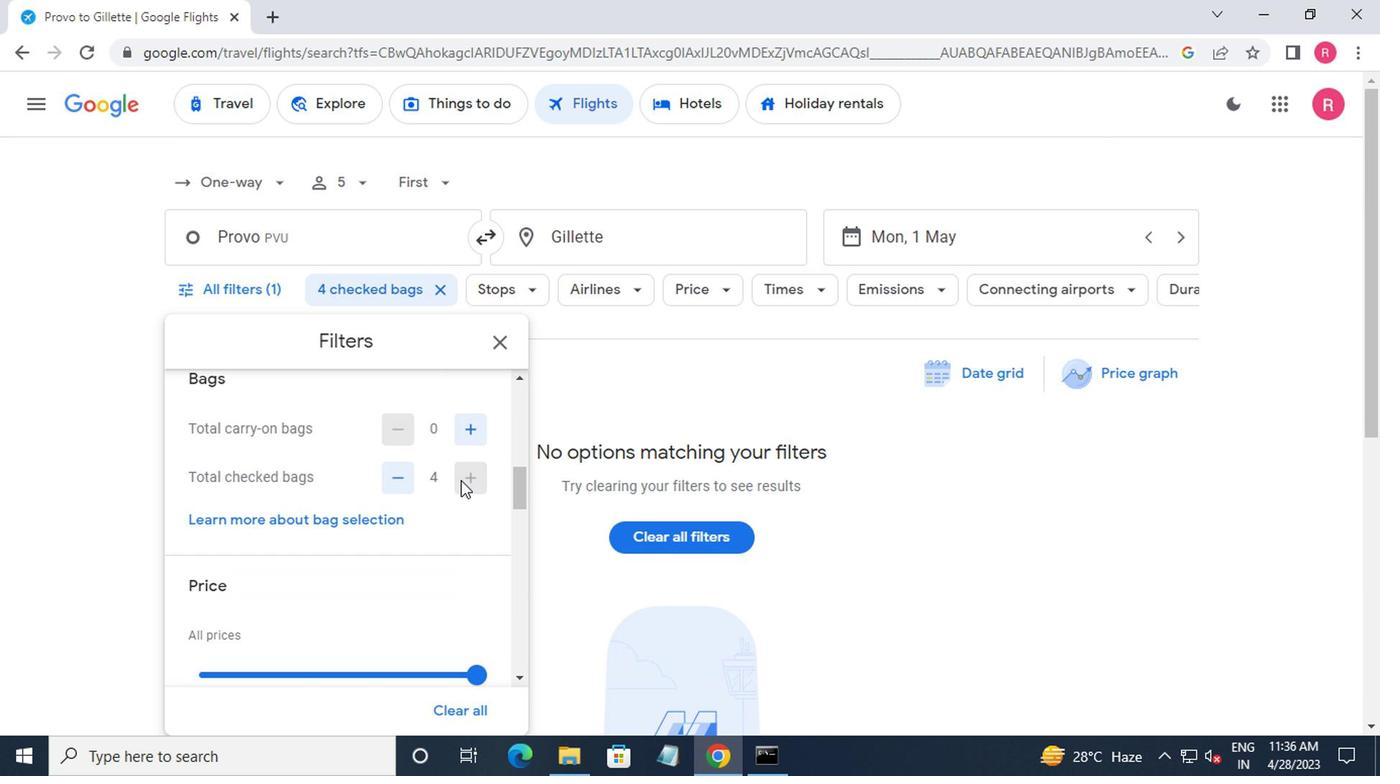 
Action: Mouse scrolled (457, 478) with delta (0, -1)
Screenshot: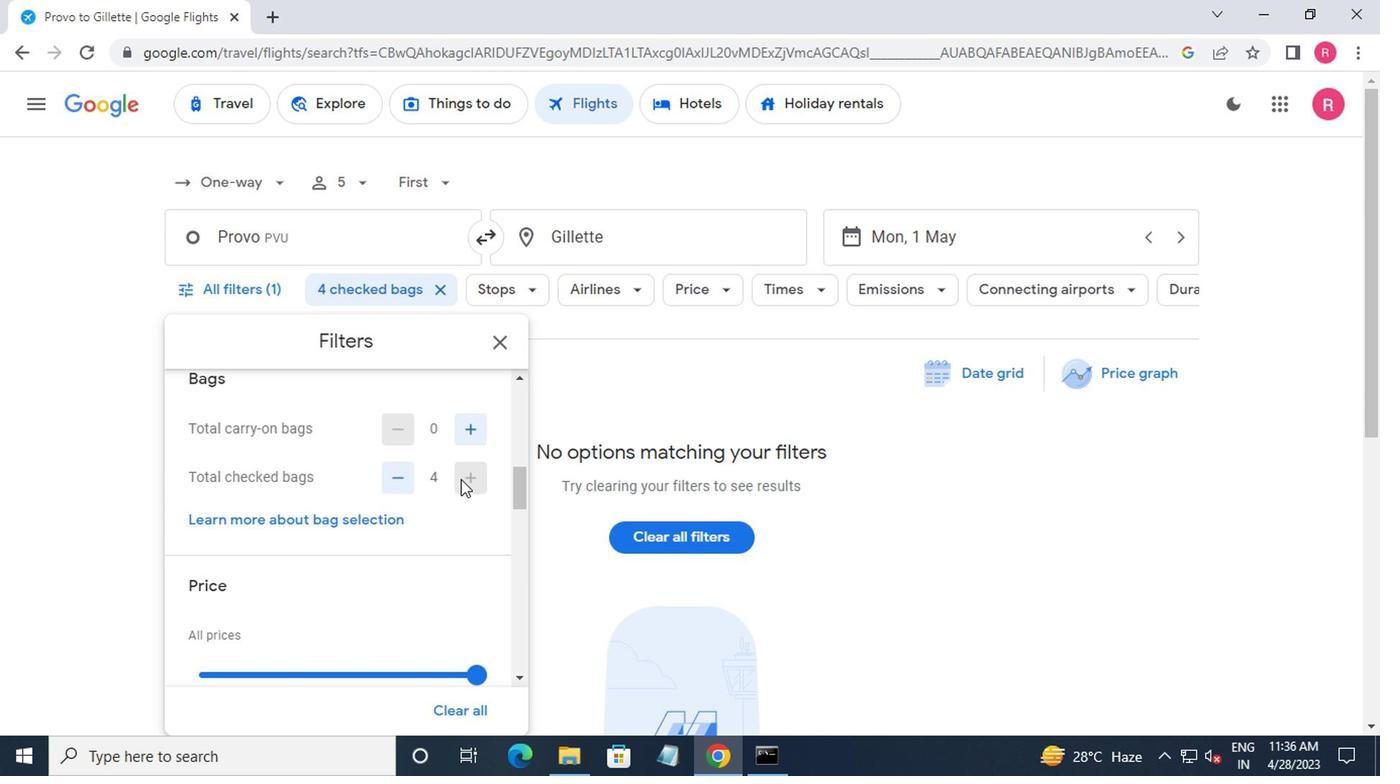 
Action: Mouse moved to (479, 575)
Screenshot: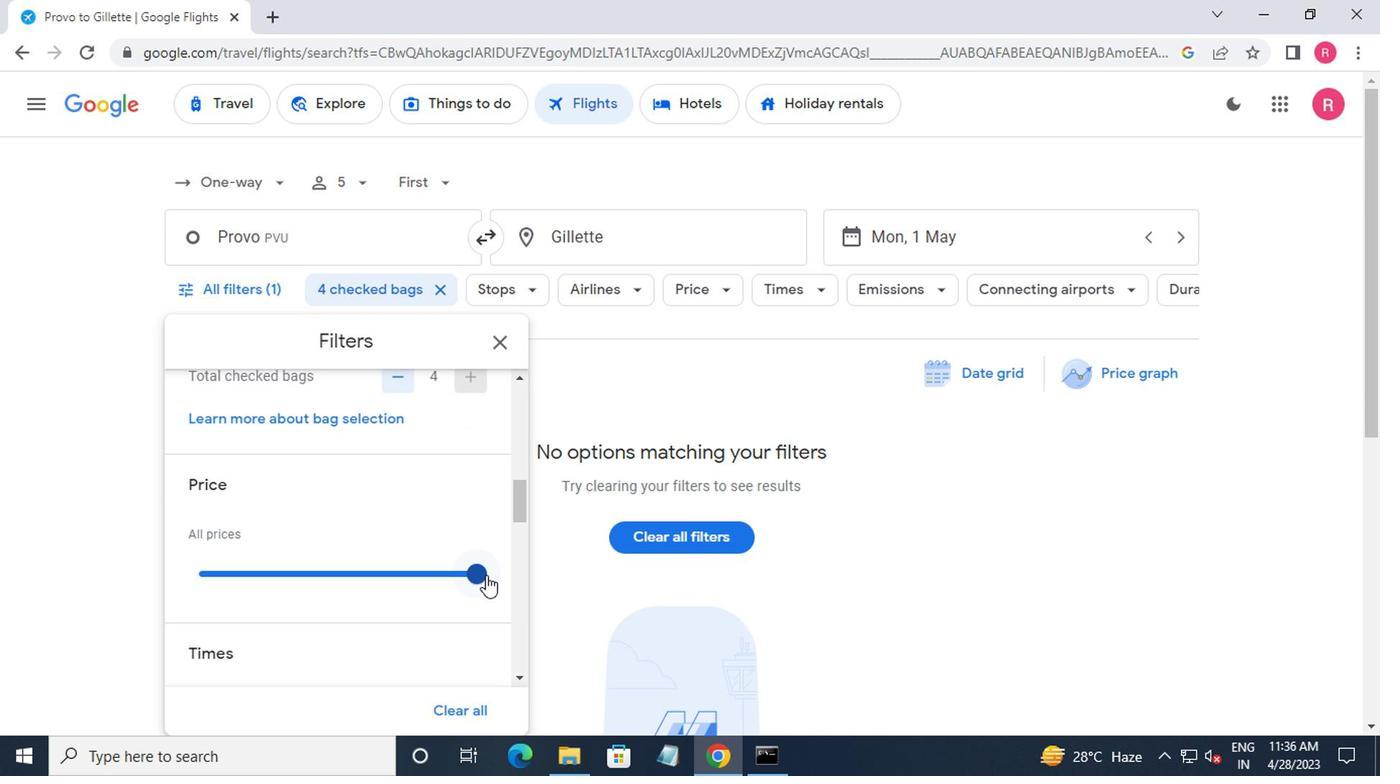 
Action: Mouse pressed left at (479, 575)
Screenshot: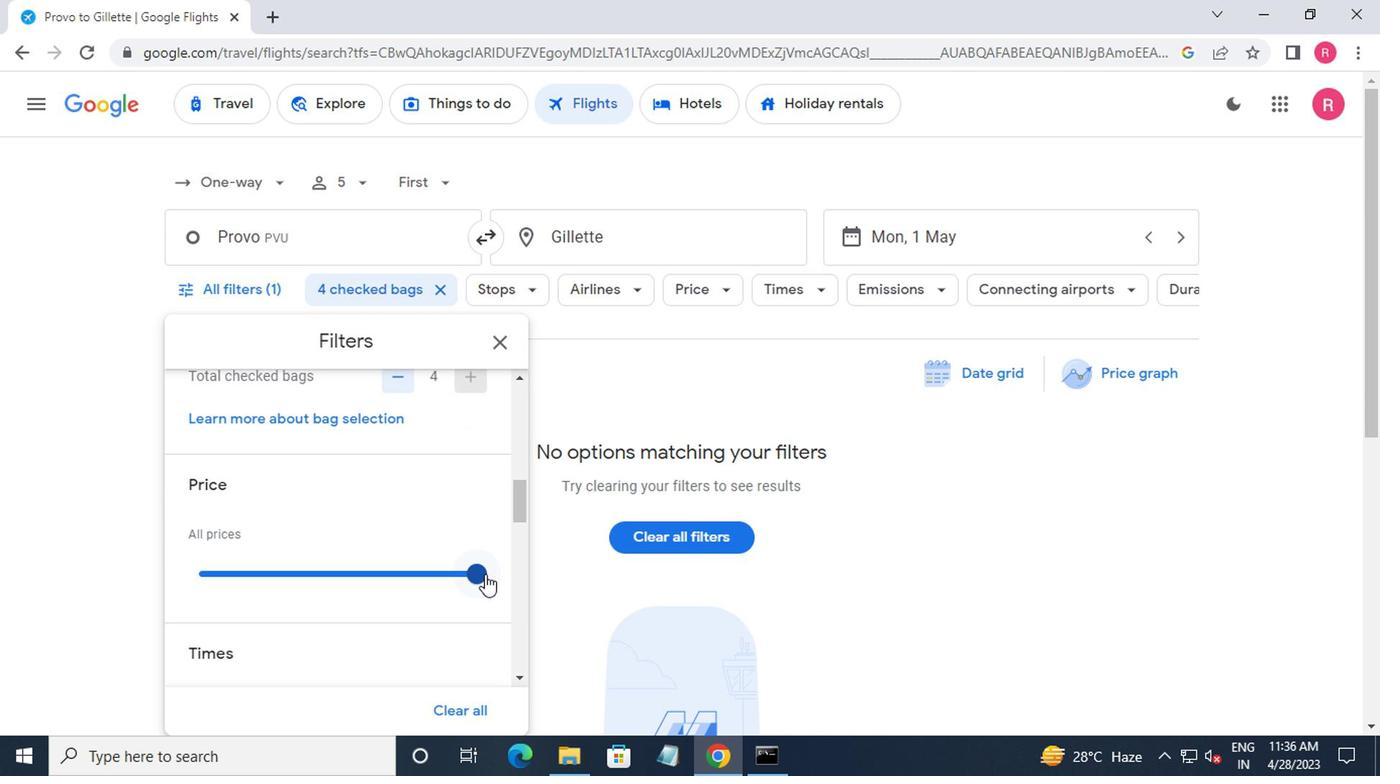 
Action: Mouse moved to (465, 586)
Screenshot: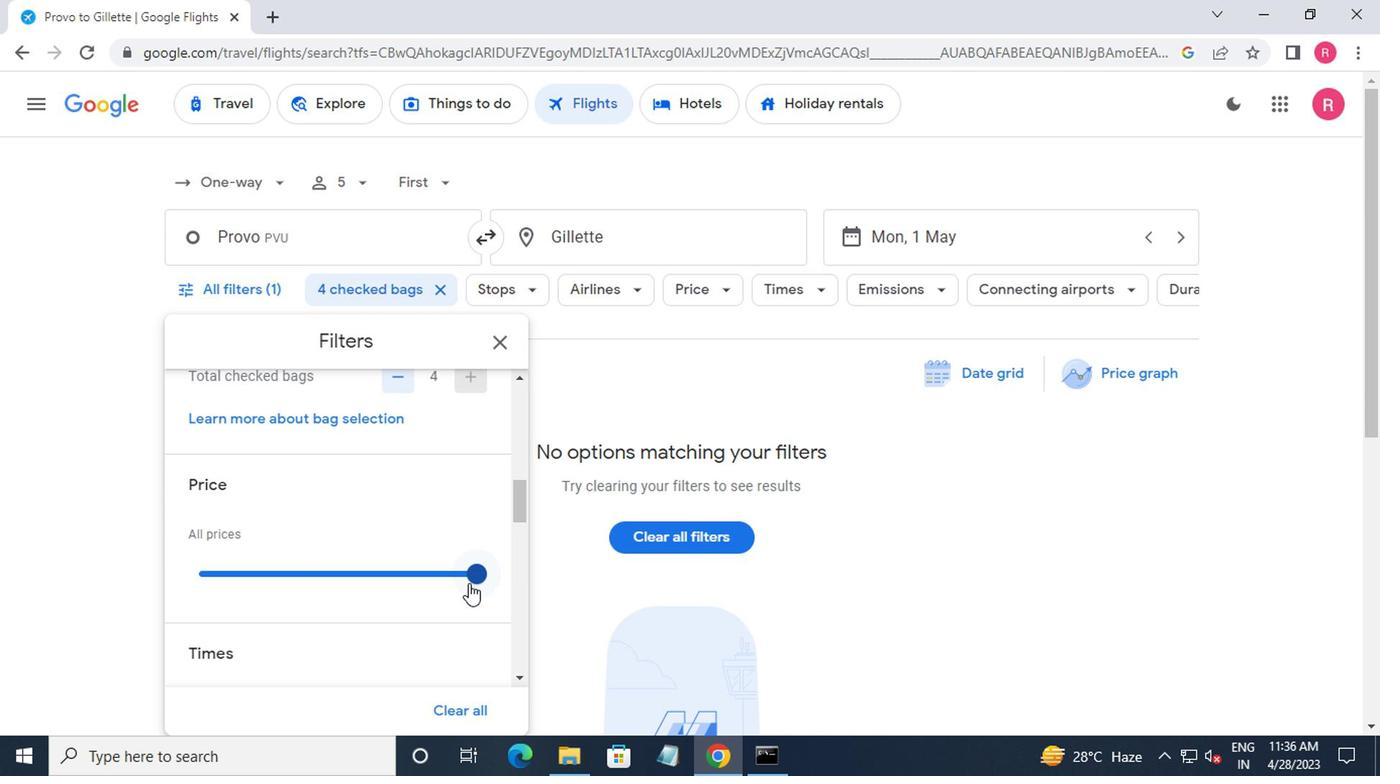 
Action: Mouse scrolled (465, 585) with delta (0, -1)
Screenshot: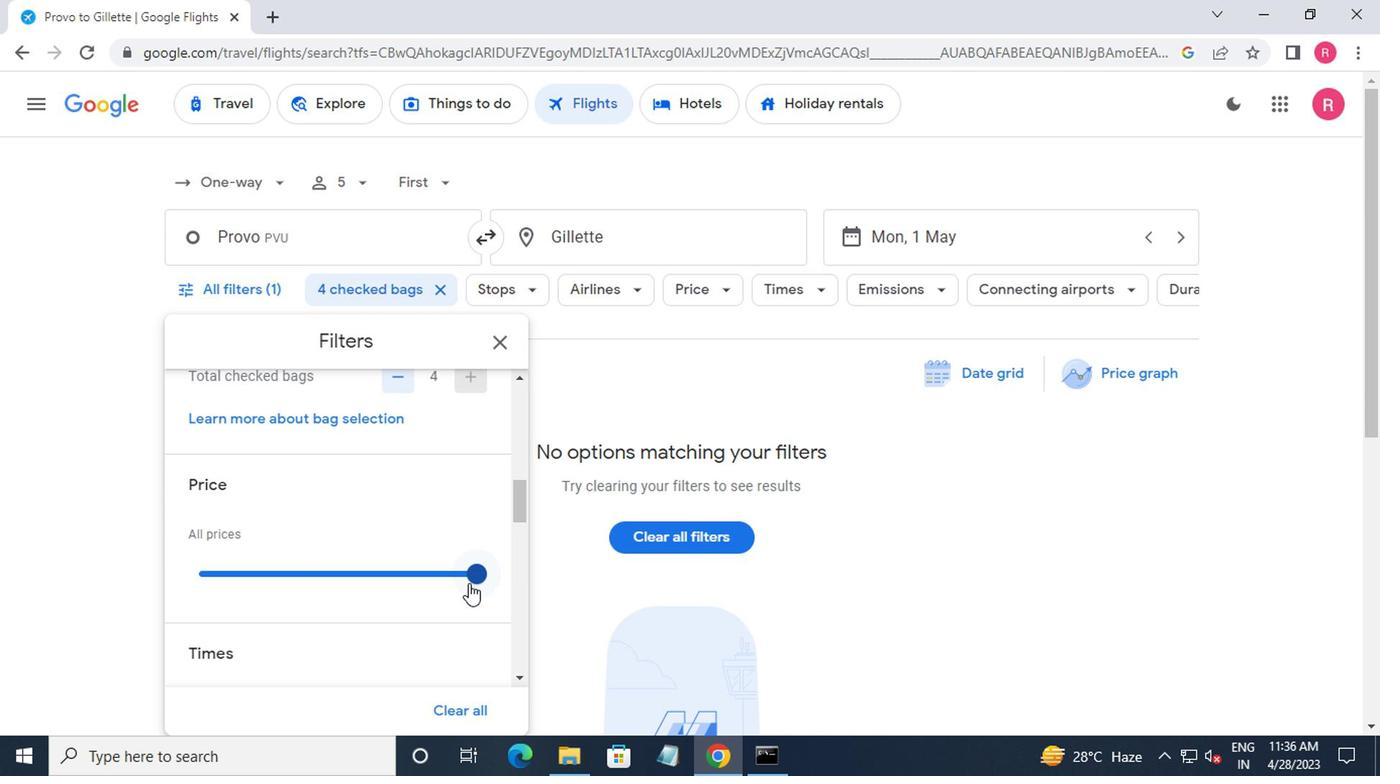 
Action: Mouse moved to (464, 587)
Screenshot: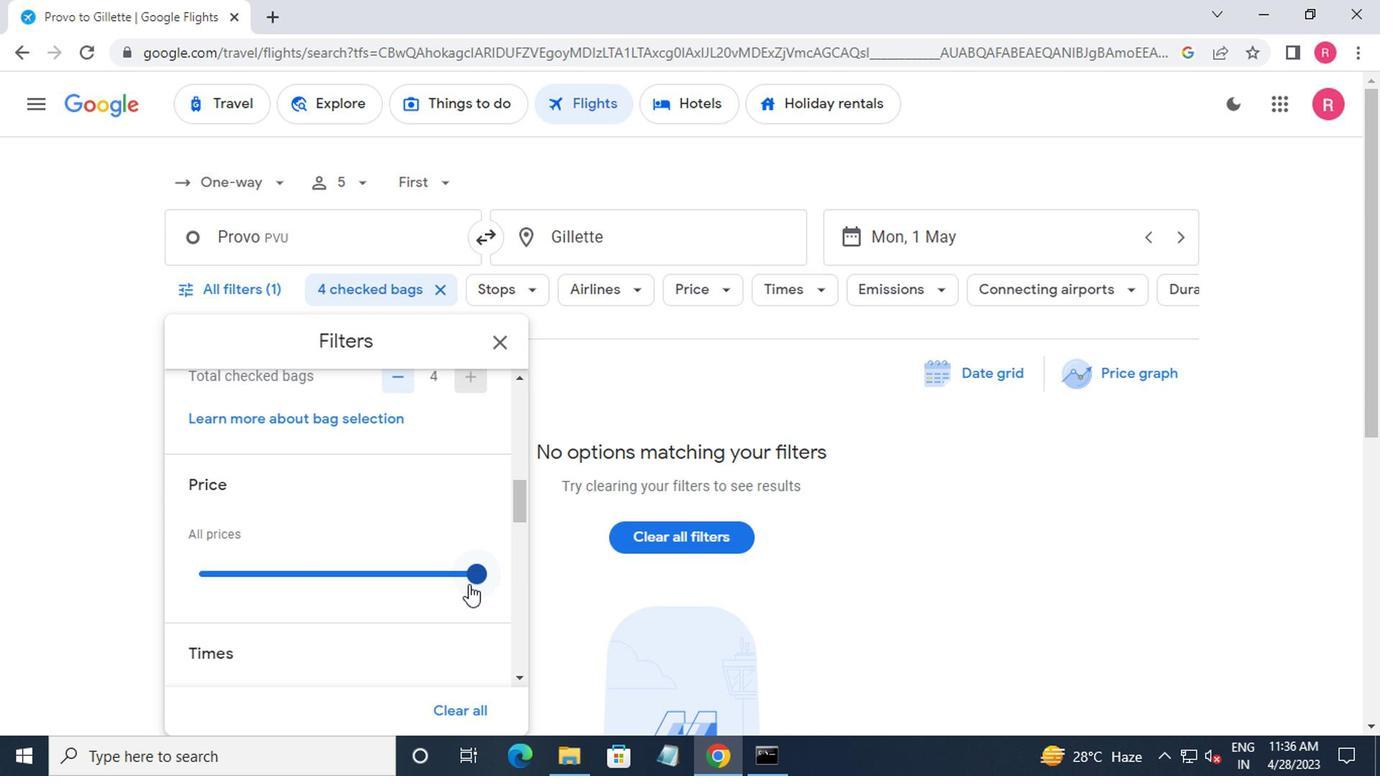 
Action: Mouse scrolled (464, 586) with delta (0, 0)
Screenshot: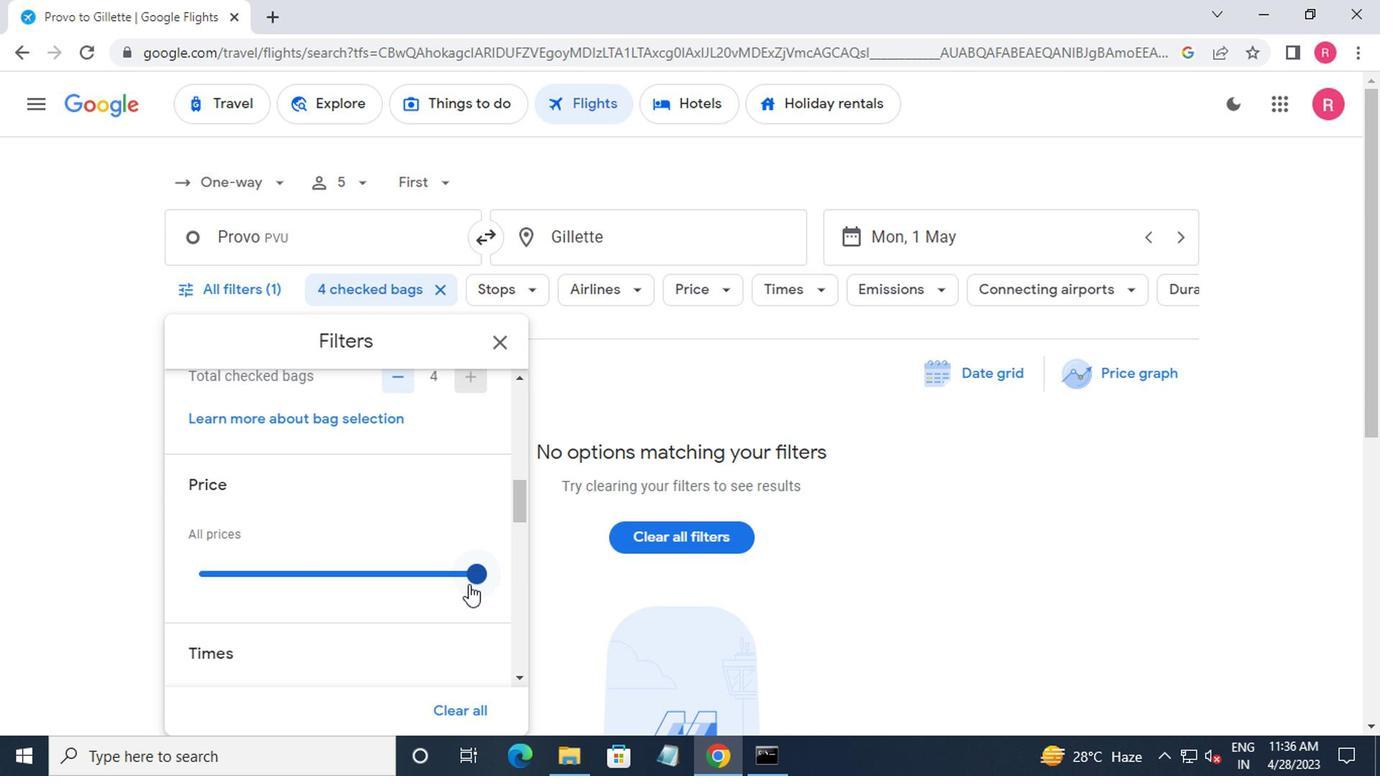 
Action: Mouse moved to (188, 605)
Screenshot: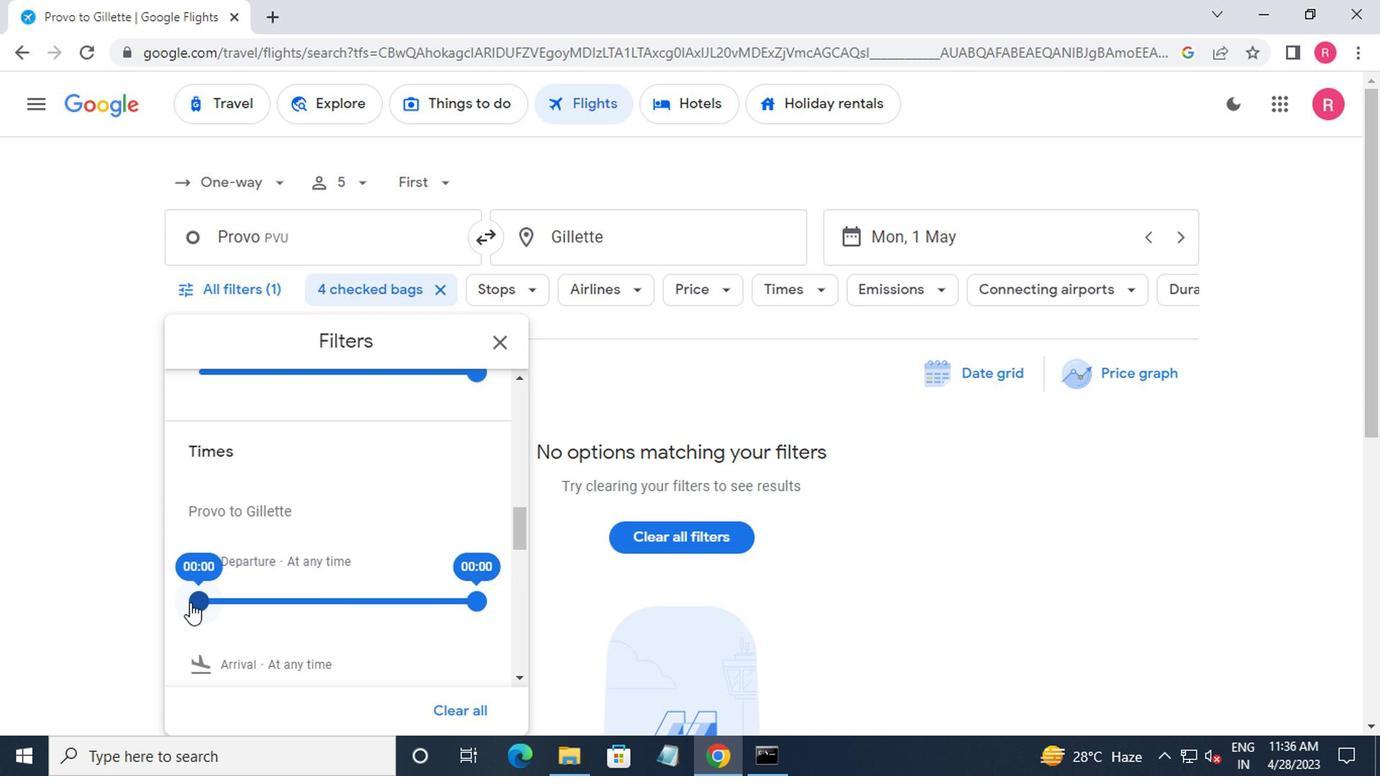 
Action: Mouse pressed left at (188, 605)
Screenshot: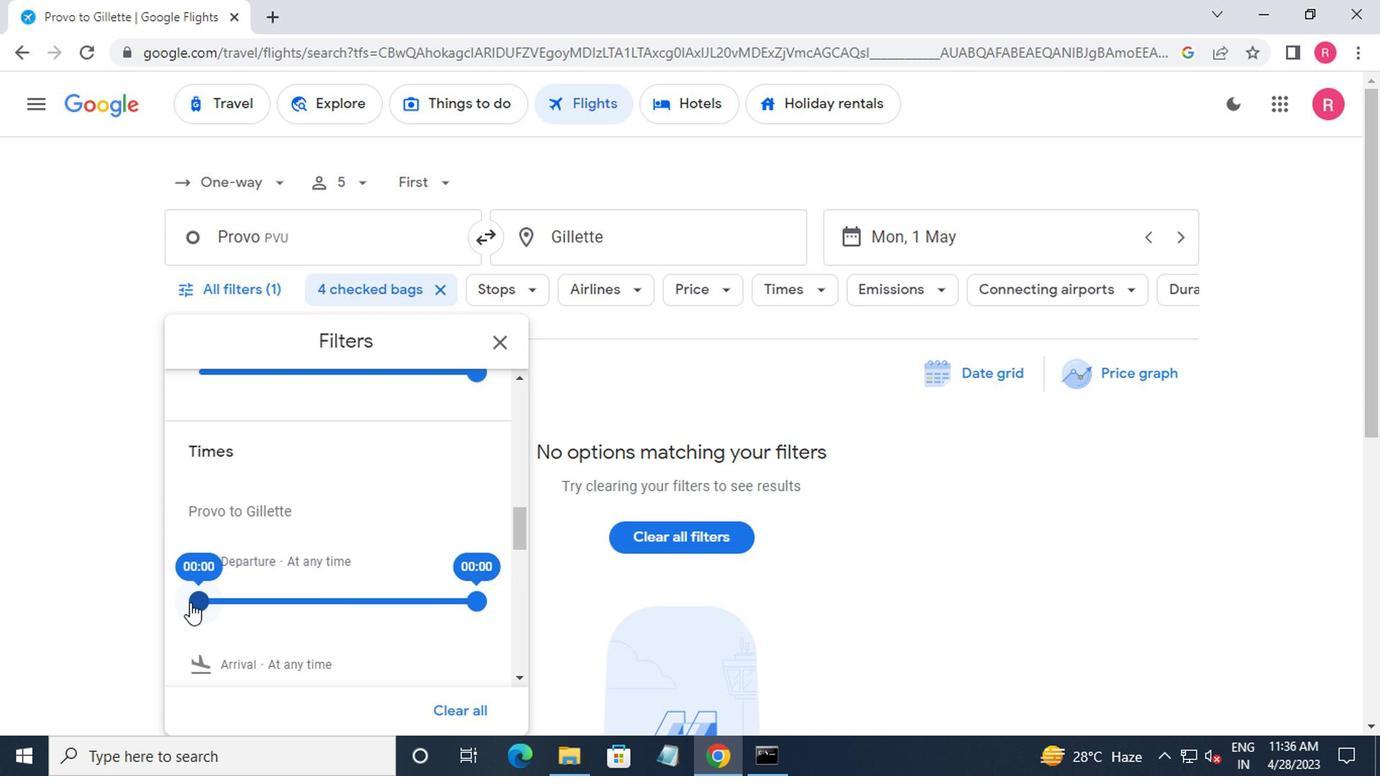
Action: Mouse moved to (468, 610)
Screenshot: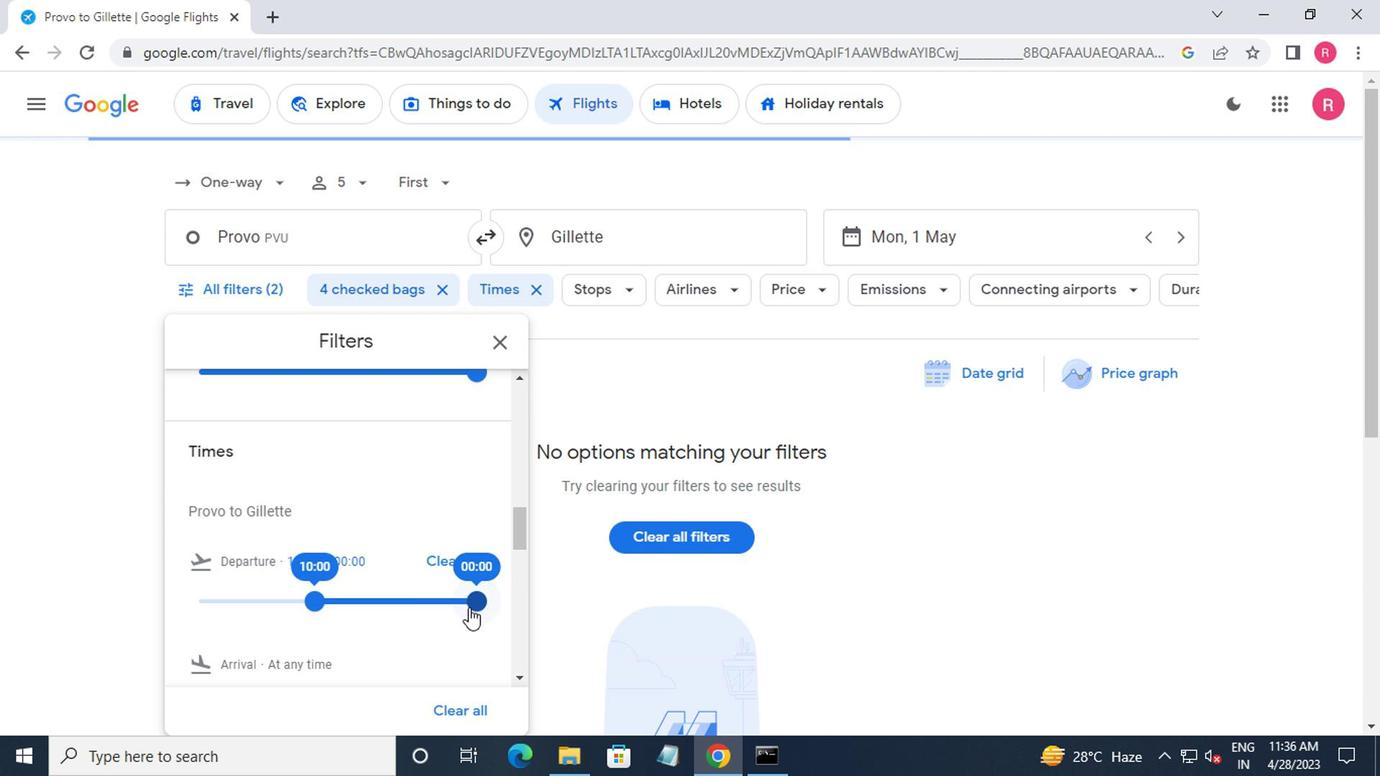 
Action: Mouse pressed left at (468, 610)
Screenshot: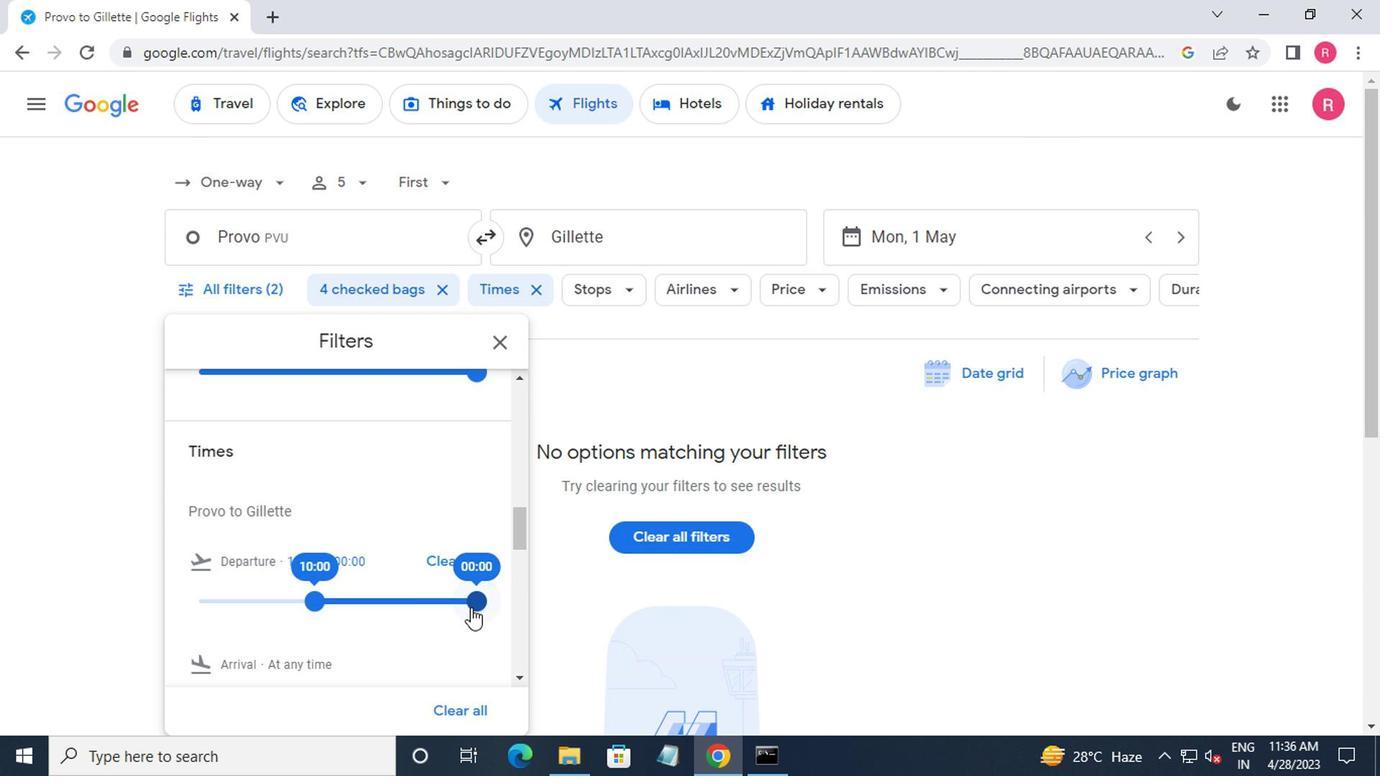 
Action: Mouse moved to (368, 601)
Screenshot: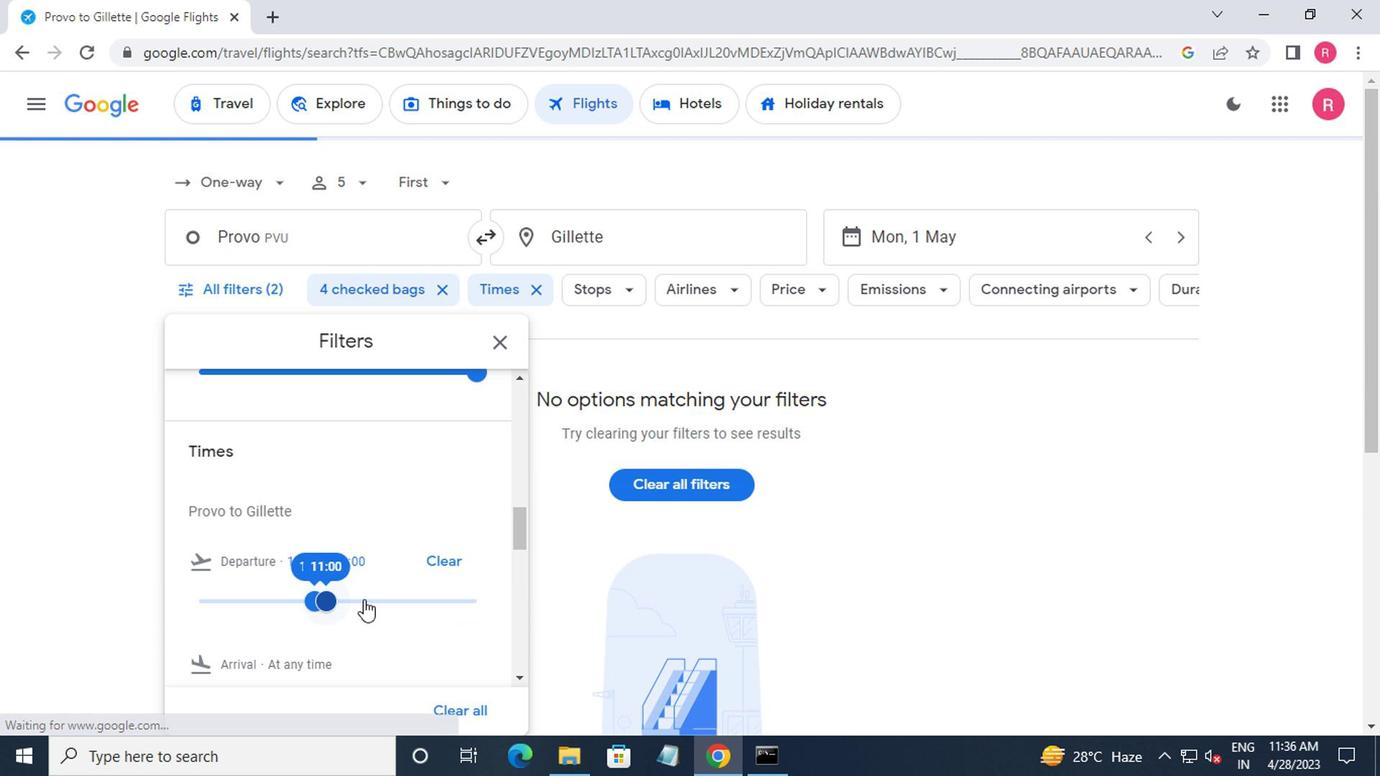 
Action: Mouse scrolled (368, 601) with delta (0, 0)
Screenshot: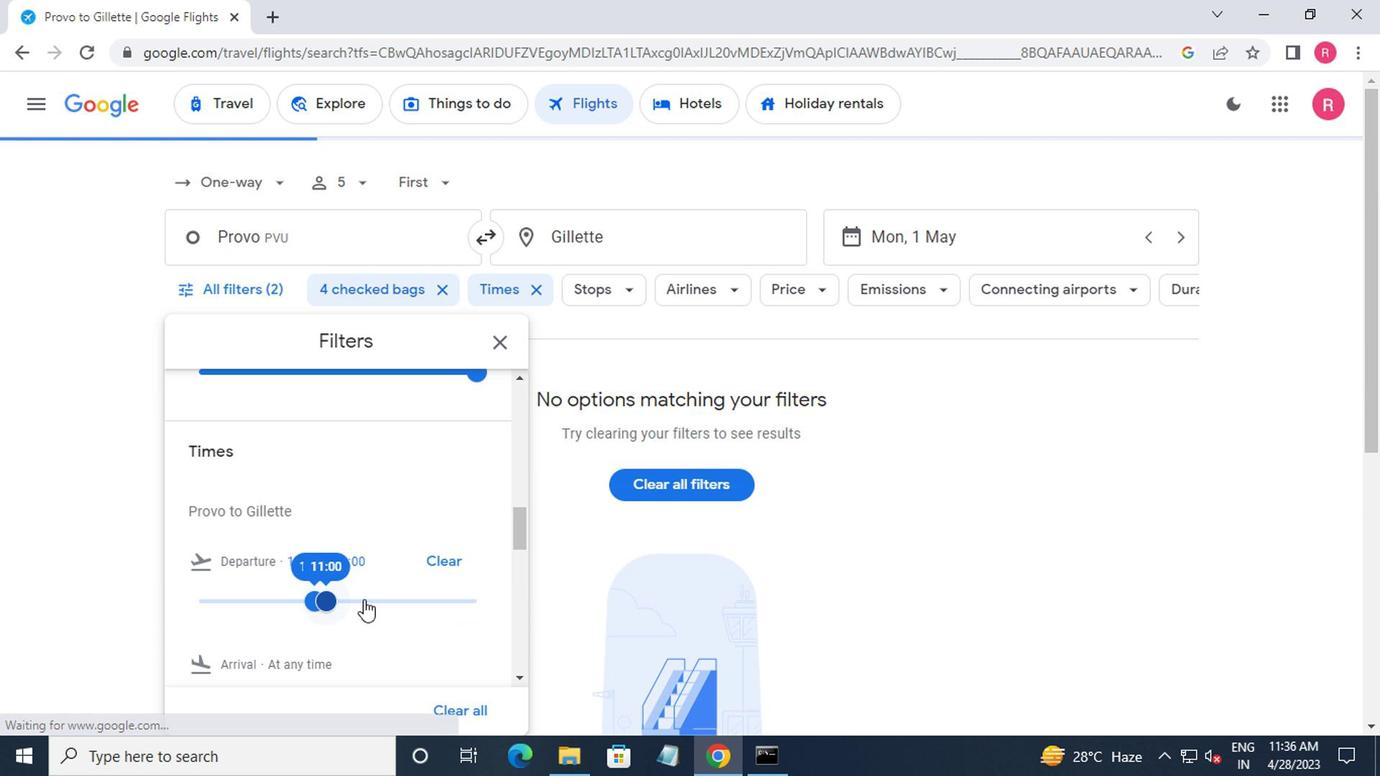 
Action: Mouse moved to (376, 611)
Screenshot: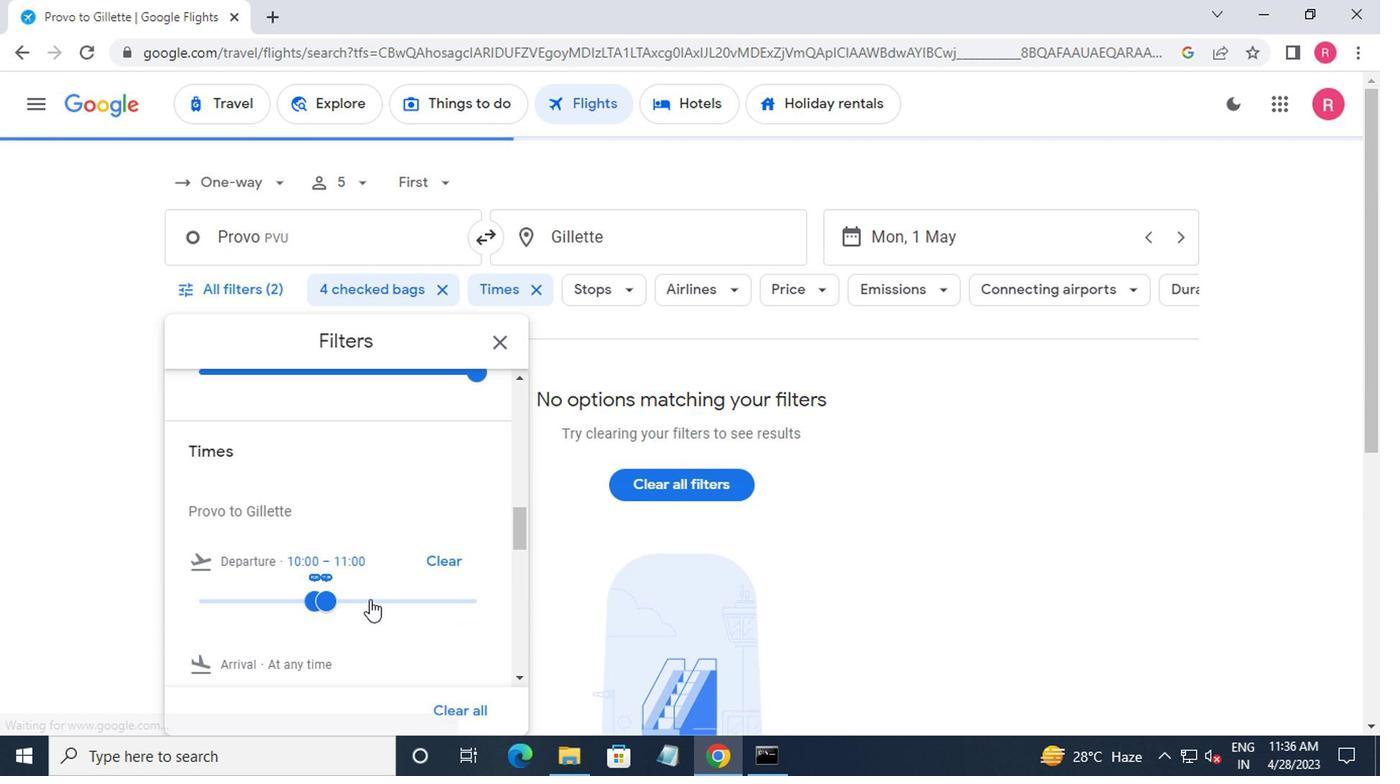 
Action: Mouse scrolled (376, 610) with delta (0, 0)
Screenshot: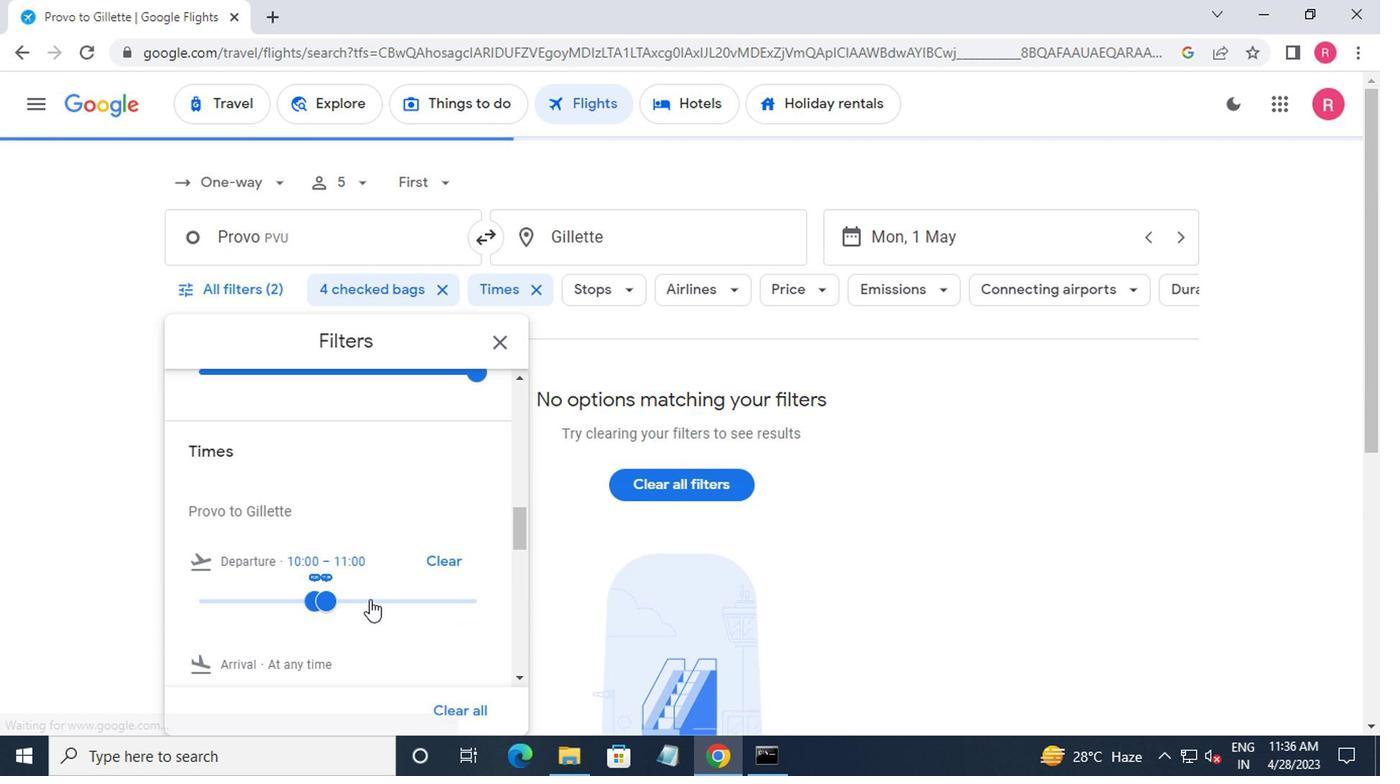 
Action: Mouse moved to (496, 355)
Screenshot: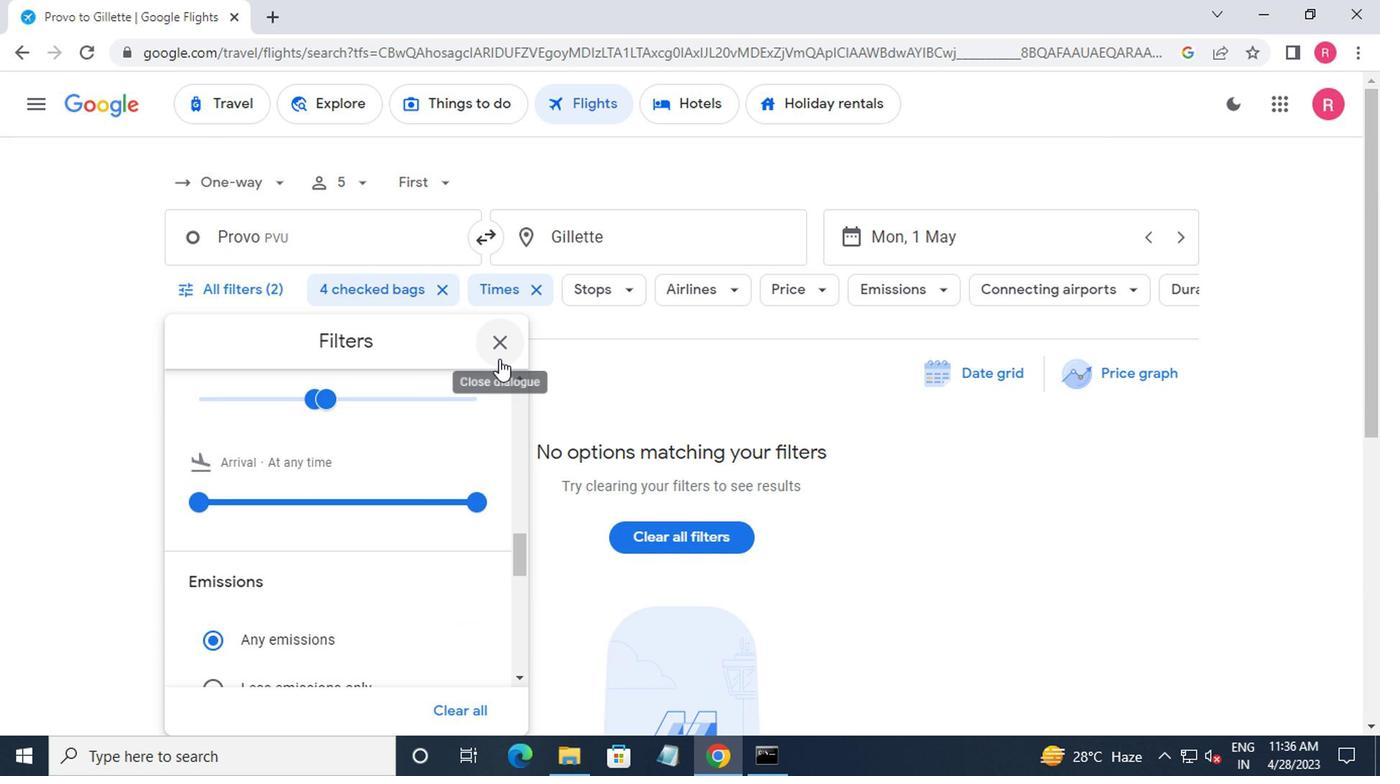 
Action: Mouse pressed left at (496, 355)
Screenshot: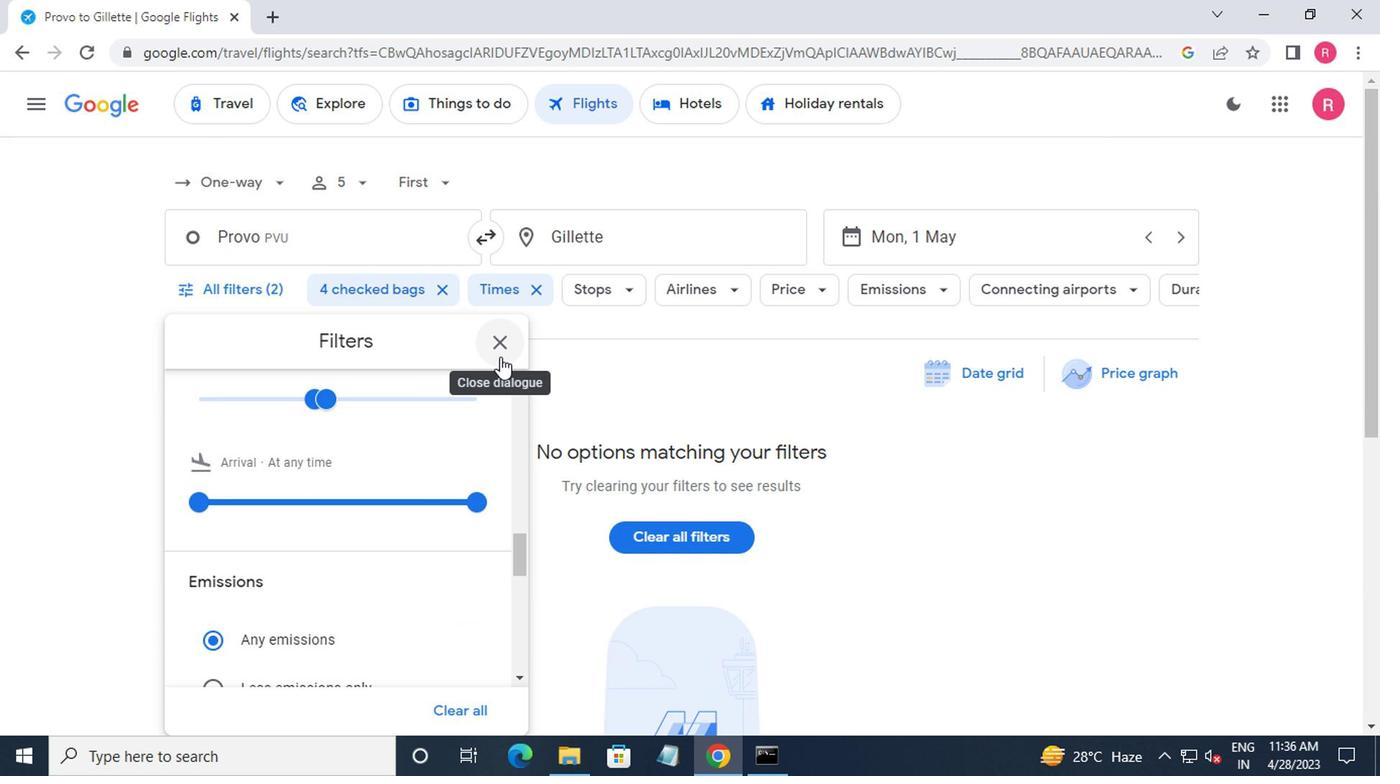 
